 Task: Look for space in Svendborg, Denmark from 1st August, 2023 to 5th August, 2023 for 1 adult in price range Rs.6000 to Rs.15000. Place can be entire place with 1  bedroom having 1 bed and 1 bathroom. Property type can be house, flat, guest house. Amenities needed are: wifi. Booking option can be shelf check-in. Required host language is English.
Action: Mouse moved to (773, 108)
Screenshot: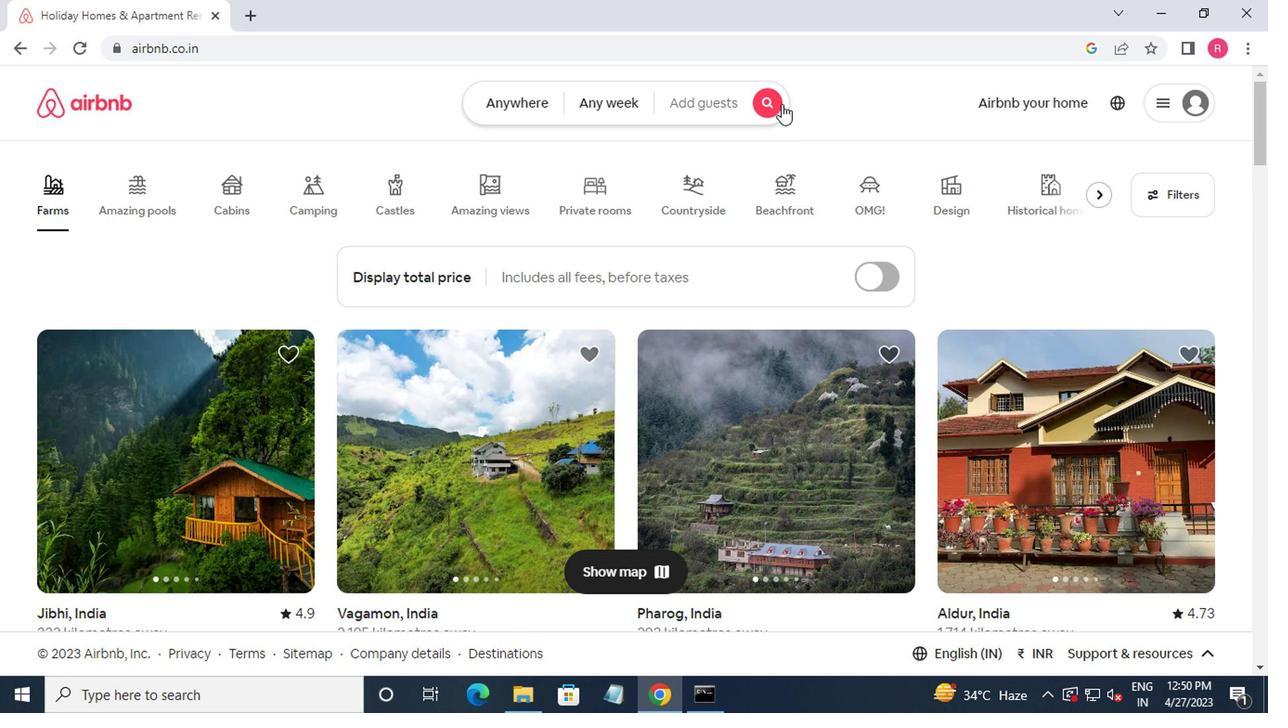 
Action: Mouse pressed left at (773, 108)
Screenshot: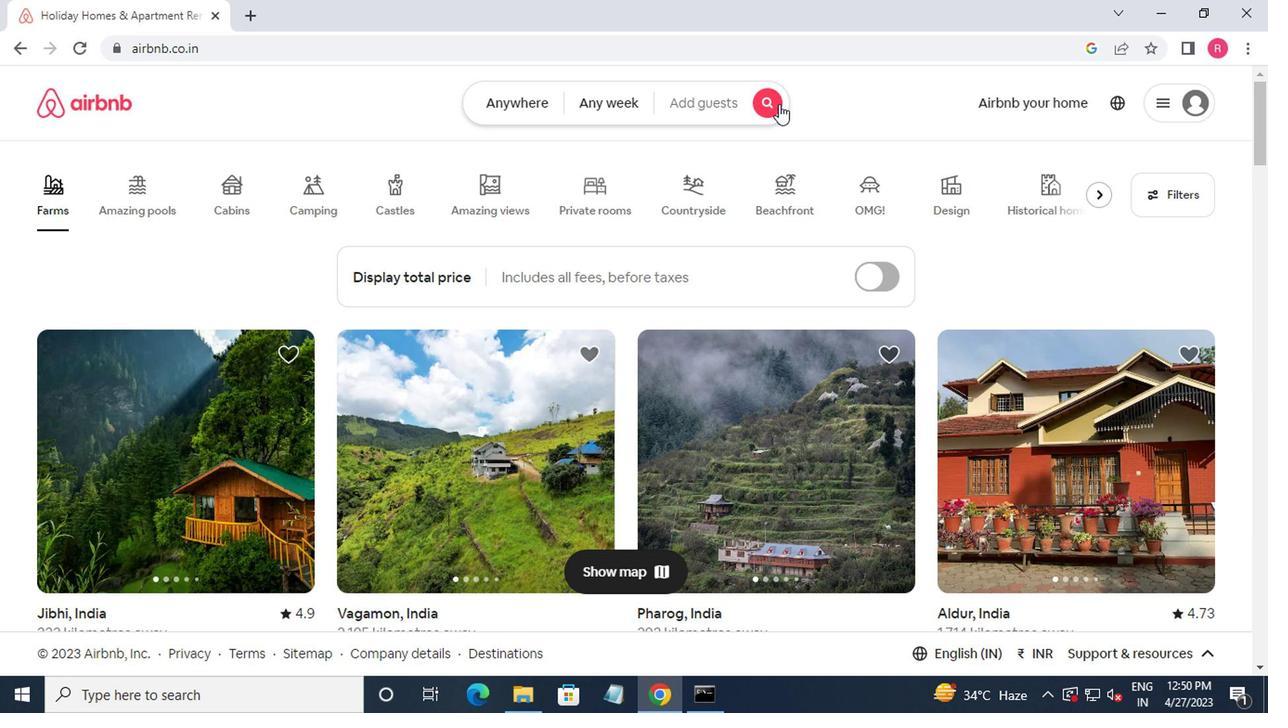 
Action: Mouse moved to (307, 197)
Screenshot: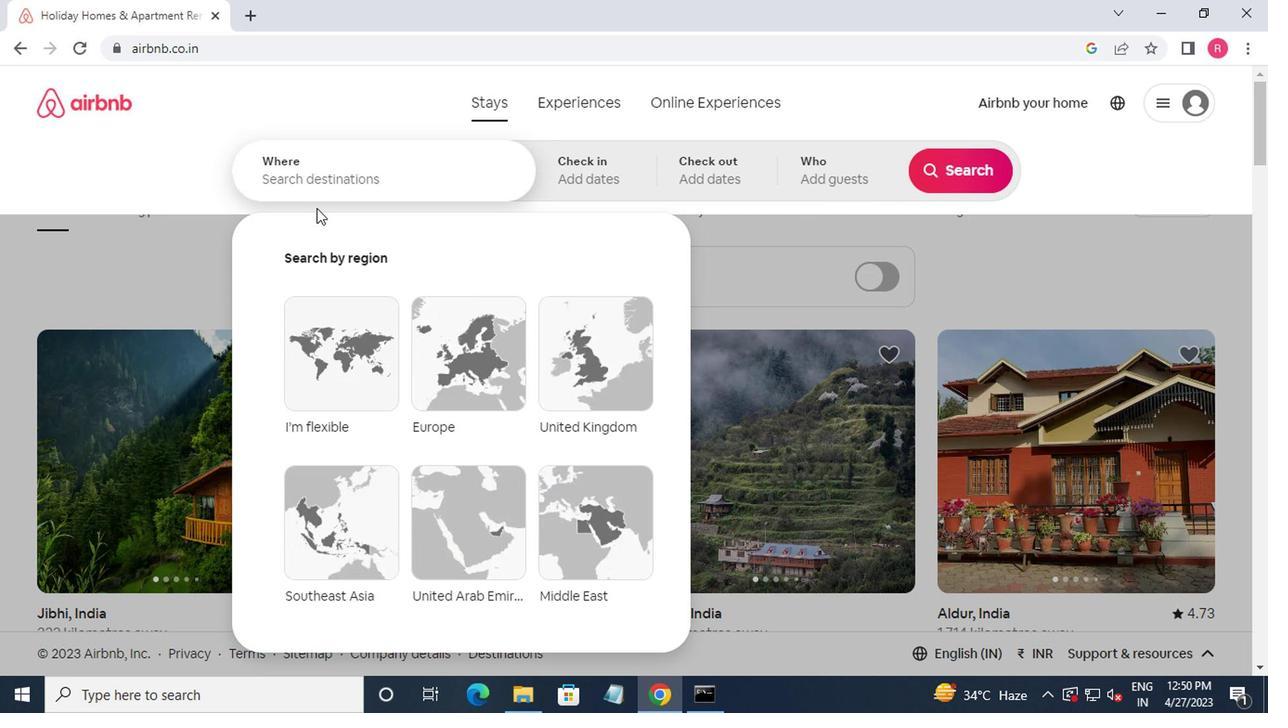 
Action: Mouse pressed left at (307, 197)
Screenshot: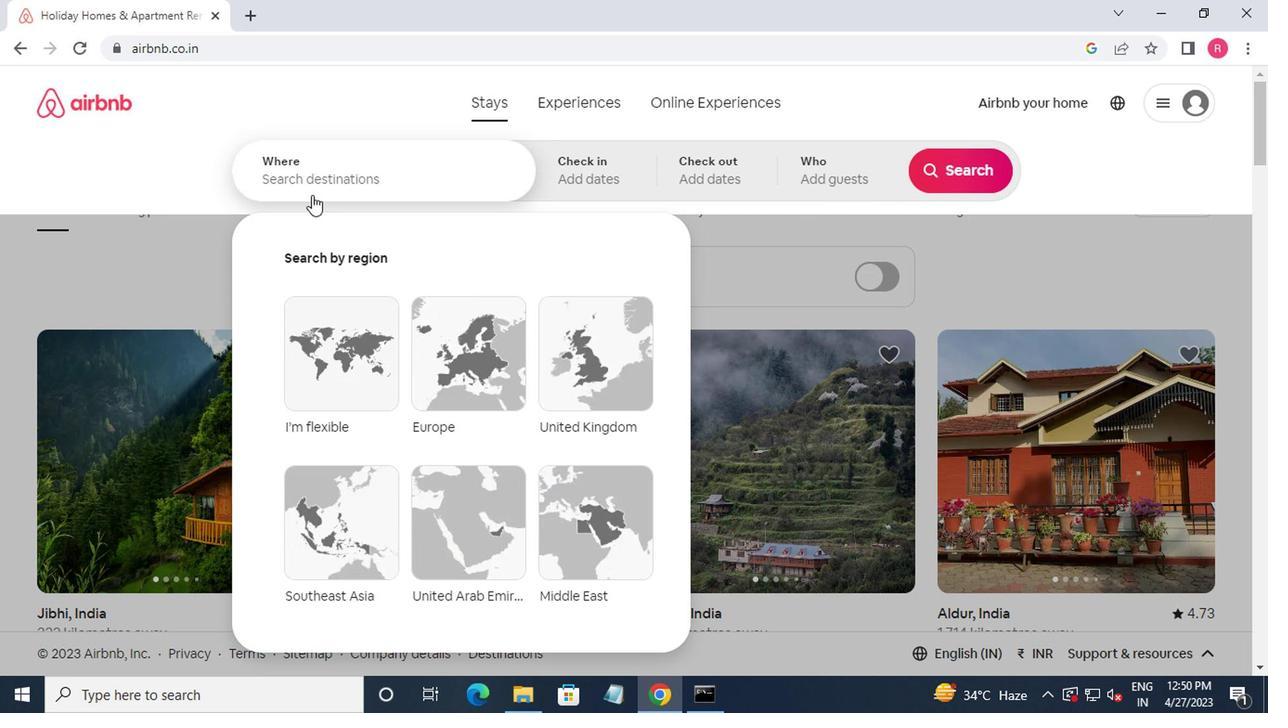 
Action: Mouse moved to (467, 292)
Screenshot: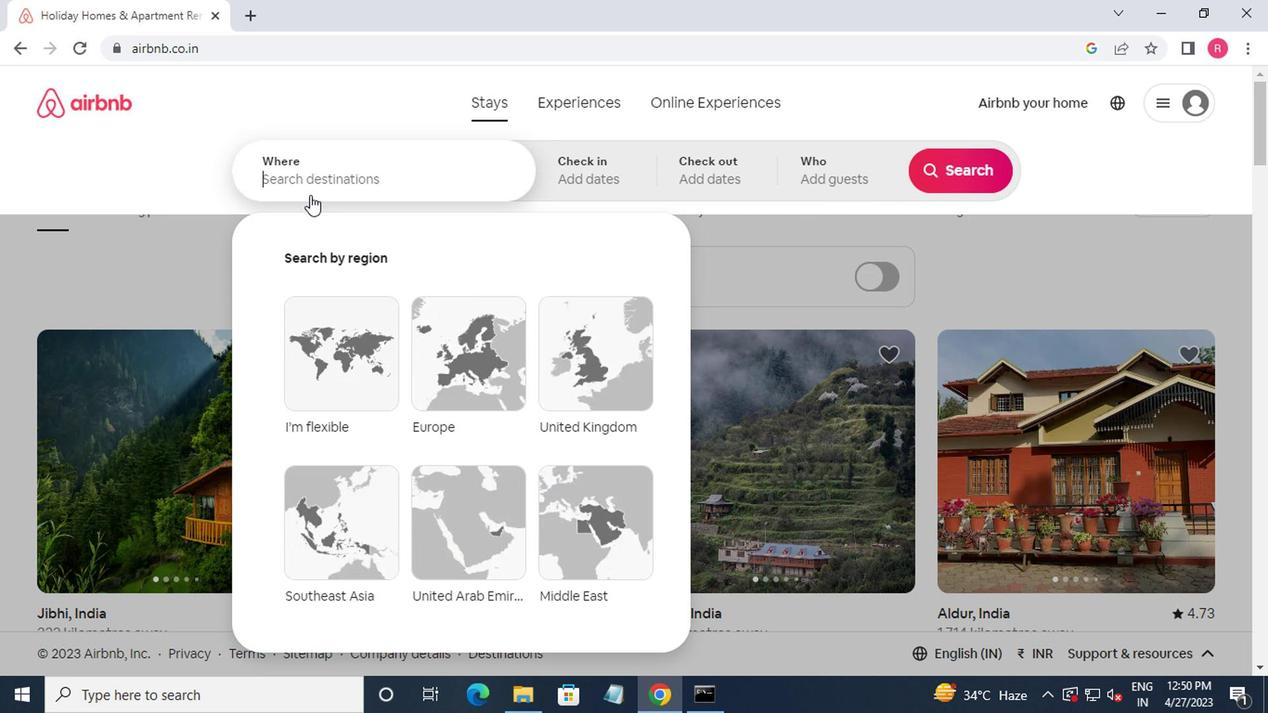 
Action: Key pressed sa<Key.backspace>vendborg,de<Key.enter>
Screenshot: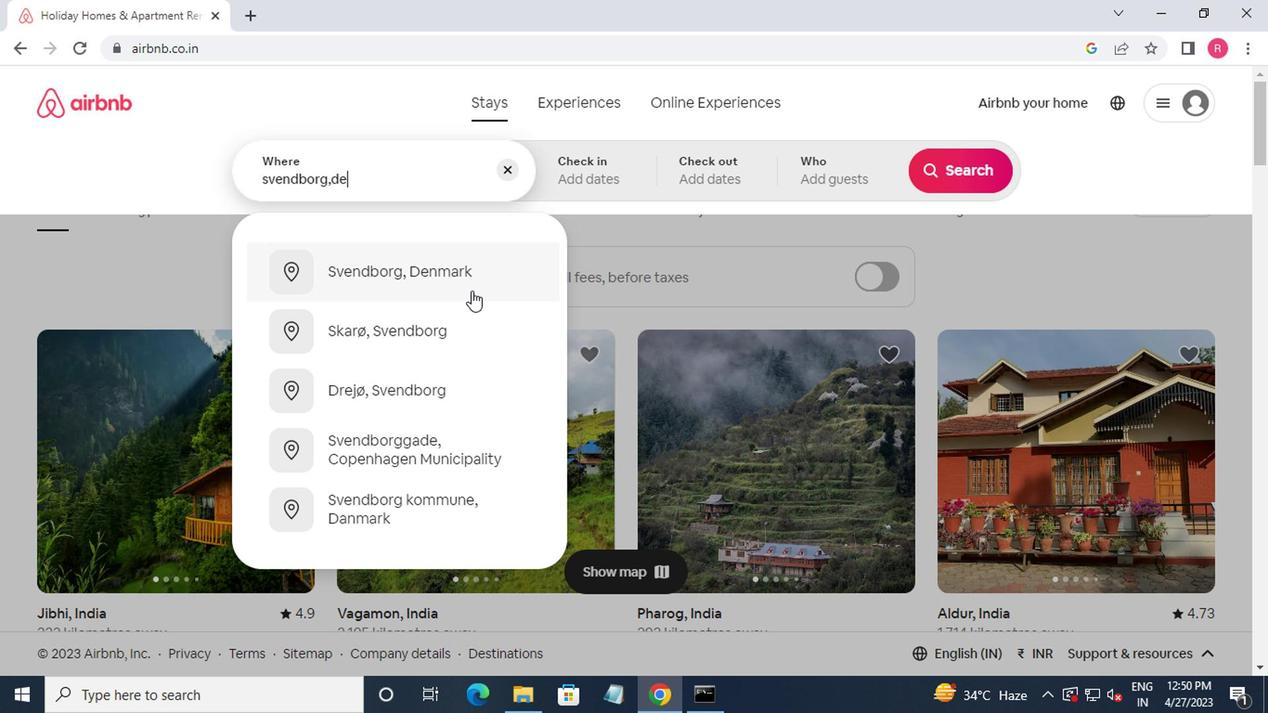 
Action: Mouse moved to (940, 315)
Screenshot: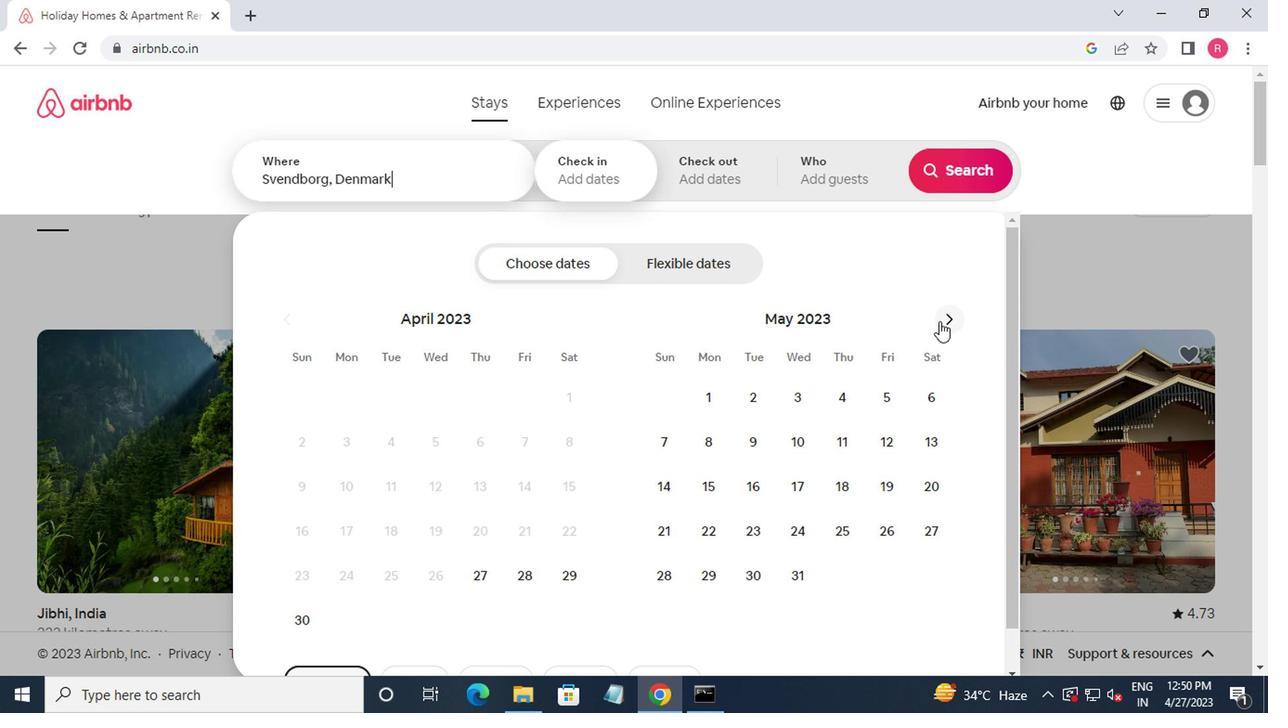 
Action: Mouse pressed left at (940, 315)
Screenshot: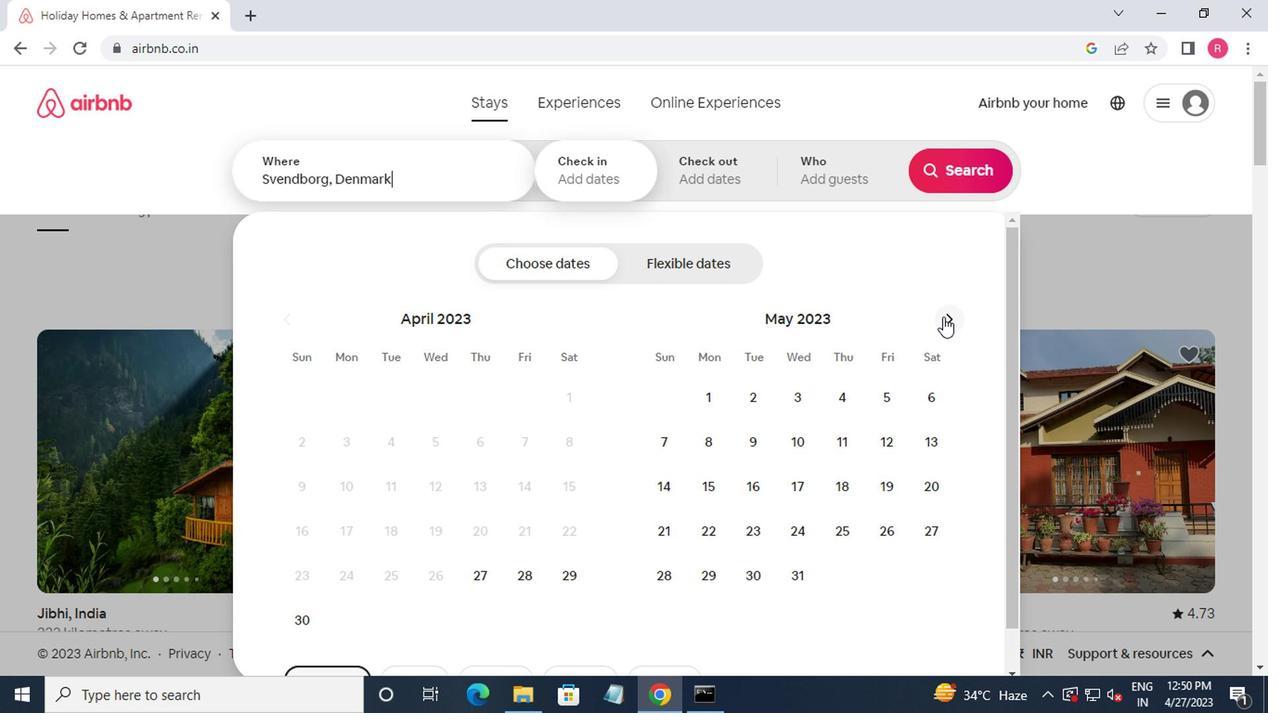 
Action: Mouse pressed left at (940, 315)
Screenshot: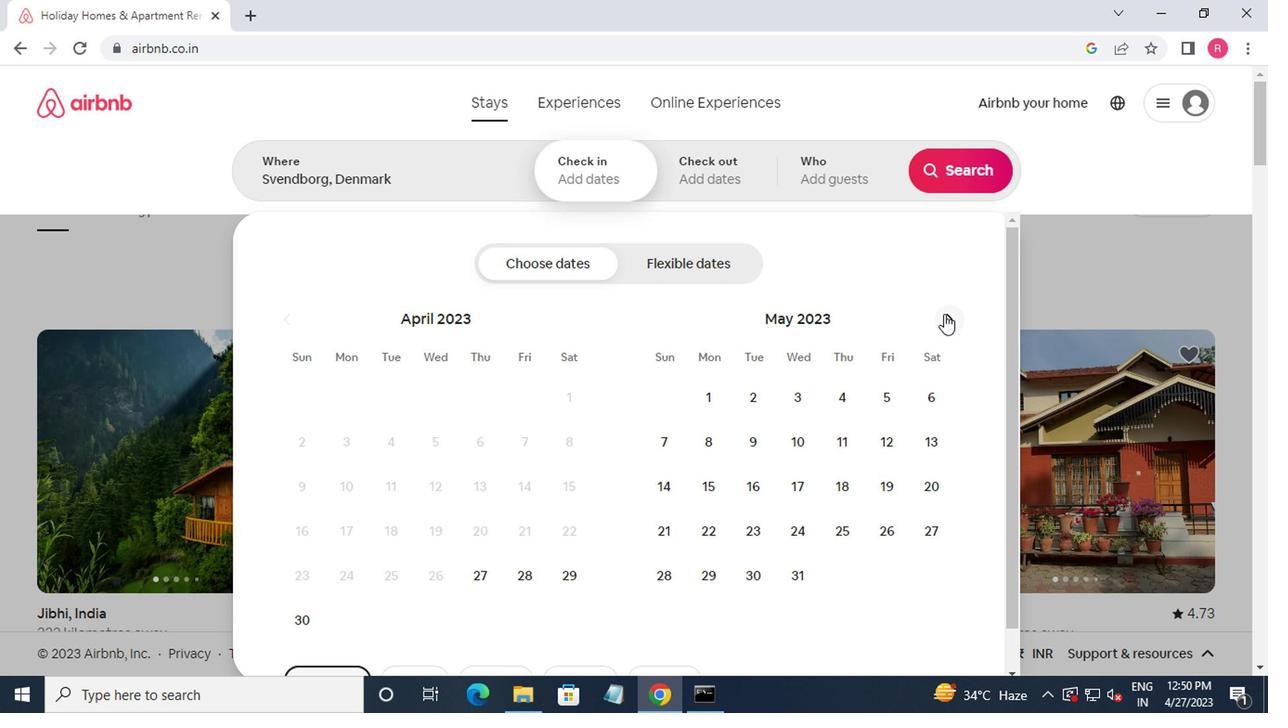 
Action: Mouse pressed left at (940, 315)
Screenshot: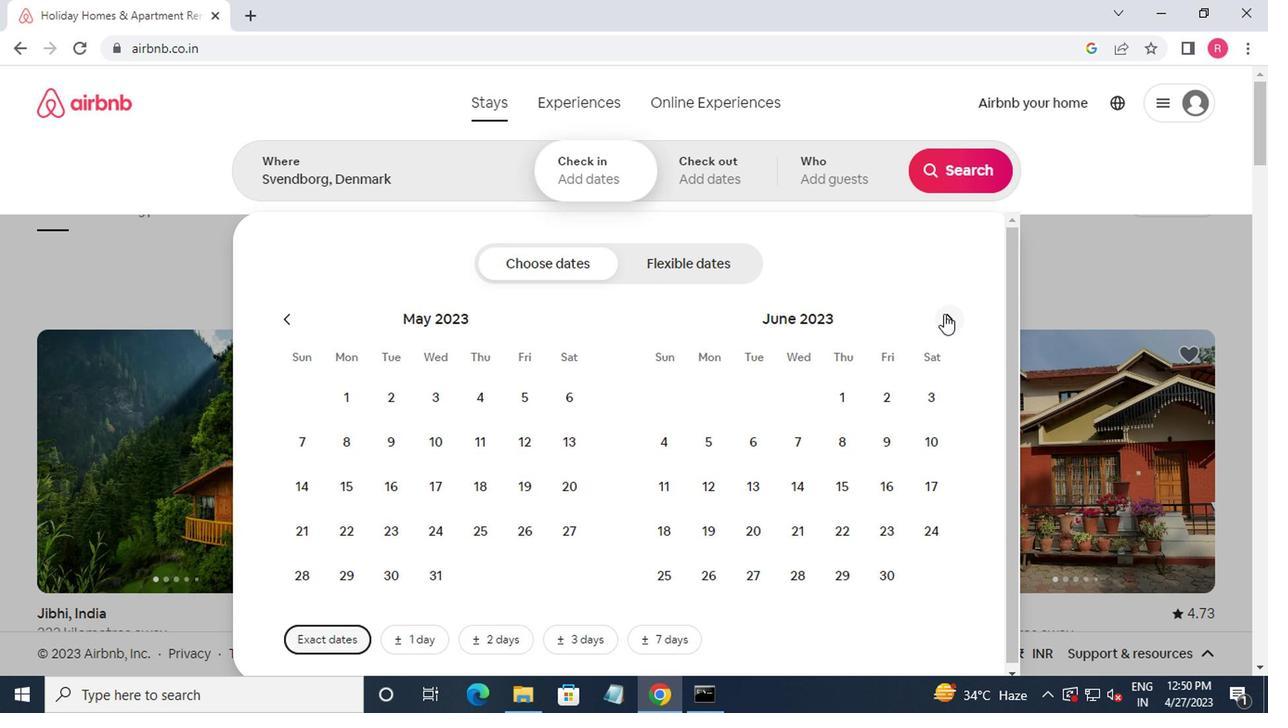 
Action: Mouse pressed left at (940, 315)
Screenshot: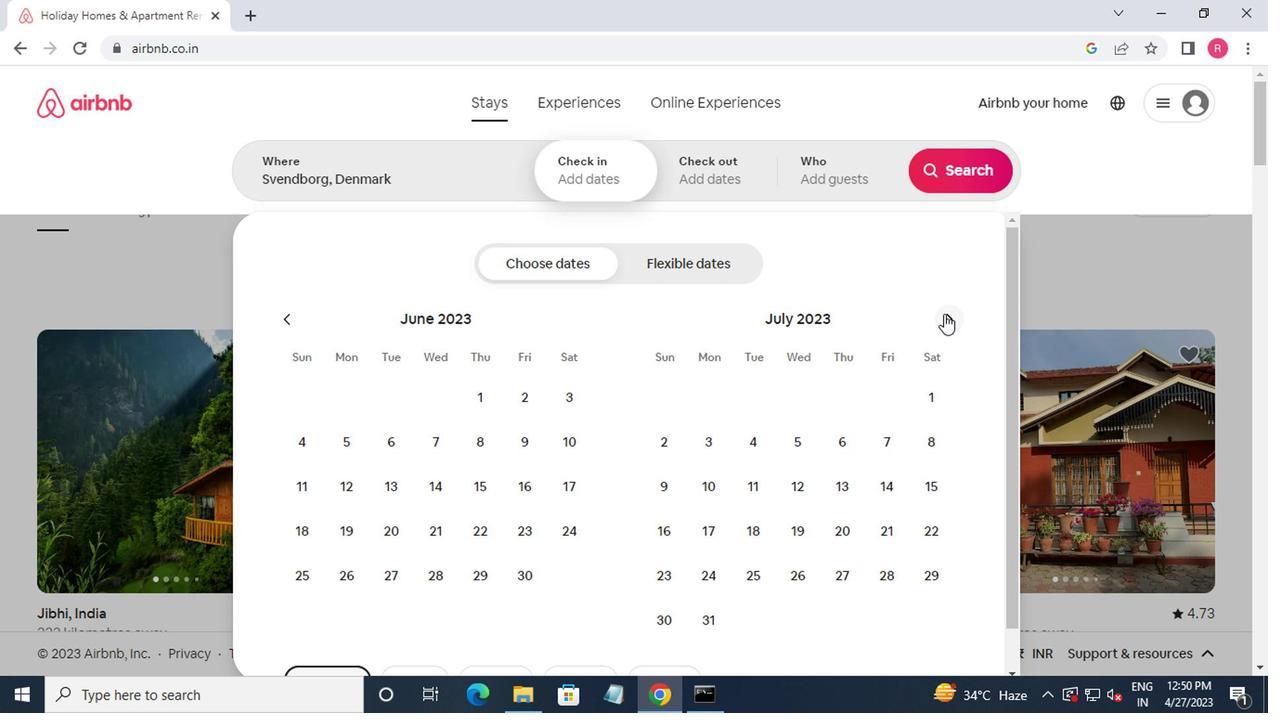 
Action: Mouse moved to (753, 407)
Screenshot: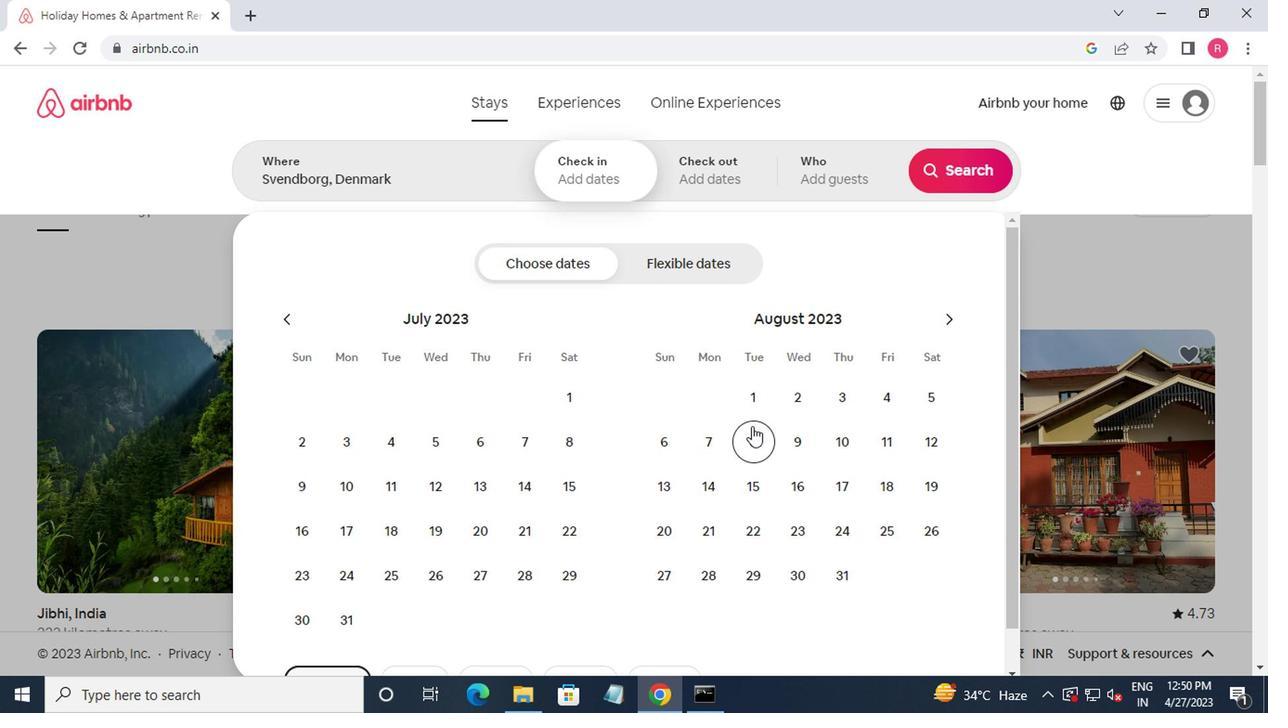 
Action: Mouse pressed left at (753, 407)
Screenshot: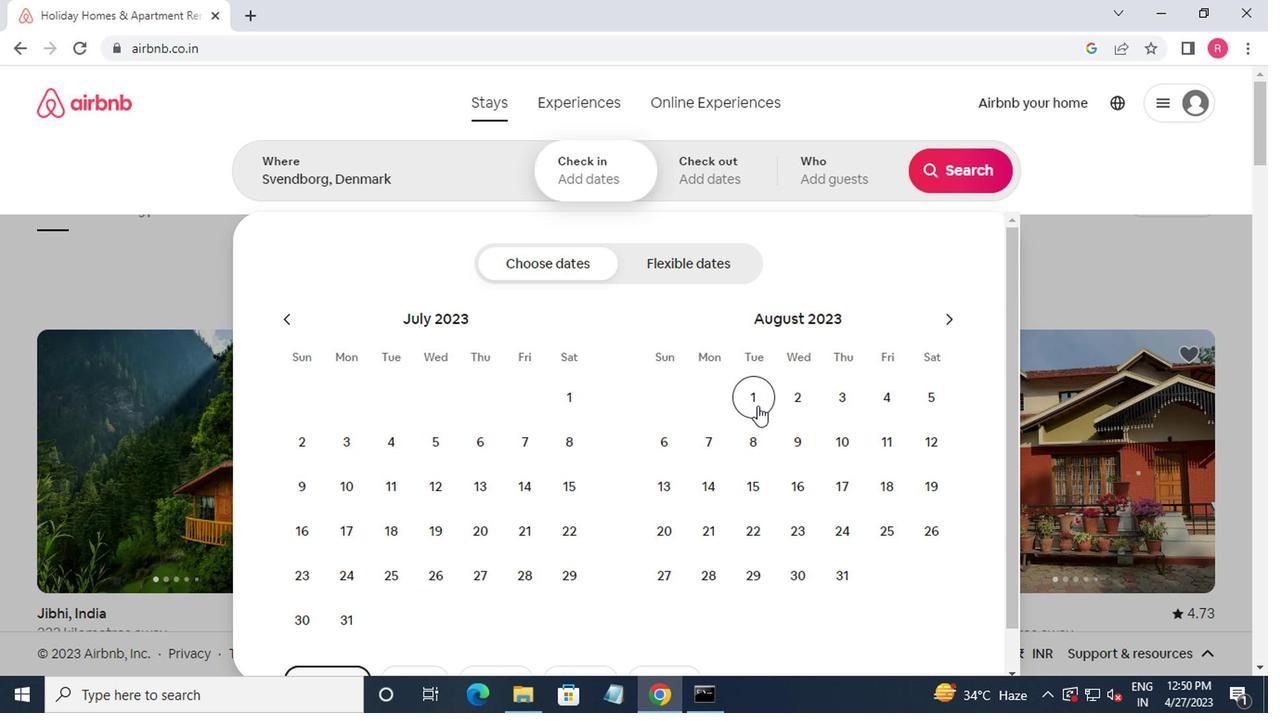 
Action: Mouse moved to (913, 395)
Screenshot: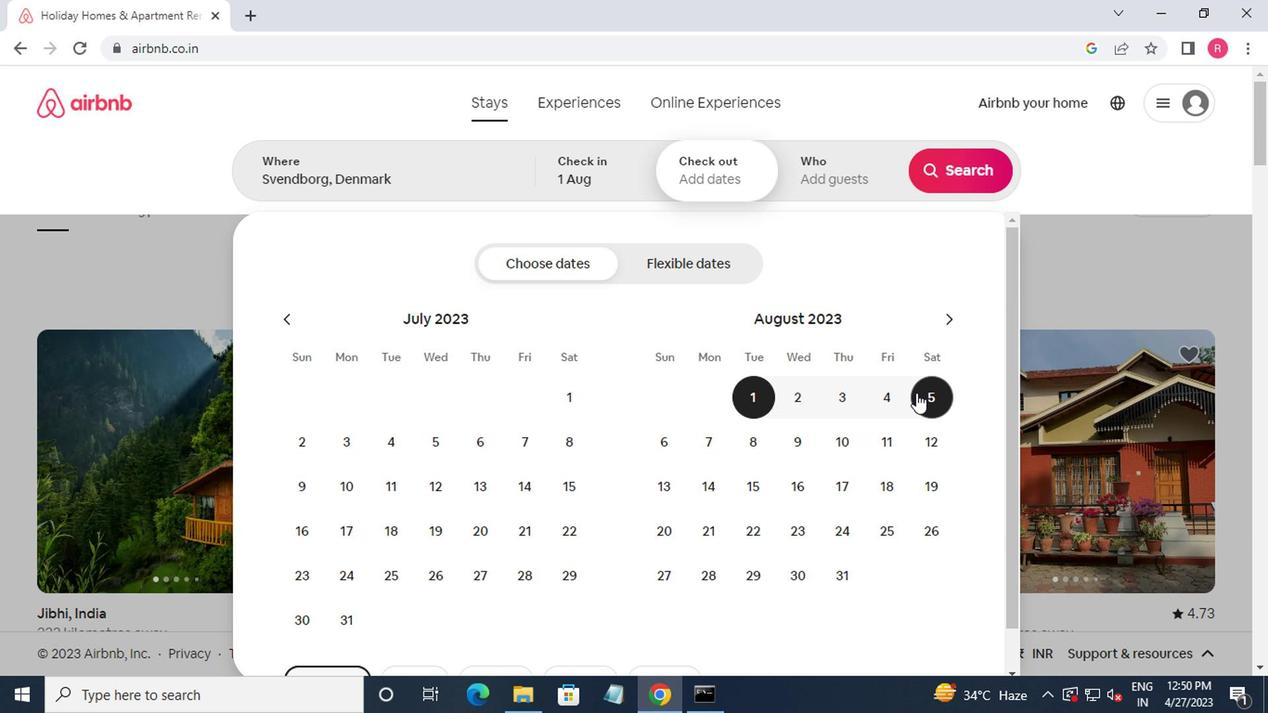 
Action: Mouse pressed left at (913, 395)
Screenshot: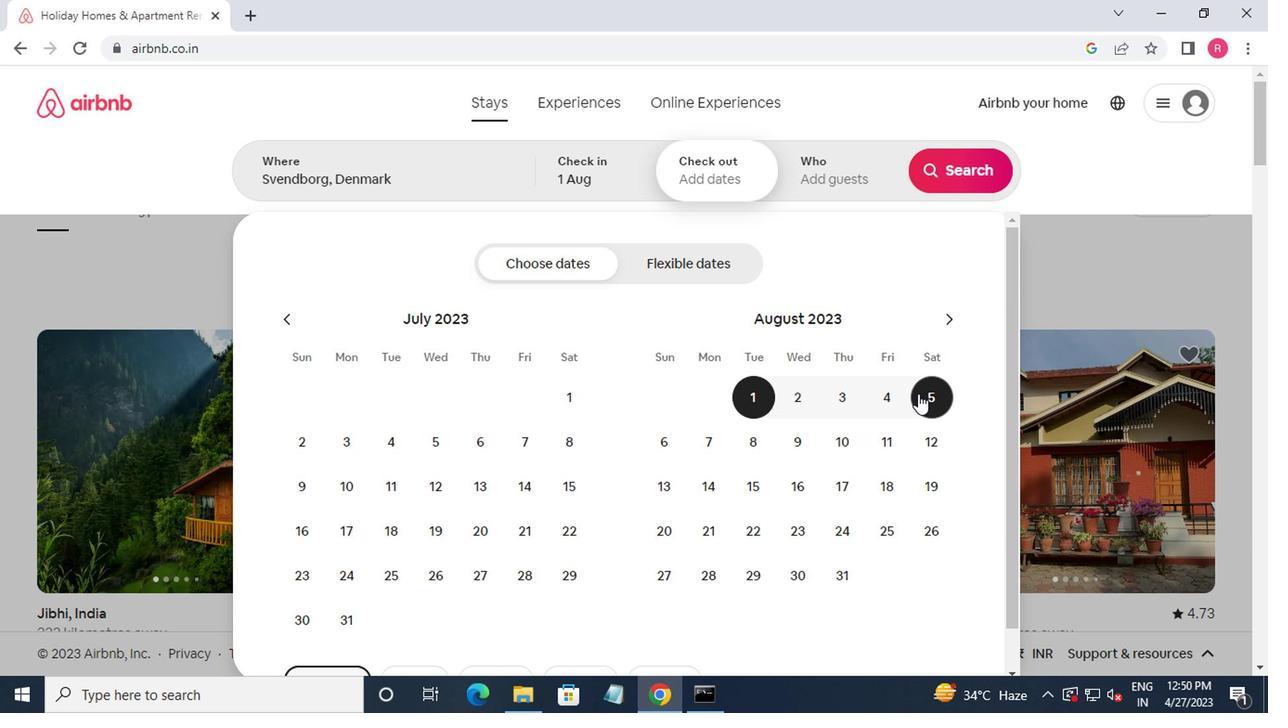 
Action: Mouse moved to (806, 180)
Screenshot: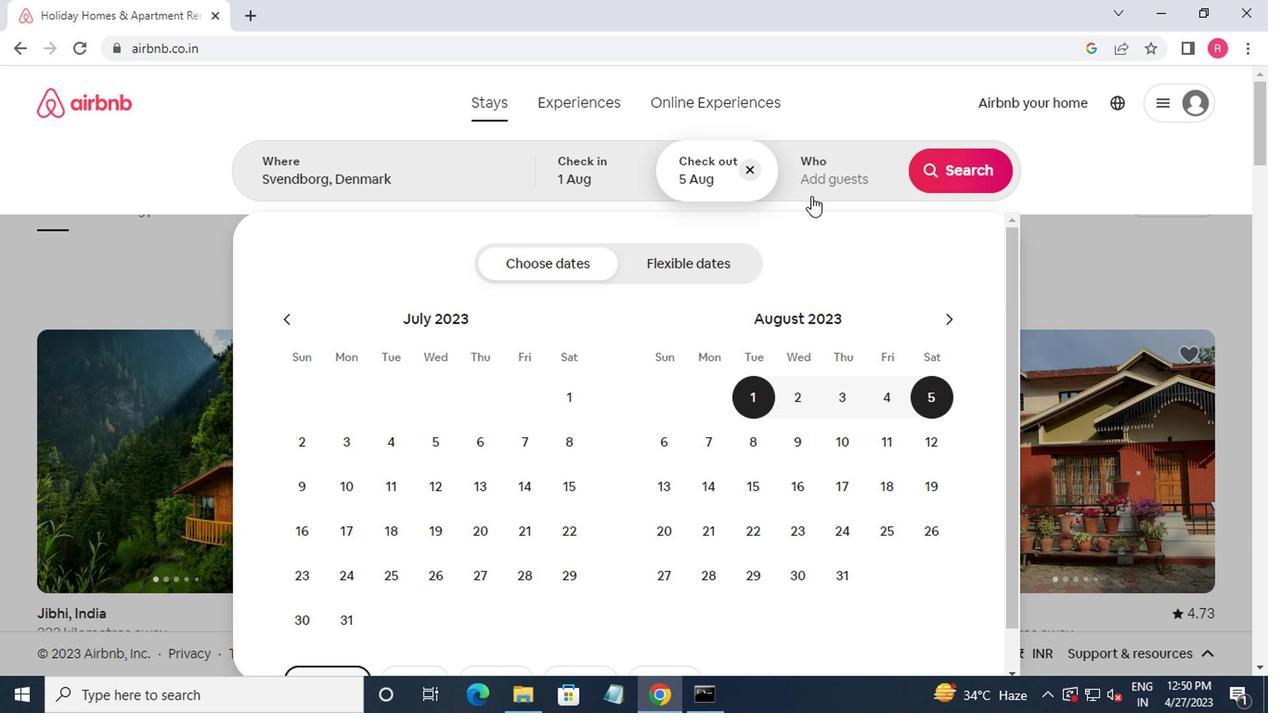 
Action: Mouse pressed left at (806, 180)
Screenshot: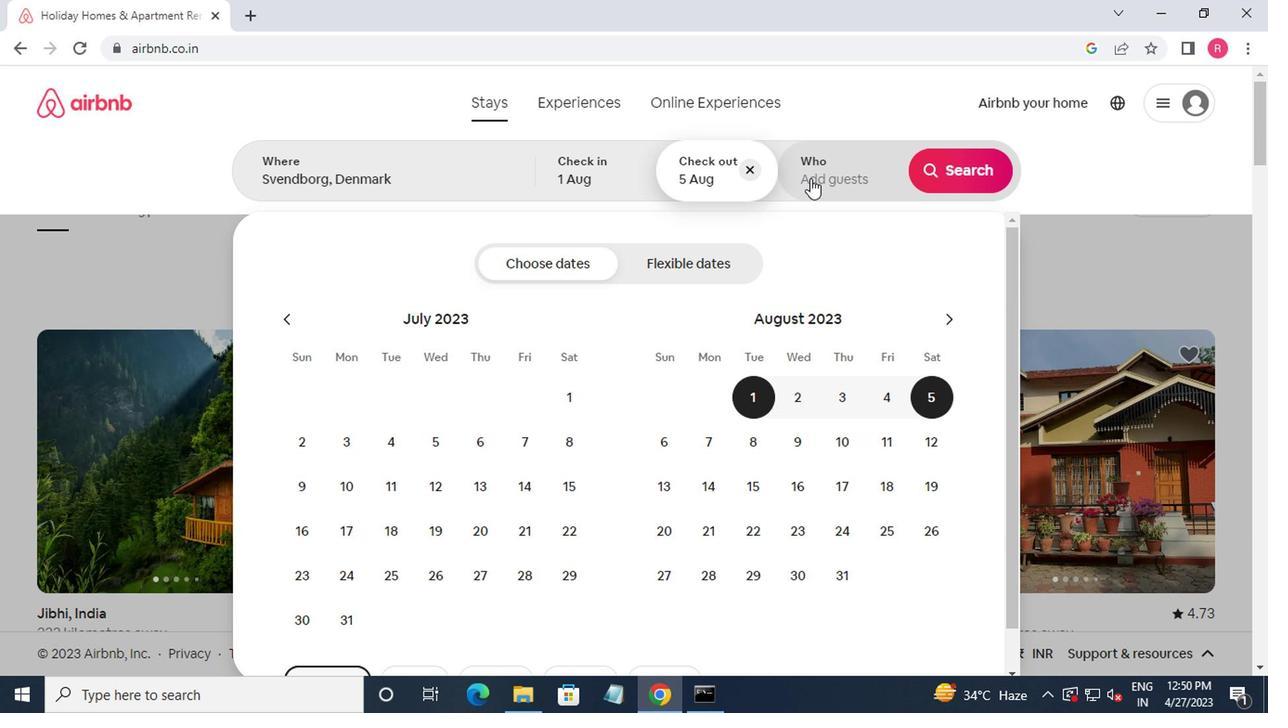 
Action: Mouse moved to (952, 266)
Screenshot: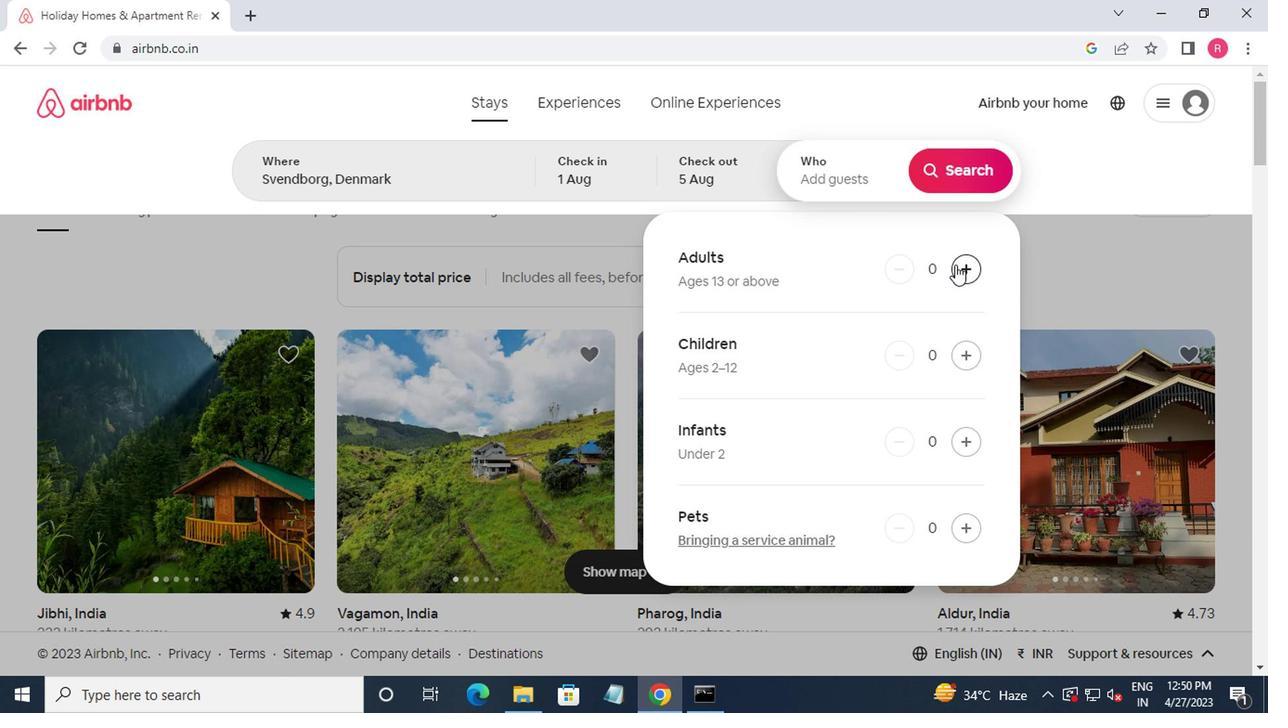 
Action: Mouse pressed left at (952, 266)
Screenshot: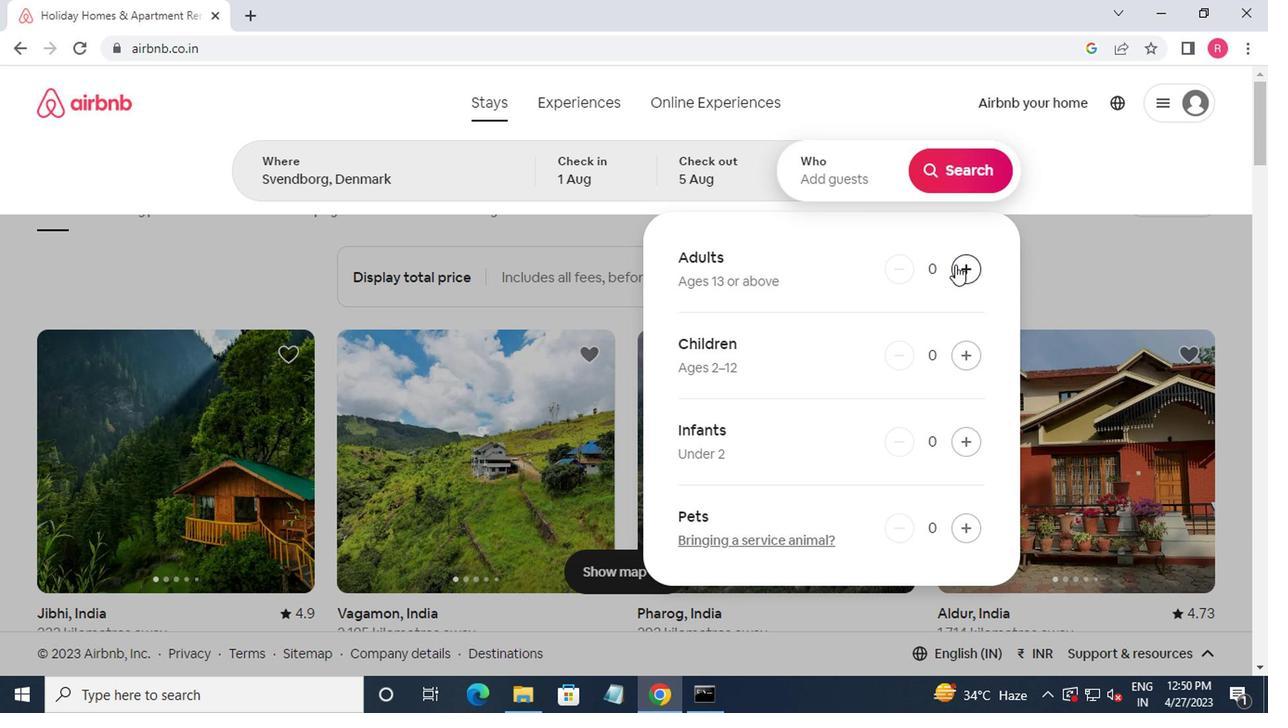 
Action: Mouse moved to (961, 167)
Screenshot: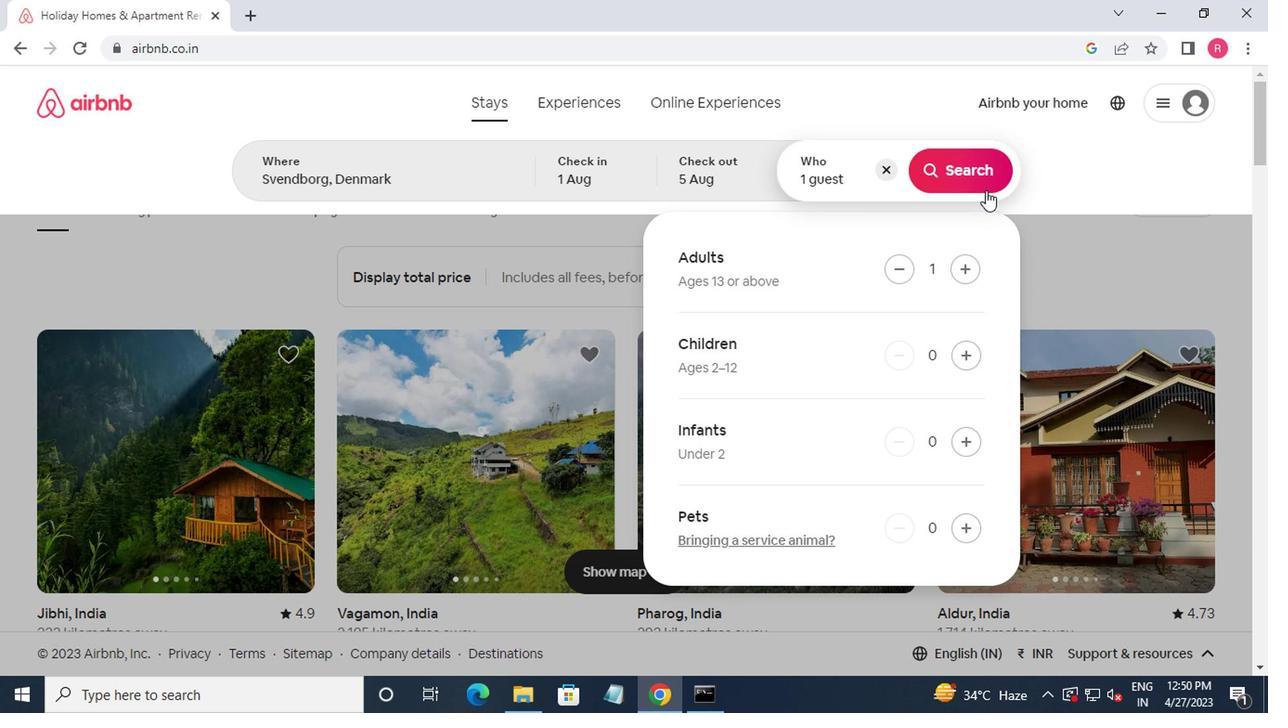 
Action: Mouse pressed left at (961, 167)
Screenshot: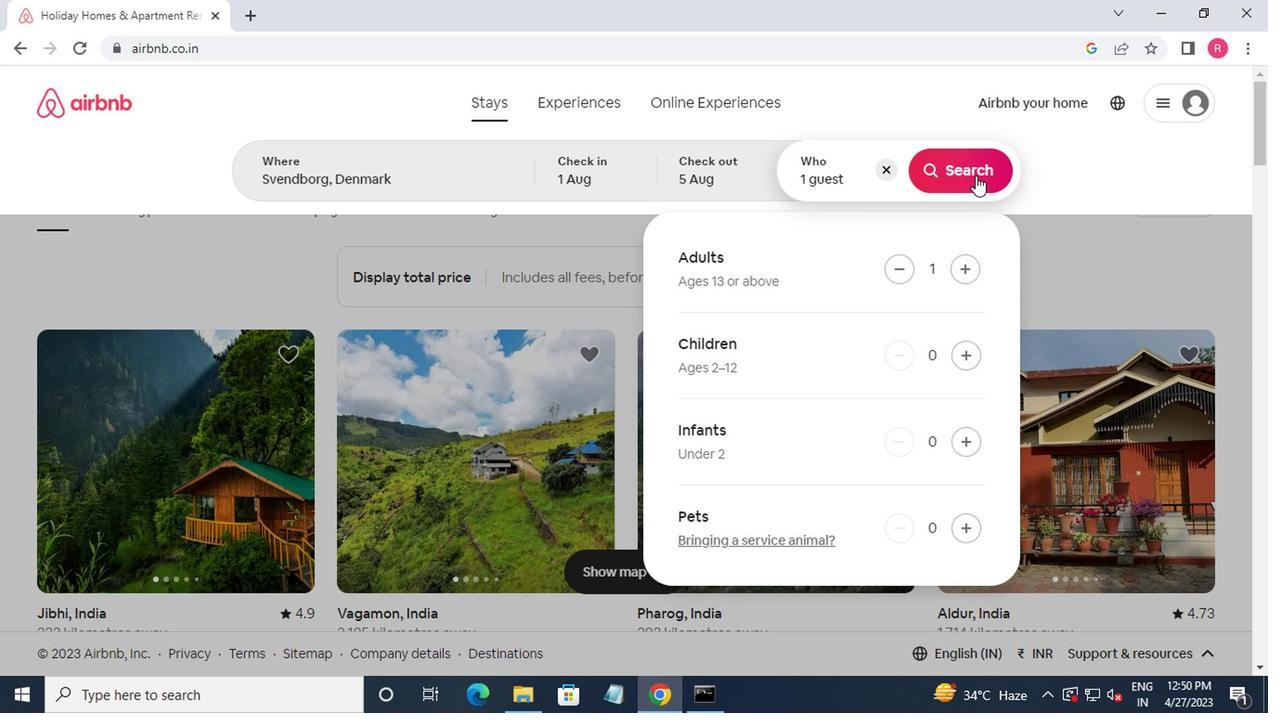 
Action: Mouse moved to (1189, 178)
Screenshot: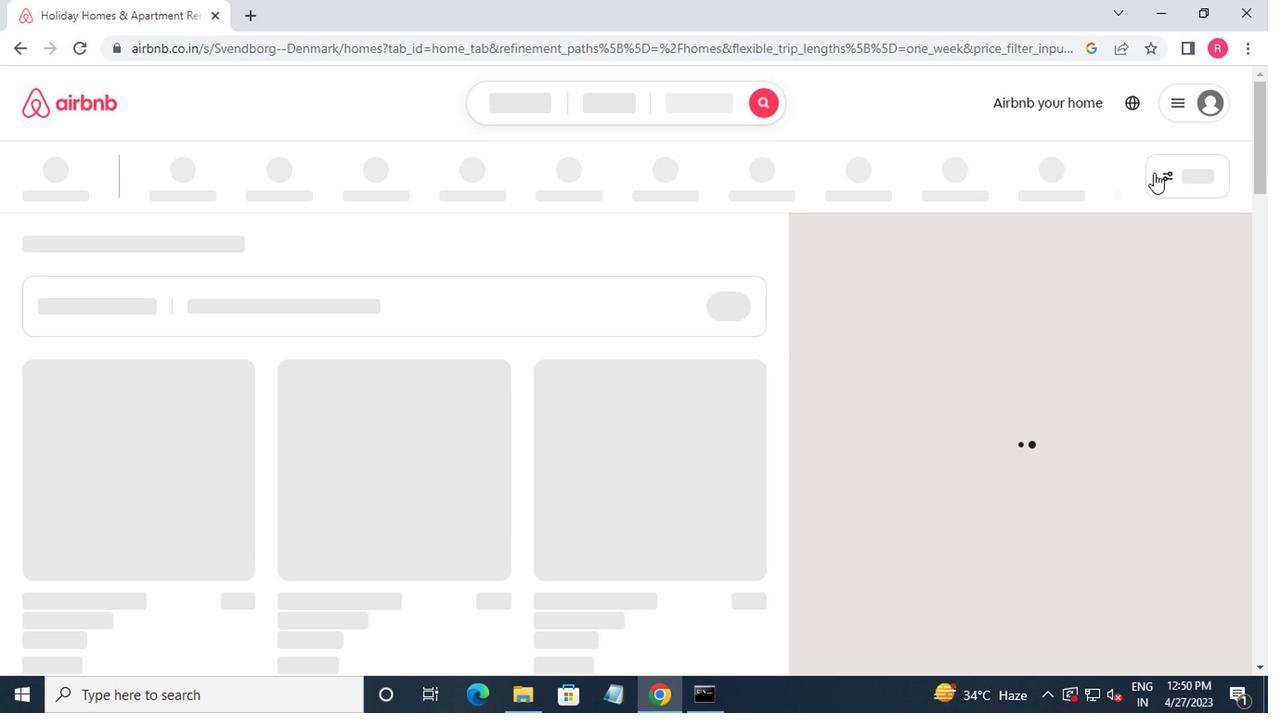 
Action: Mouse pressed left at (1189, 178)
Screenshot: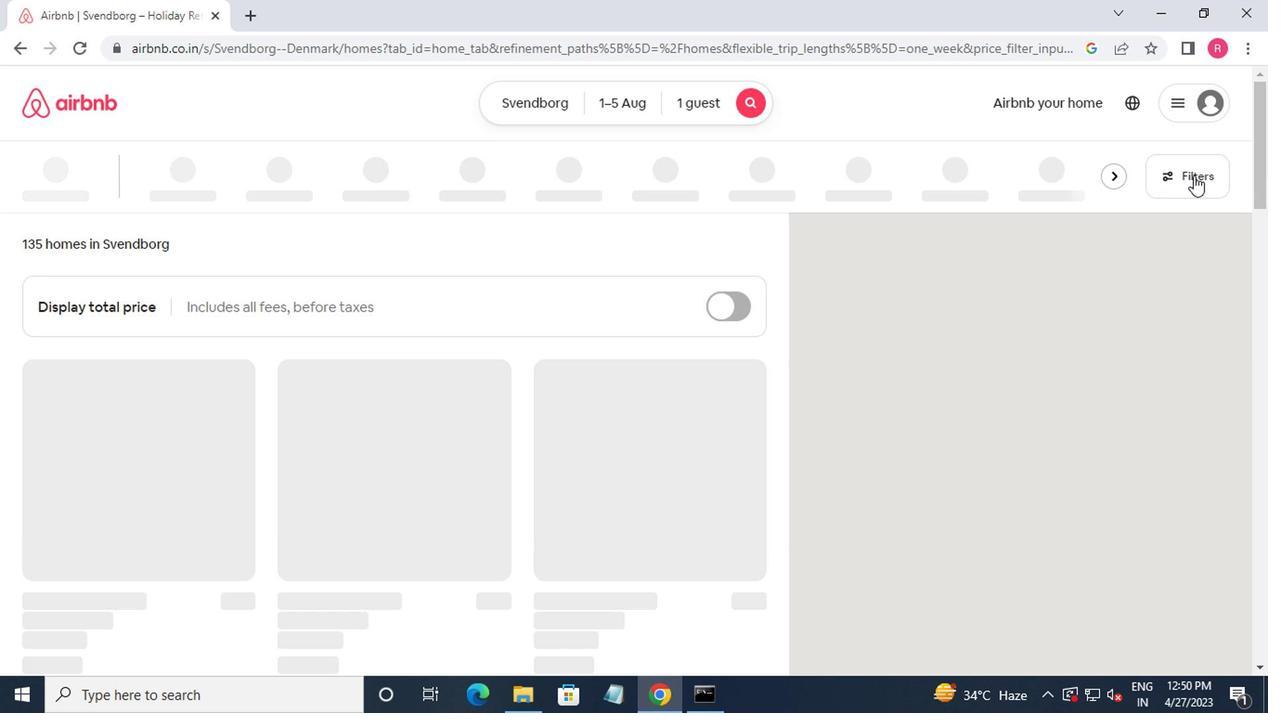 
Action: Mouse moved to (518, 405)
Screenshot: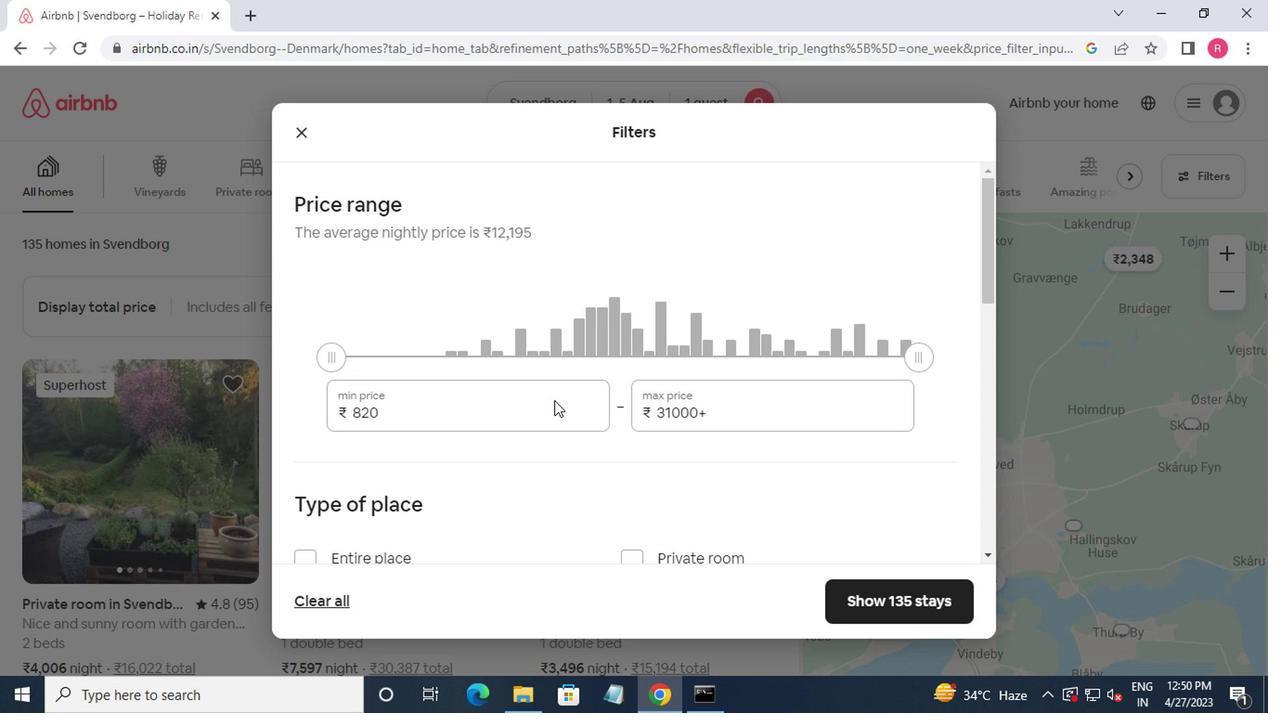 
Action: Mouse pressed left at (518, 405)
Screenshot: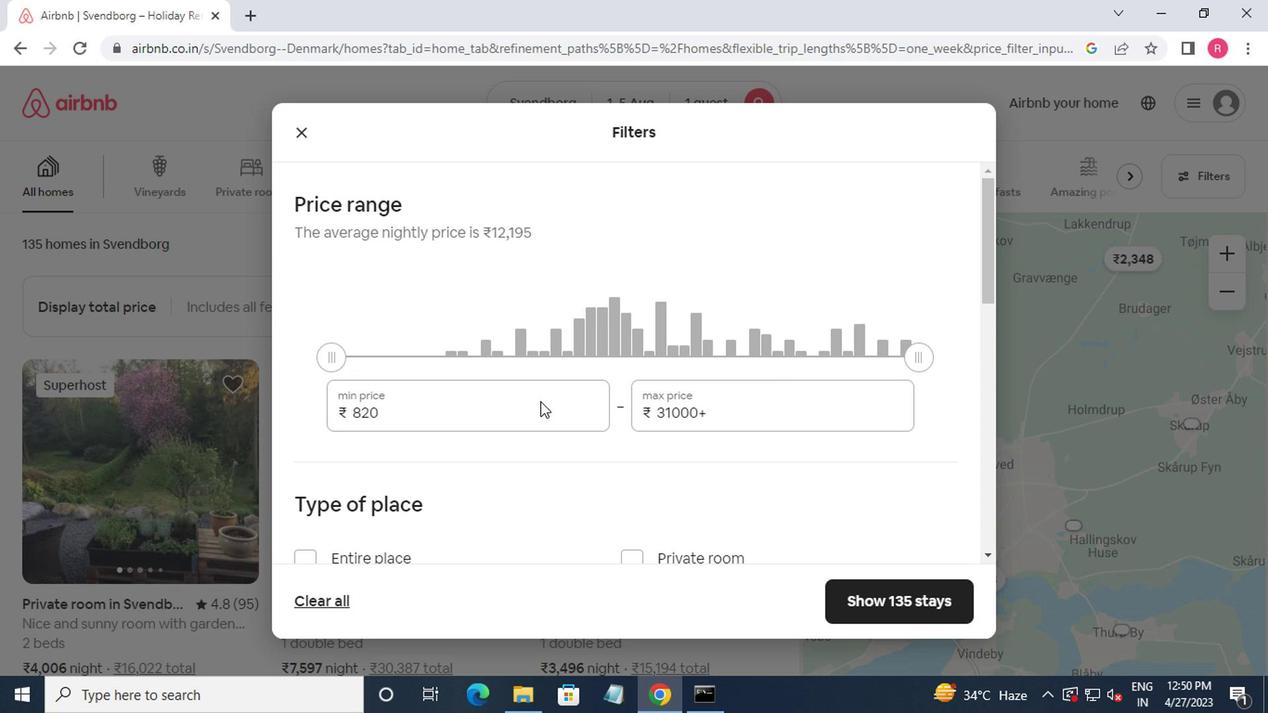 
Action: Mouse moved to (580, 379)
Screenshot: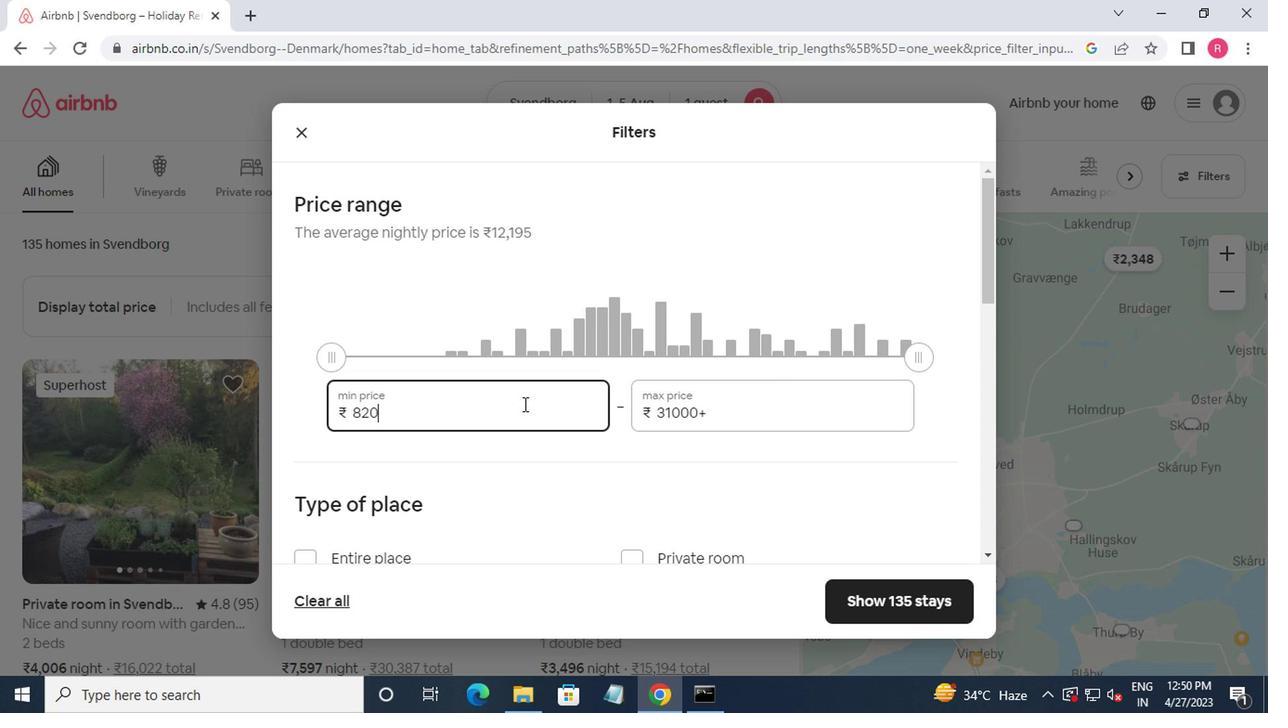 
Action: Key pressed <Key.backspace><Key.backspace><Key.backspace><Key.backspace>6000<Key.tab>1<Key.backspace><Key.backspace><Key.backspace><Key.backspace><Key.backspace><Key.backspace><Key.backspace><Key.backspace><Key.backspace><Key.backspace><Key.backspace>15000
Screenshot: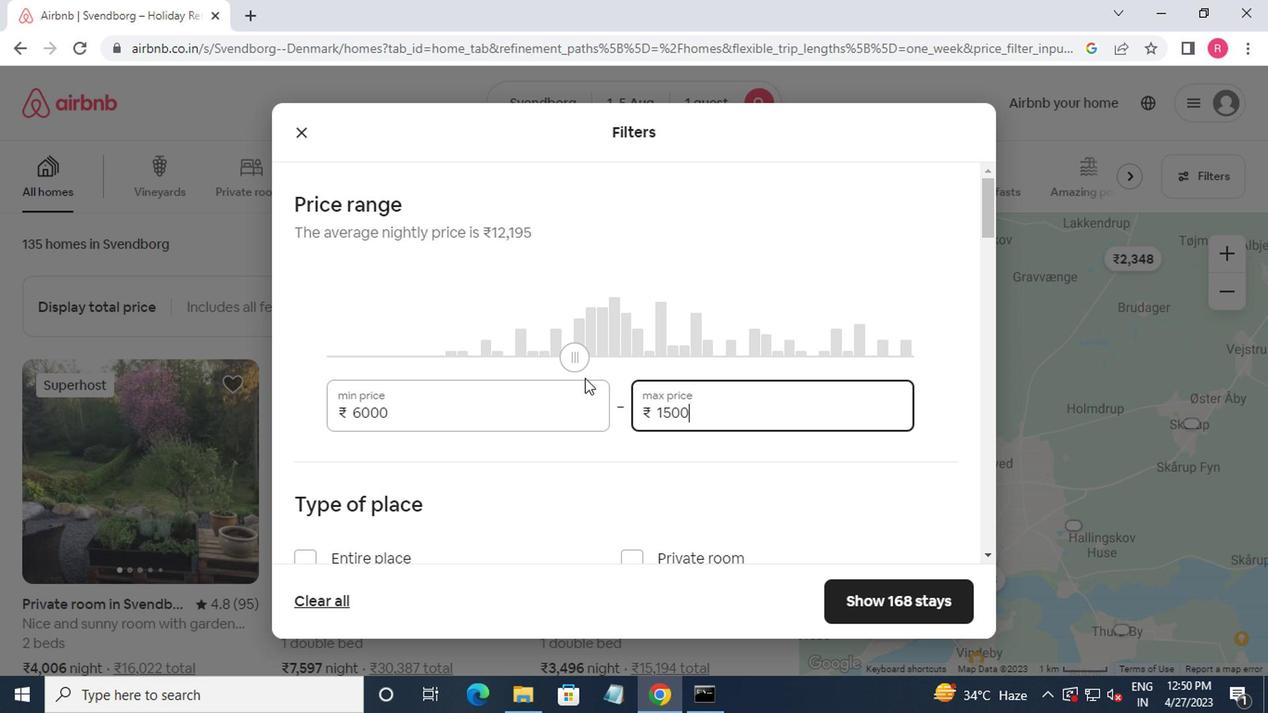 
Action: Mouse moved to (565, 469)
Screenshot: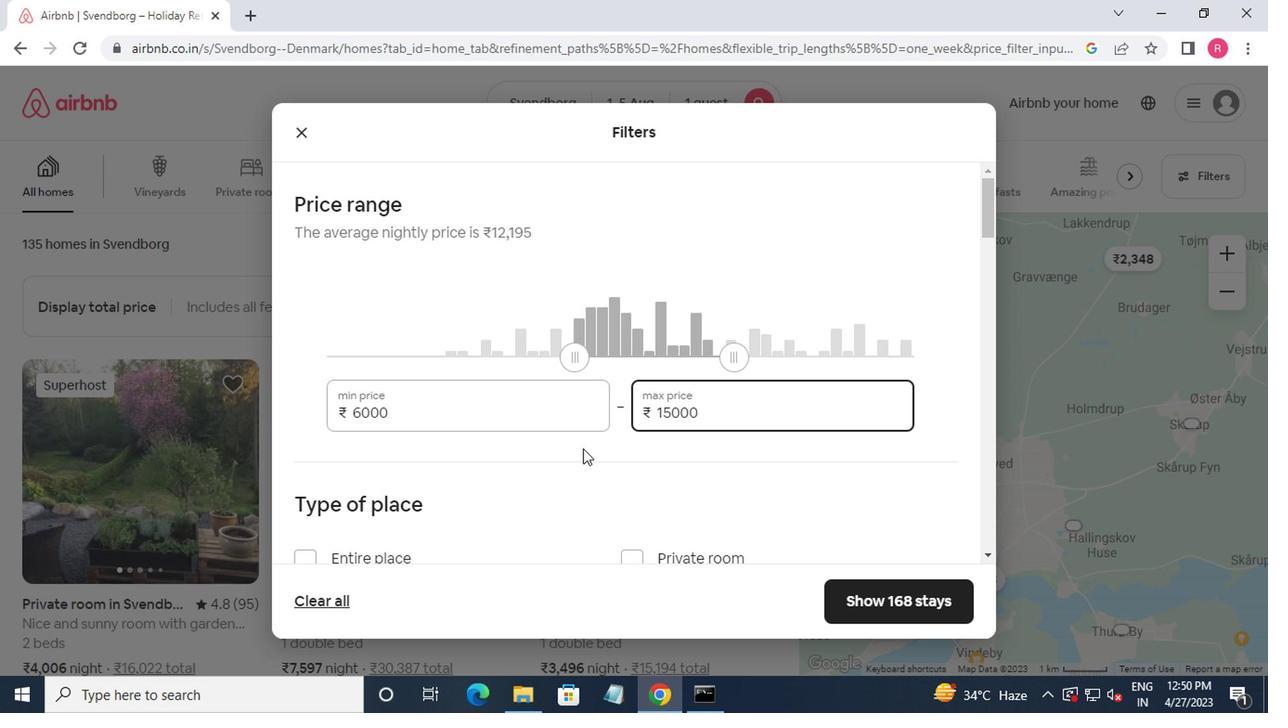 
Action: Mouse scrolled (565, 468) with delta (0, 0)
Screenshot: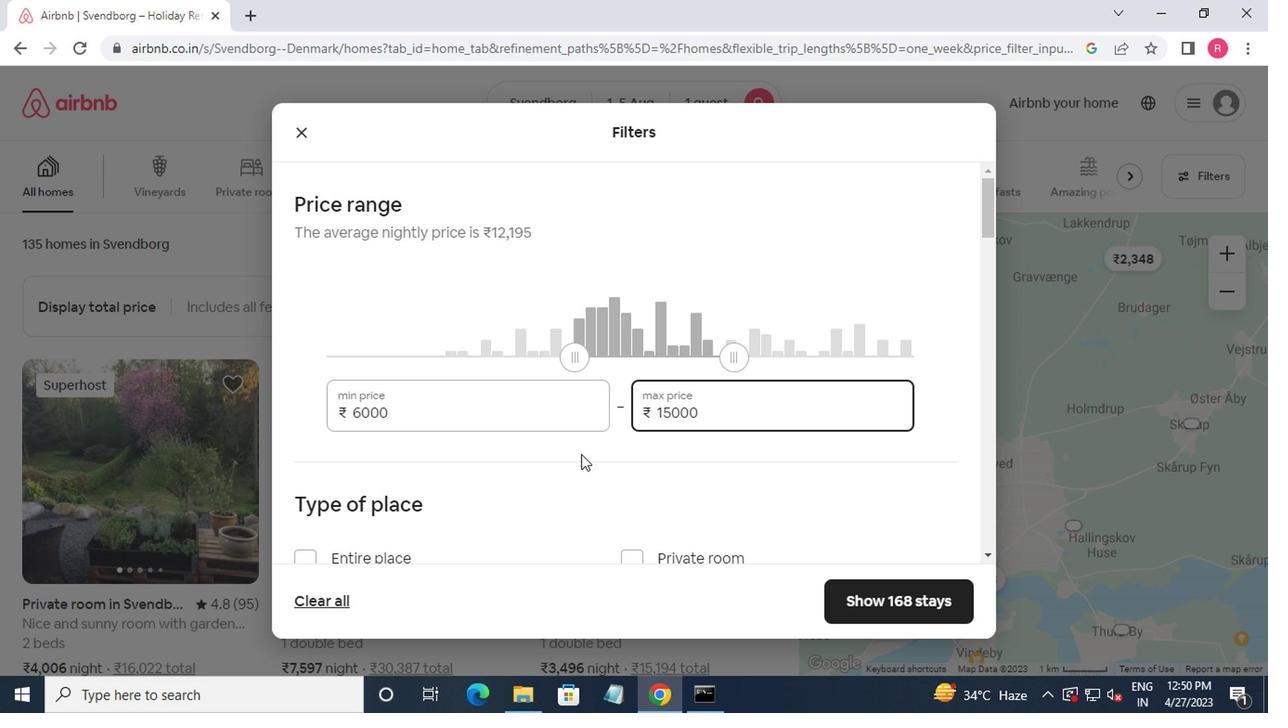 
Action: Mouse moved to (547, 475)
Screenshot: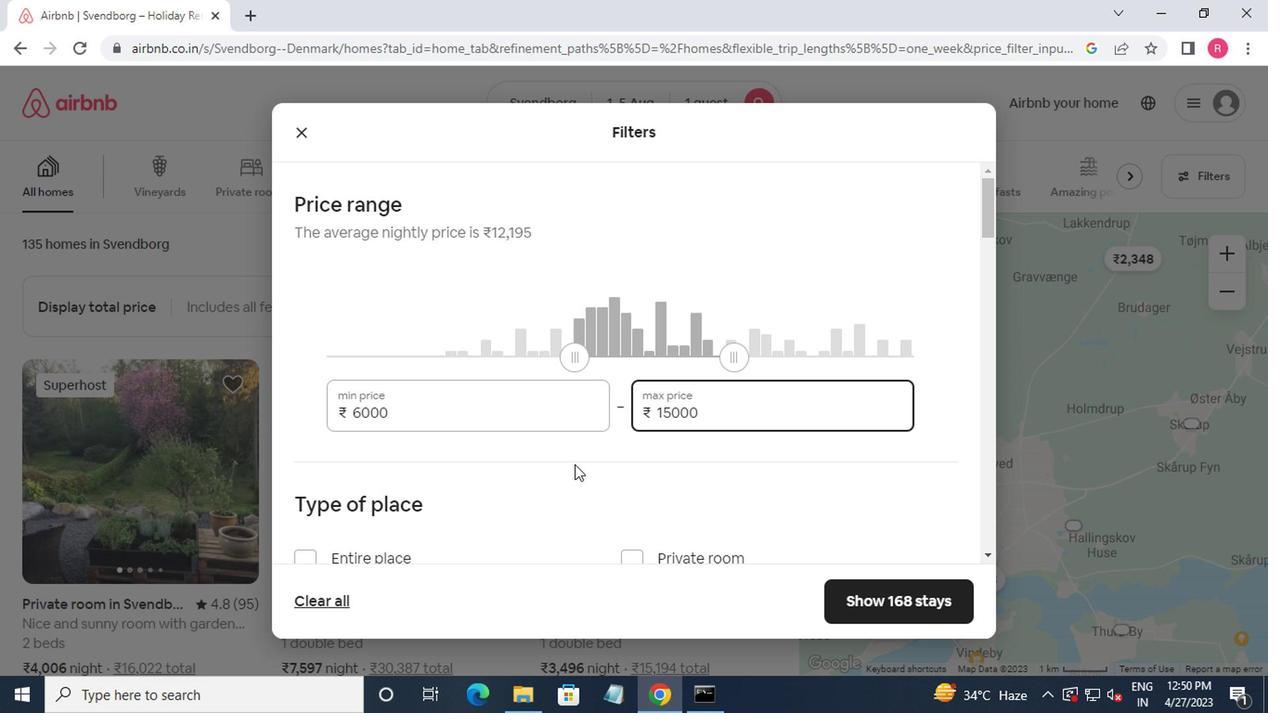 
Action: Mouse scrolled (547, 473) with delta (0, -1)
Screenshot: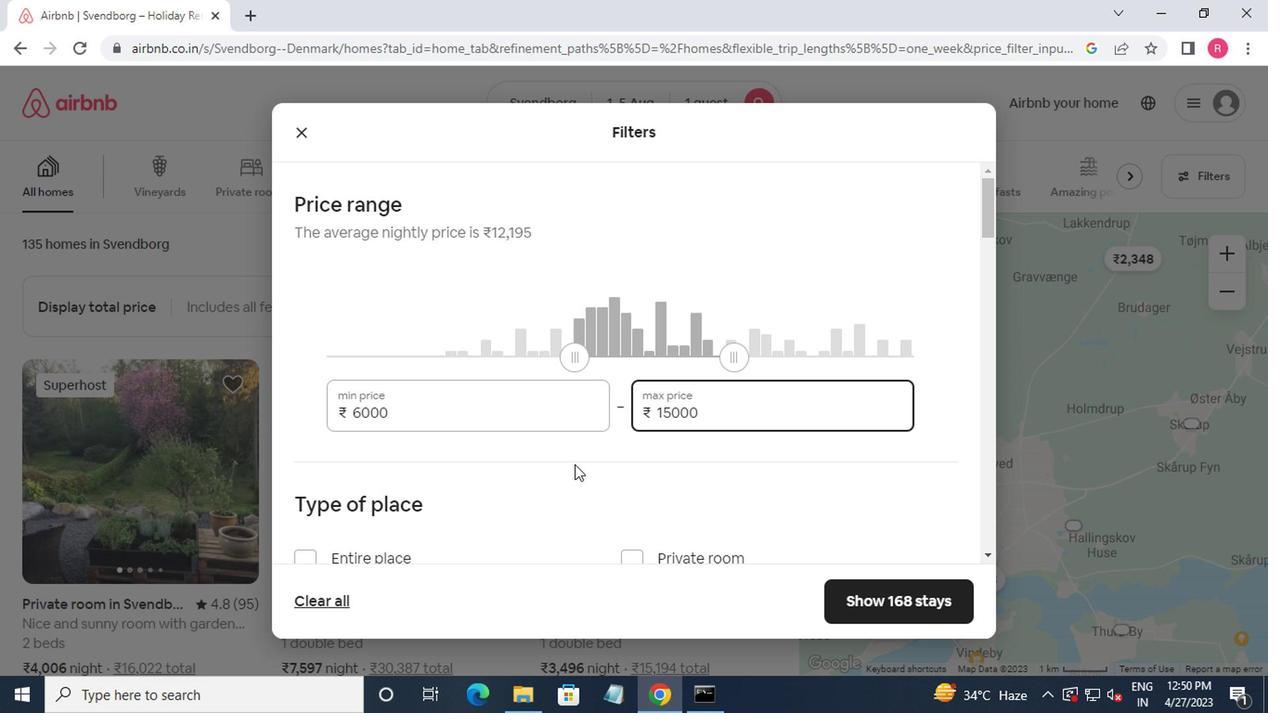 
Action: Mouse moved to (540, 477)
Screenshot: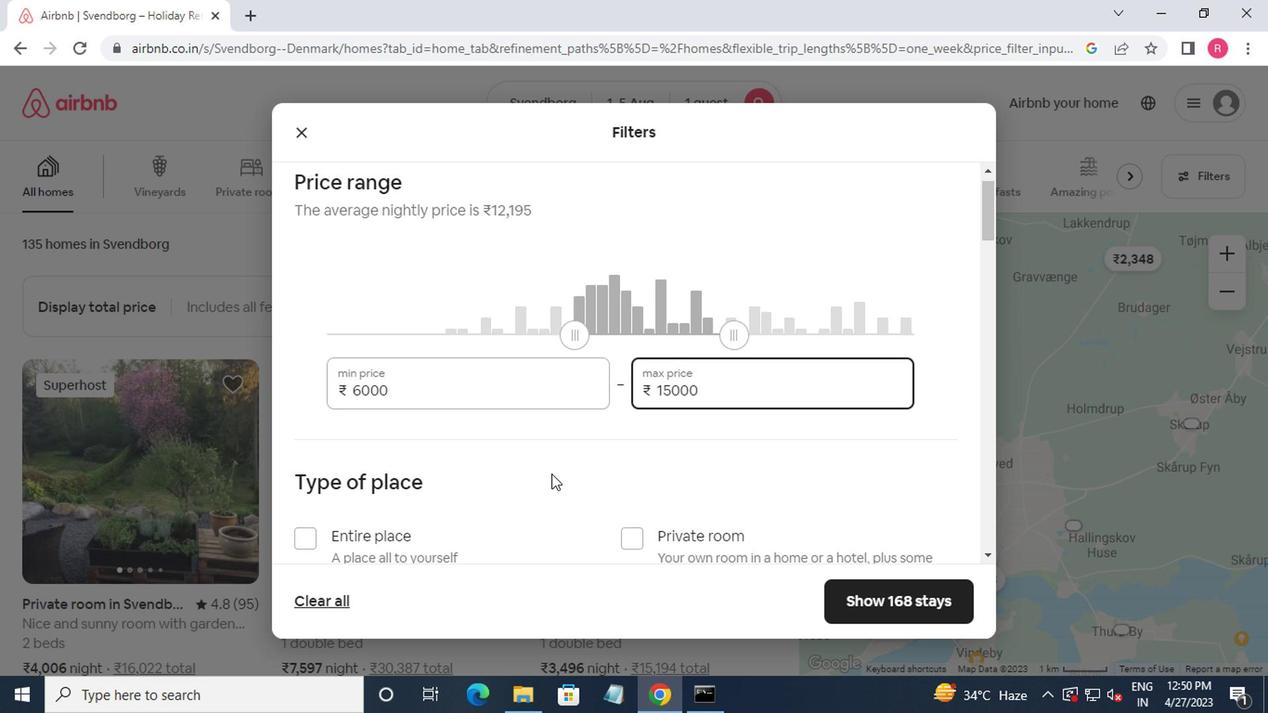
Action: Mouse scrolled (540, 476) with delta (0, -1)
Screenshot: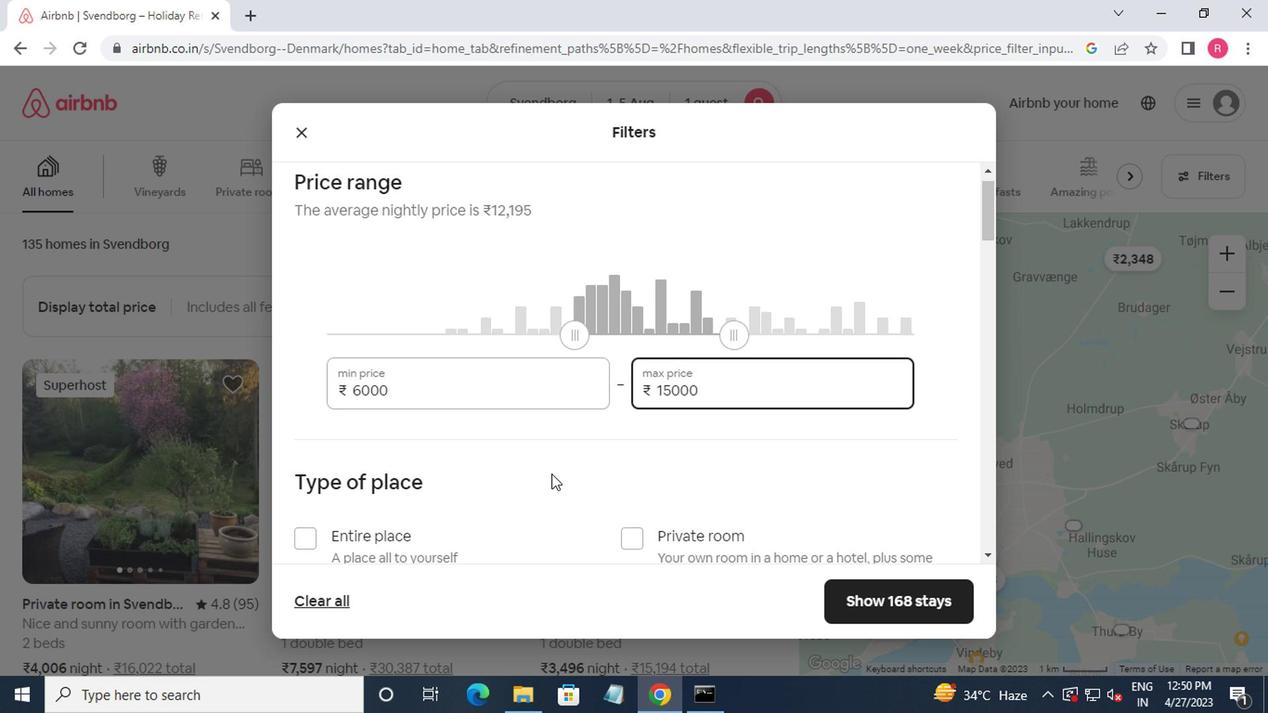 
Action: Mouse moved to (297, 277)
Screenshot: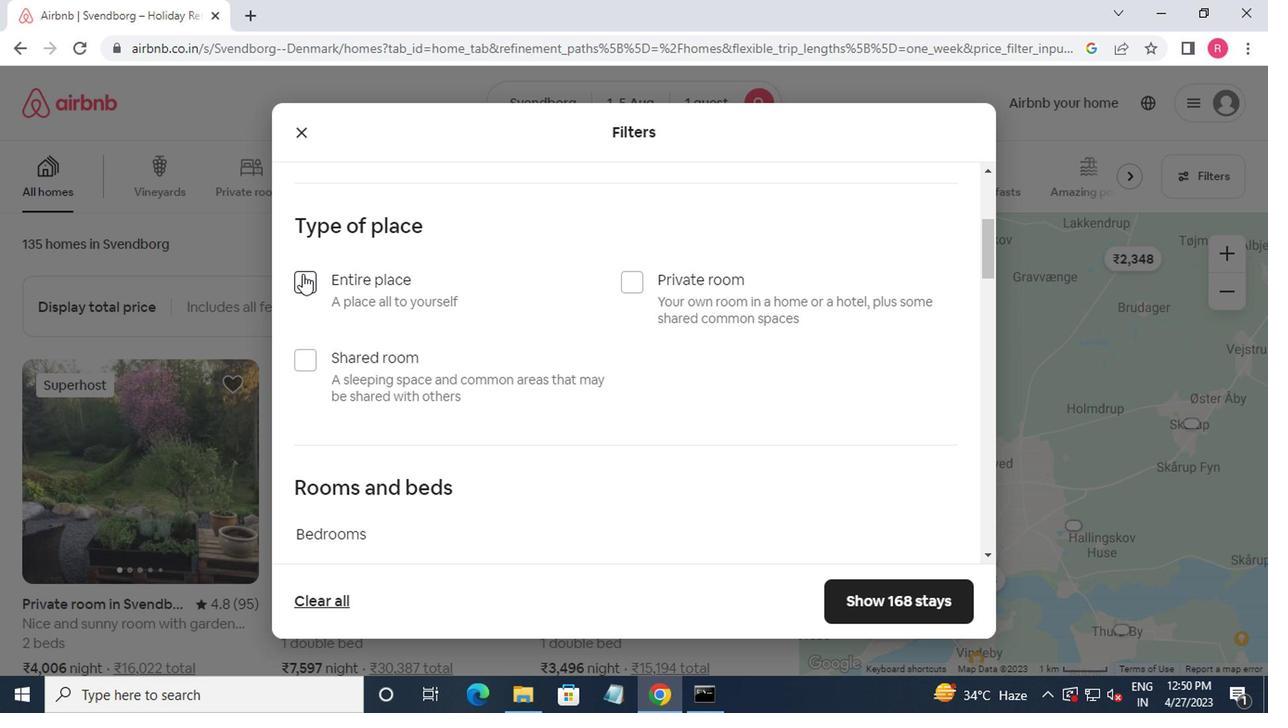 
Action: Mouse pressed left at (297, 277)
Screenshot: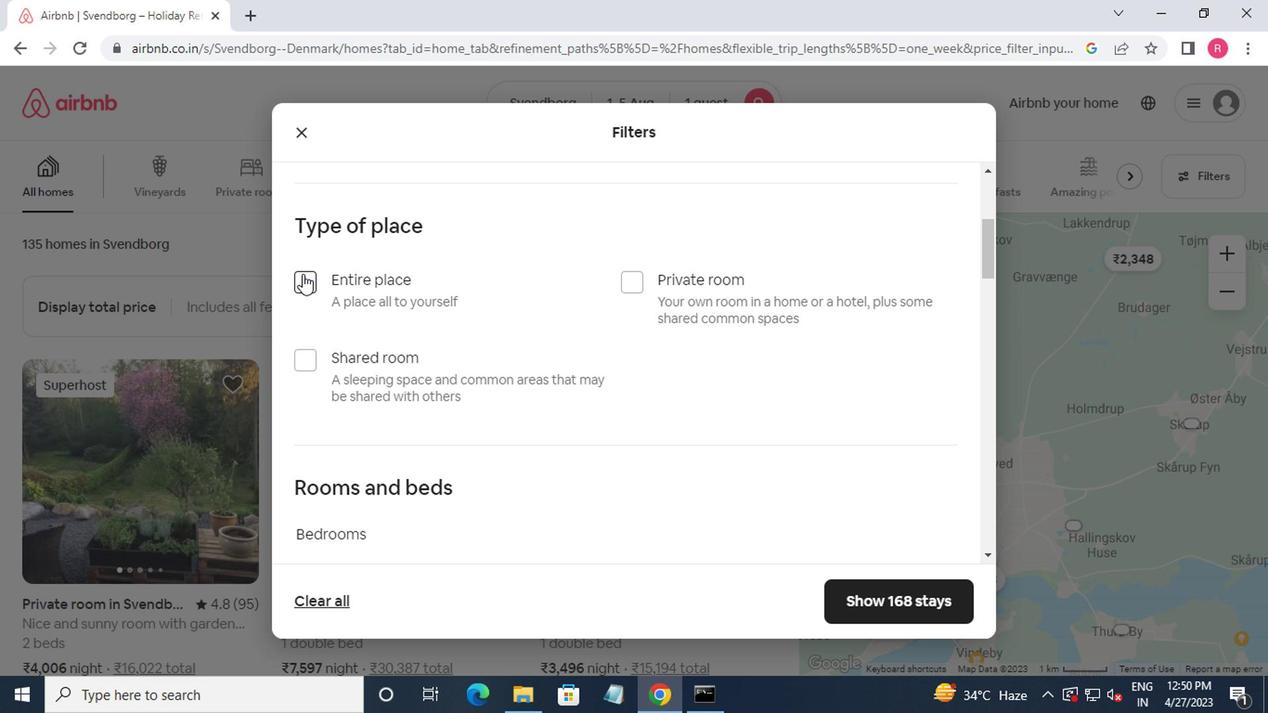 
Action: Mouse moved to (296, 292)
Screenshot: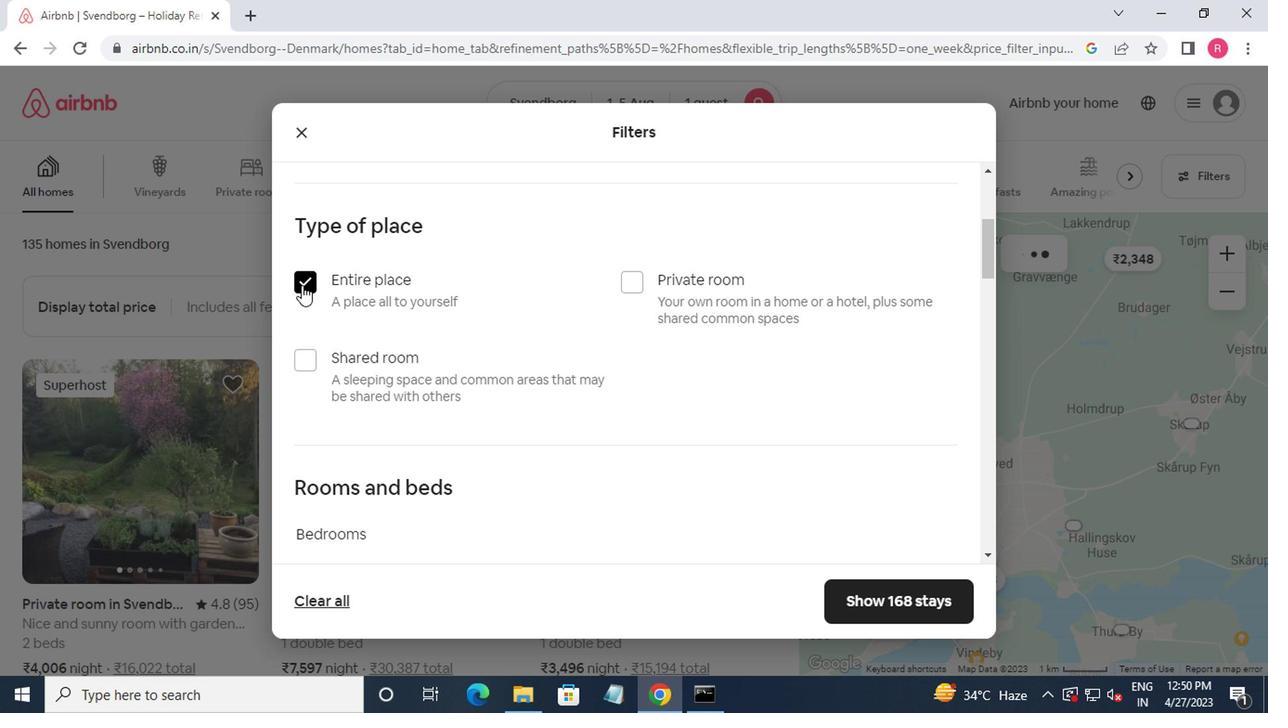 
Action: Mouse scrolled (296, 291) with delta (0, 0)
Screenshot: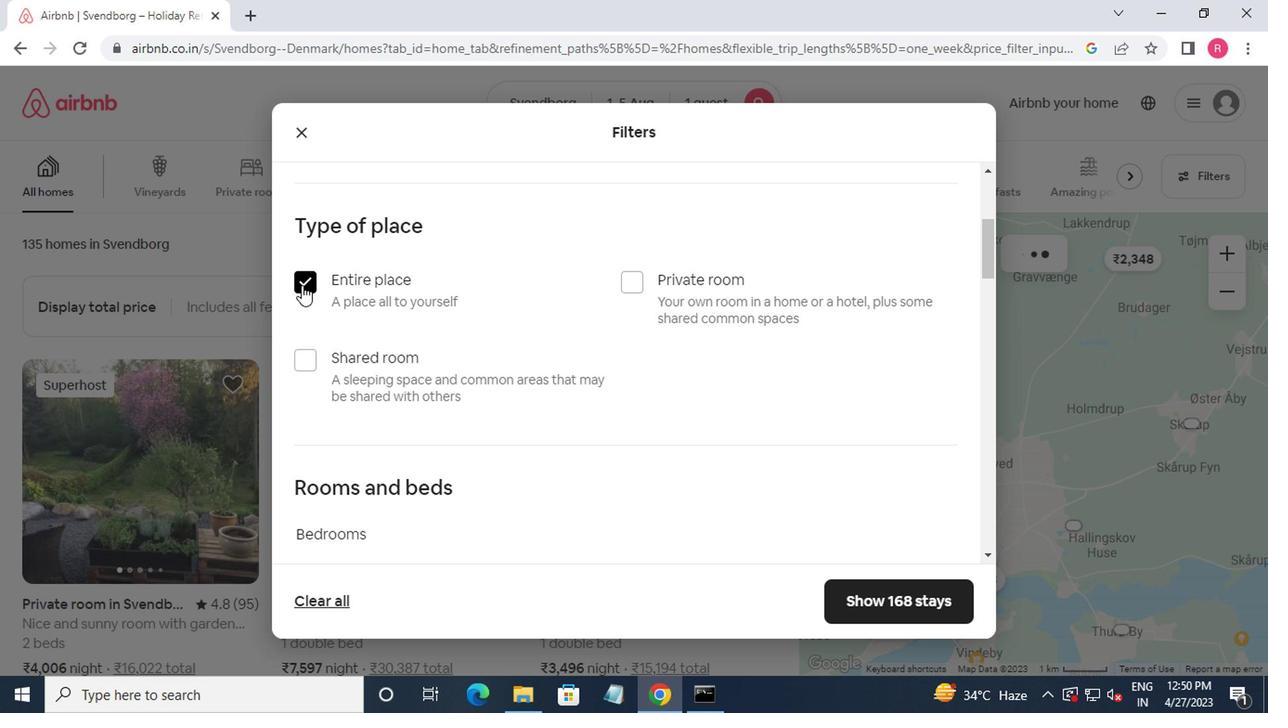
Action: Mouse moved to (298, 294)
Screenshot: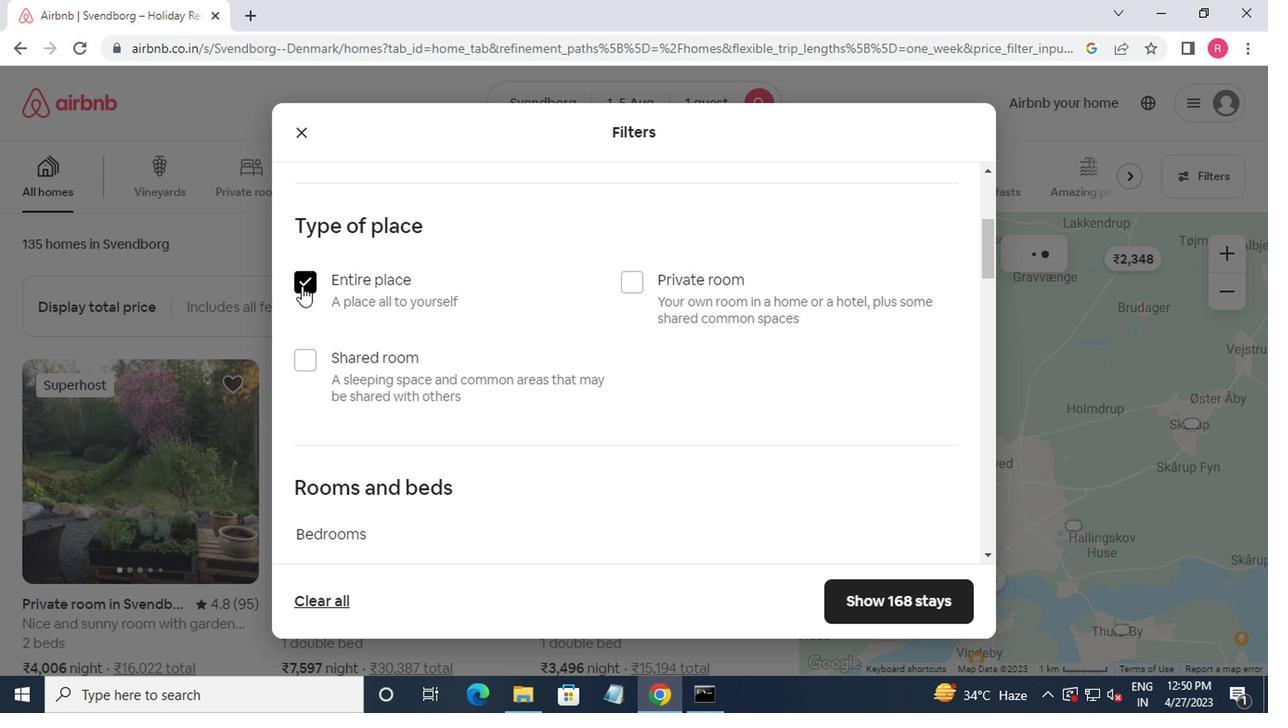 
Action: Mouse scrolled (298, 294) with delta (0, 0)
Screenshot: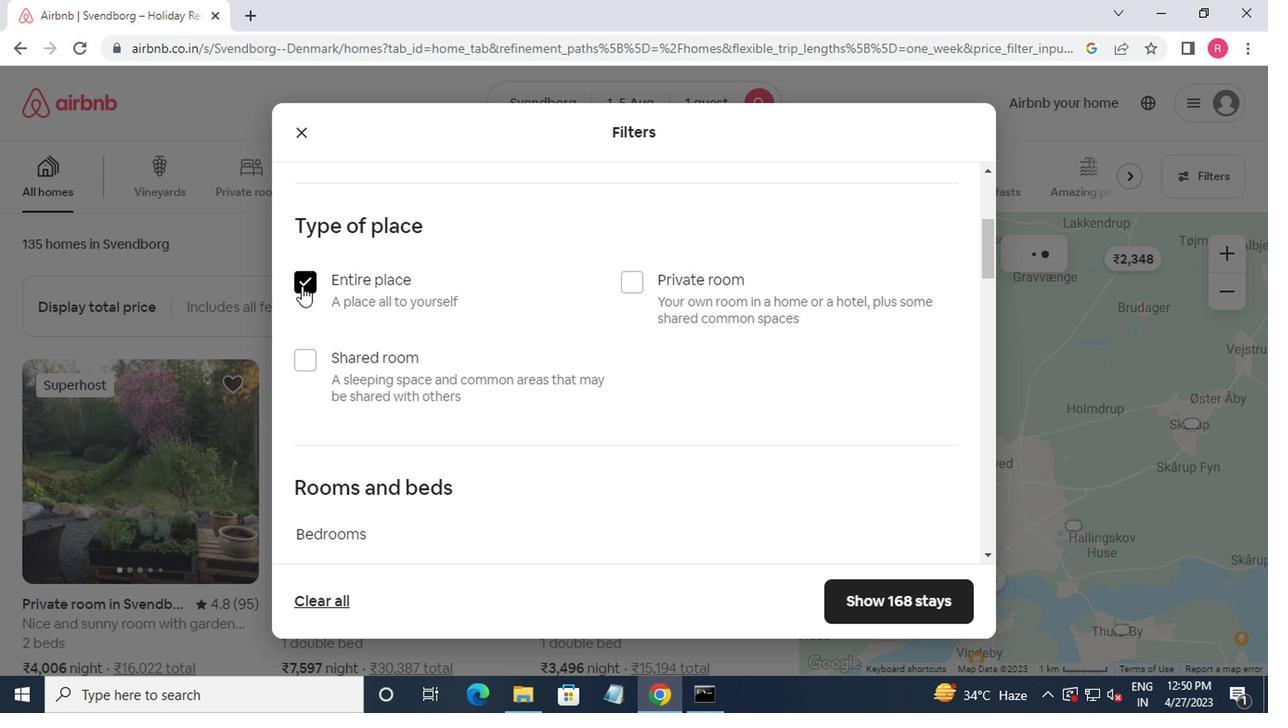 
Action: Mouse moved to (407, 396)
Screenshot: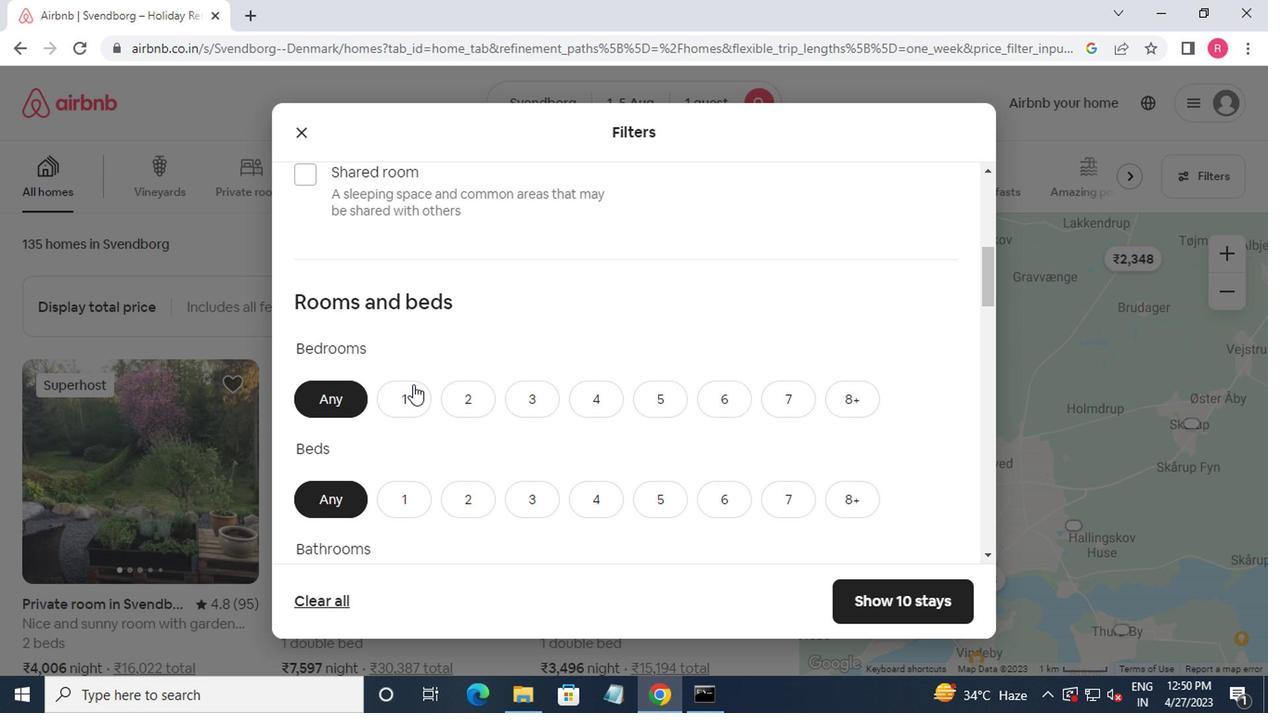 
Action: Mouse pressed left at (407, 396)
Screenshot: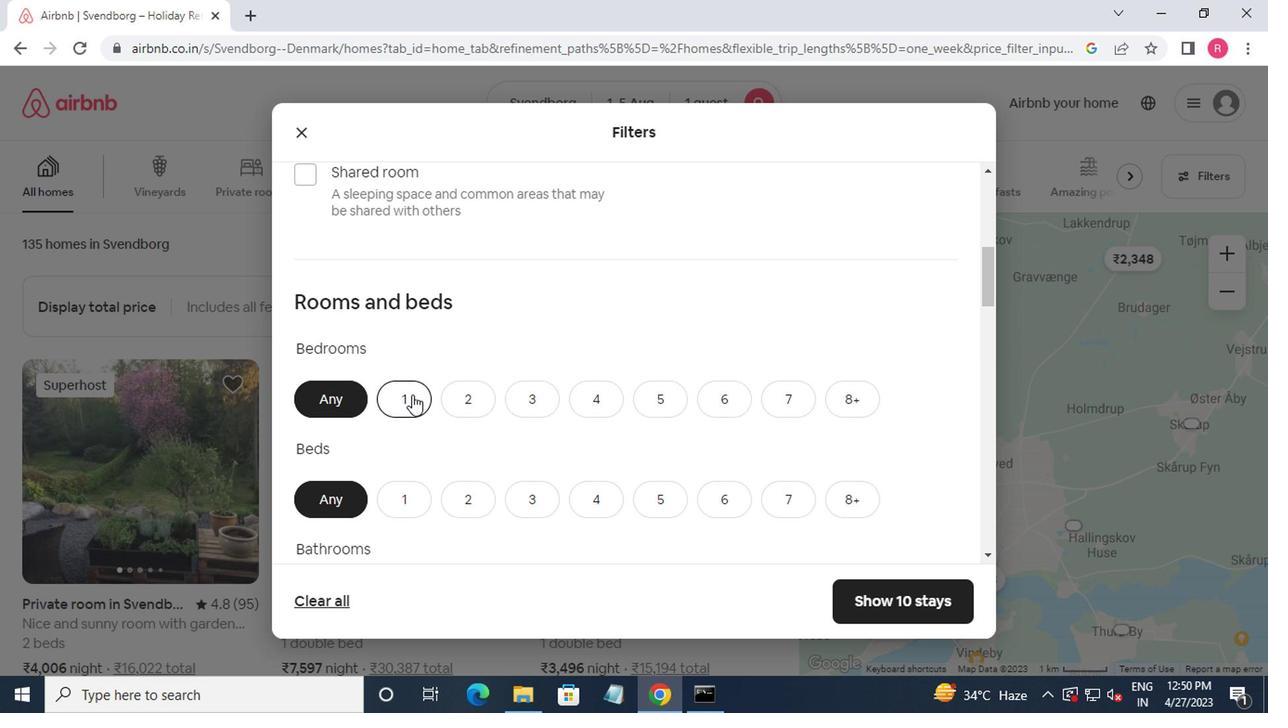 
Action: Mouse moved to (406, 399)
Screenshot: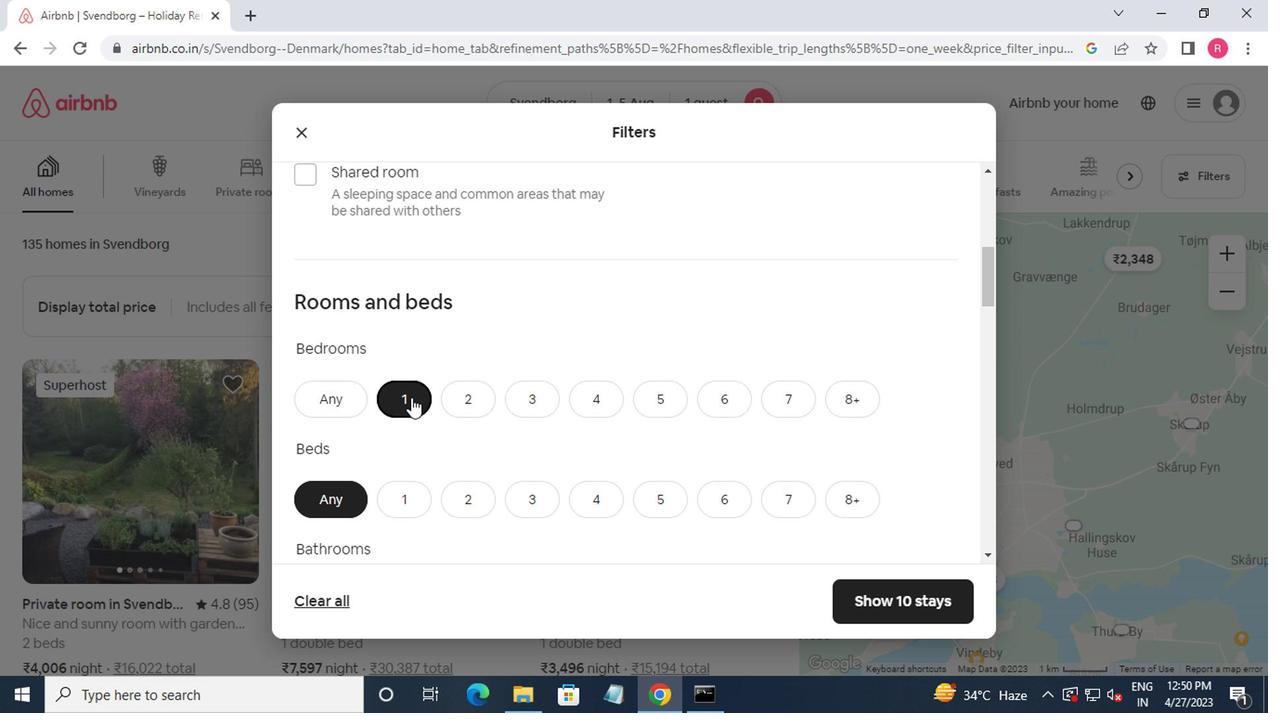 
Action: Mouse scrolled (406, 398) with delta (0, 0)
Screenshot: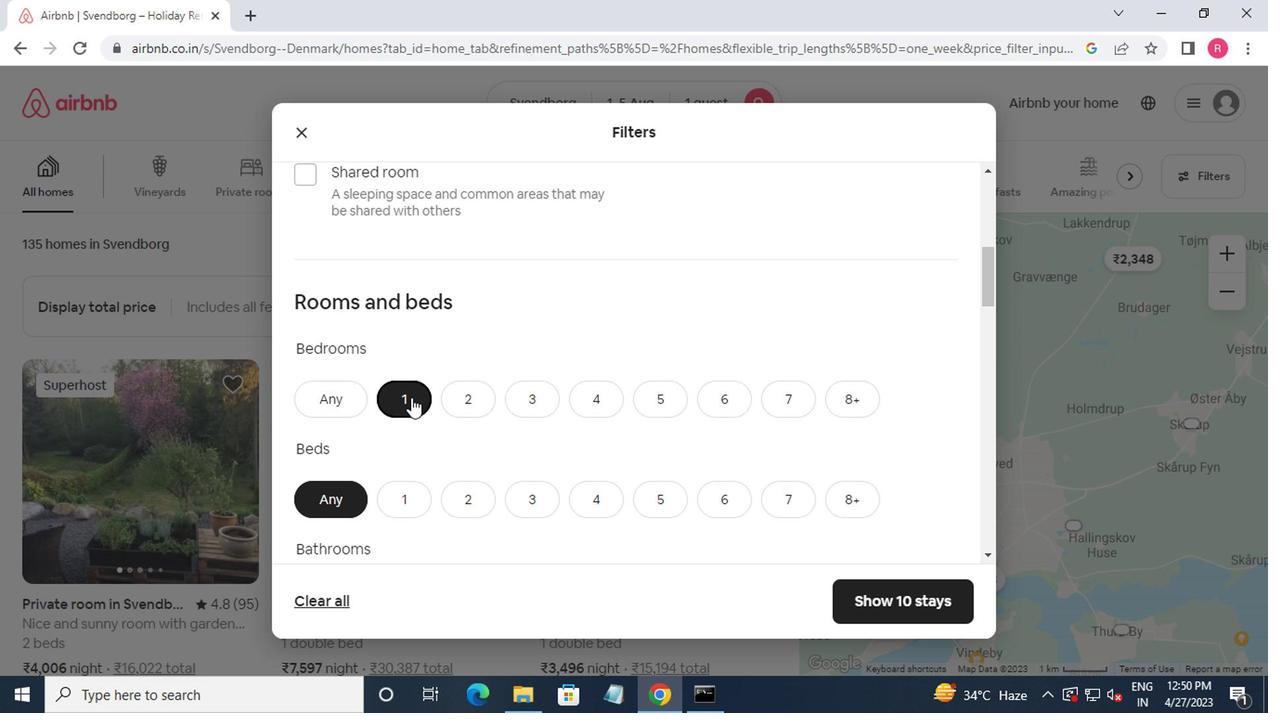 
Action: Mouse moved to (404, 398)
Screenshot: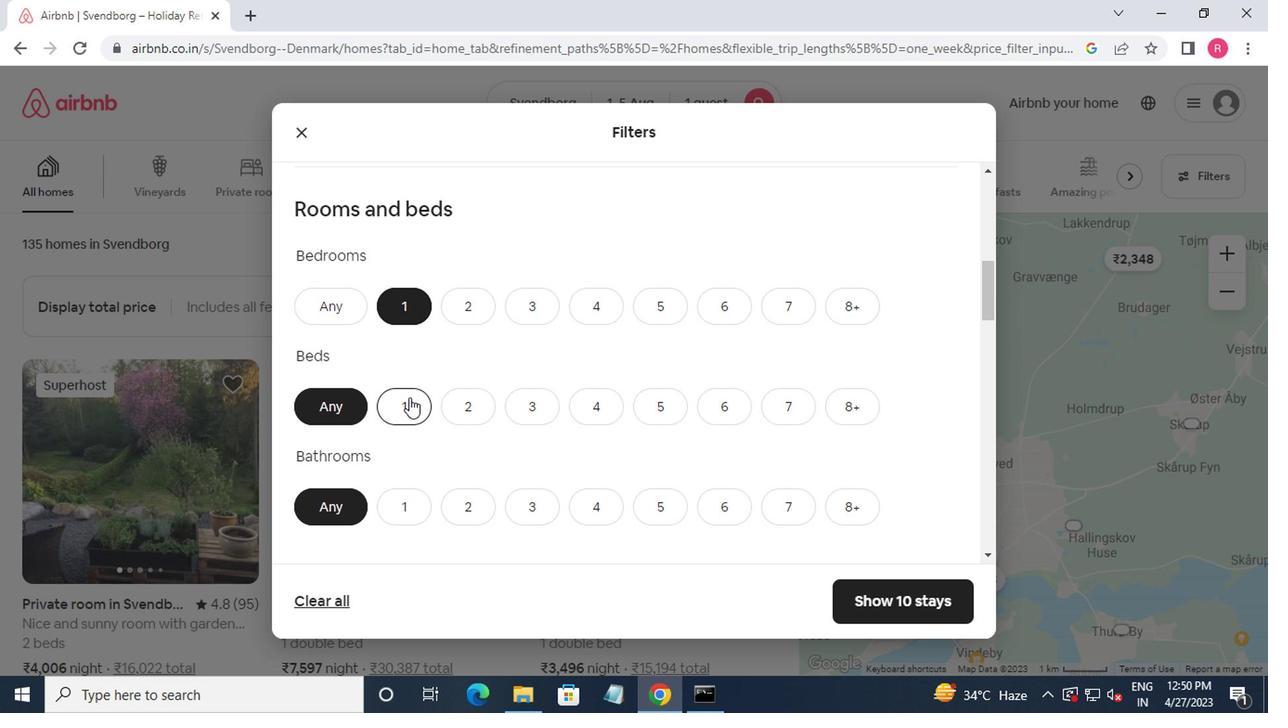 
Action: Mouse pressed left at (404, 398)
Screenshot: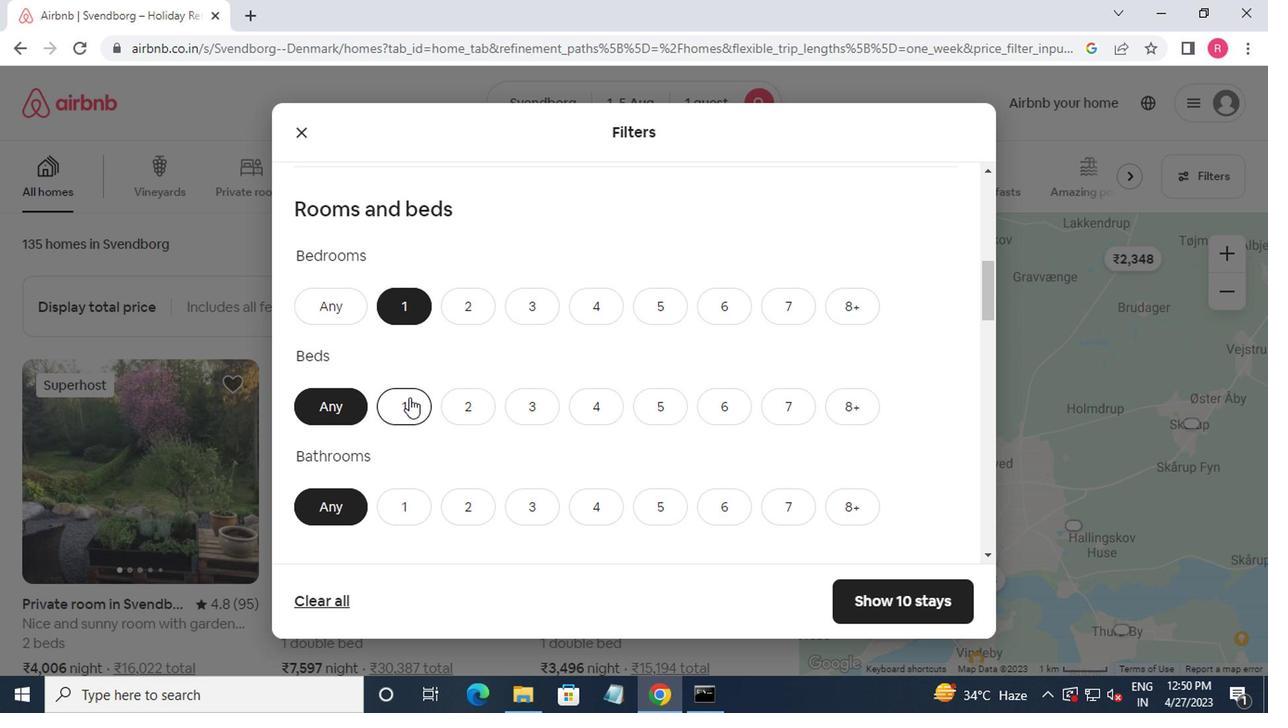 
Action: Mouse moved to (402, 422)
Screenshot: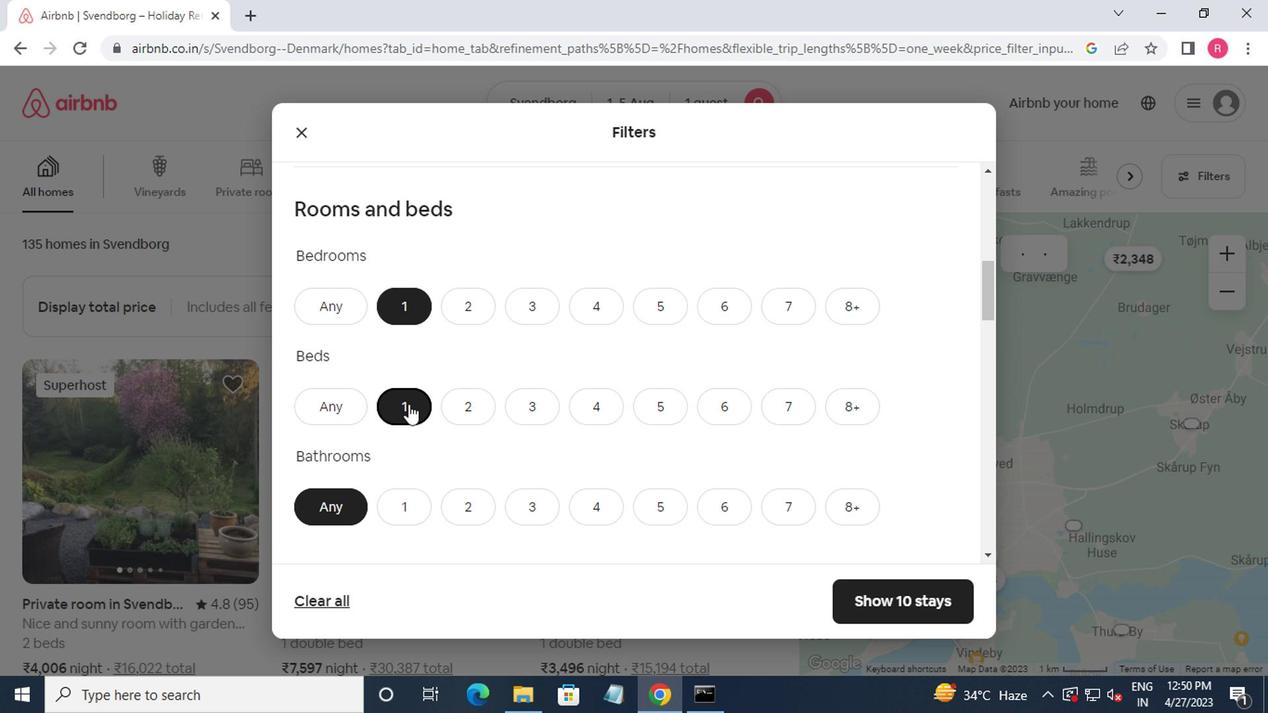 
Action: Mouse scrolled (402, 422) with delta (0, 0)
Screenshot: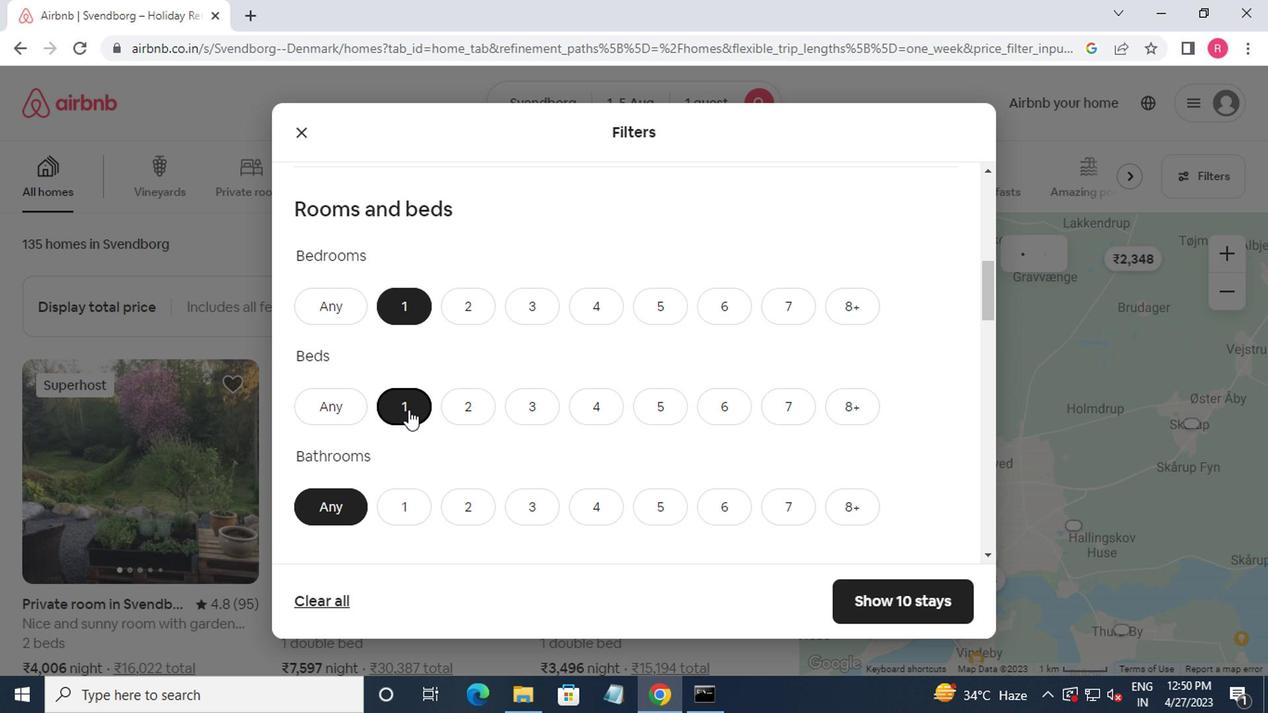 
Action: Mouse moved to (402, 426)
Screenshot: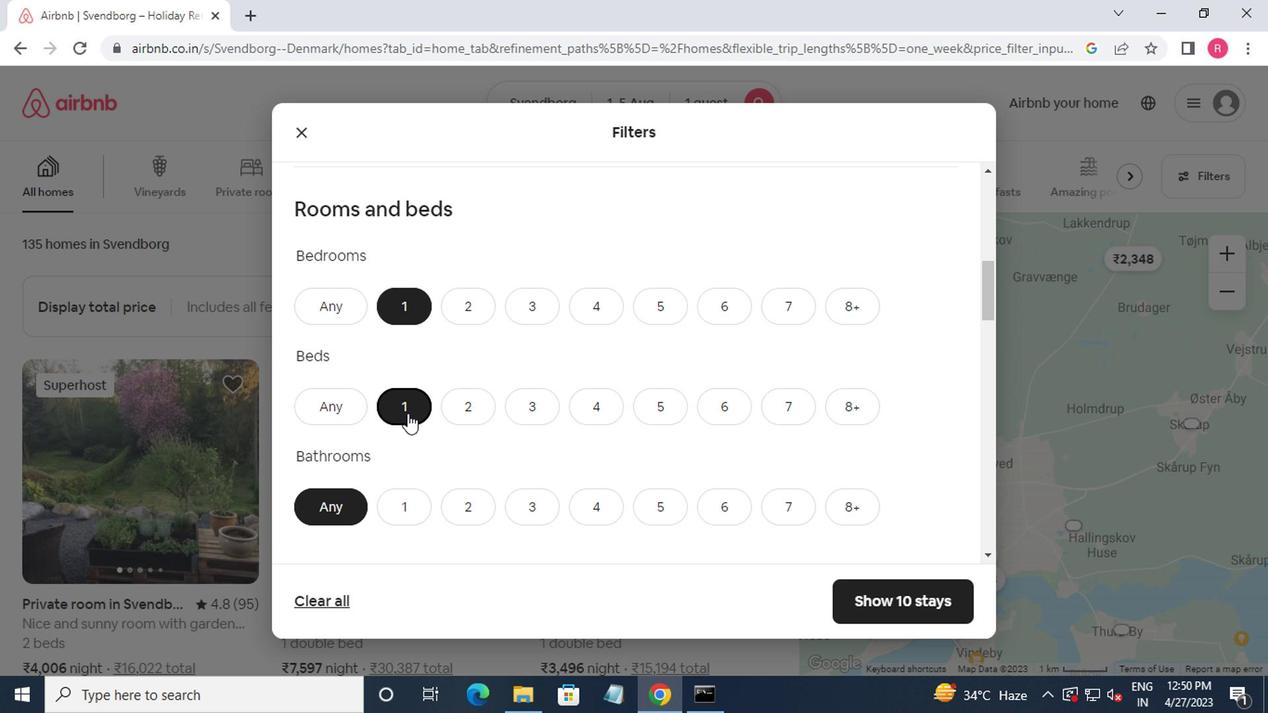 
Action: Mouse scrolled (402, 425) with delta (0, -1)
Screenshot: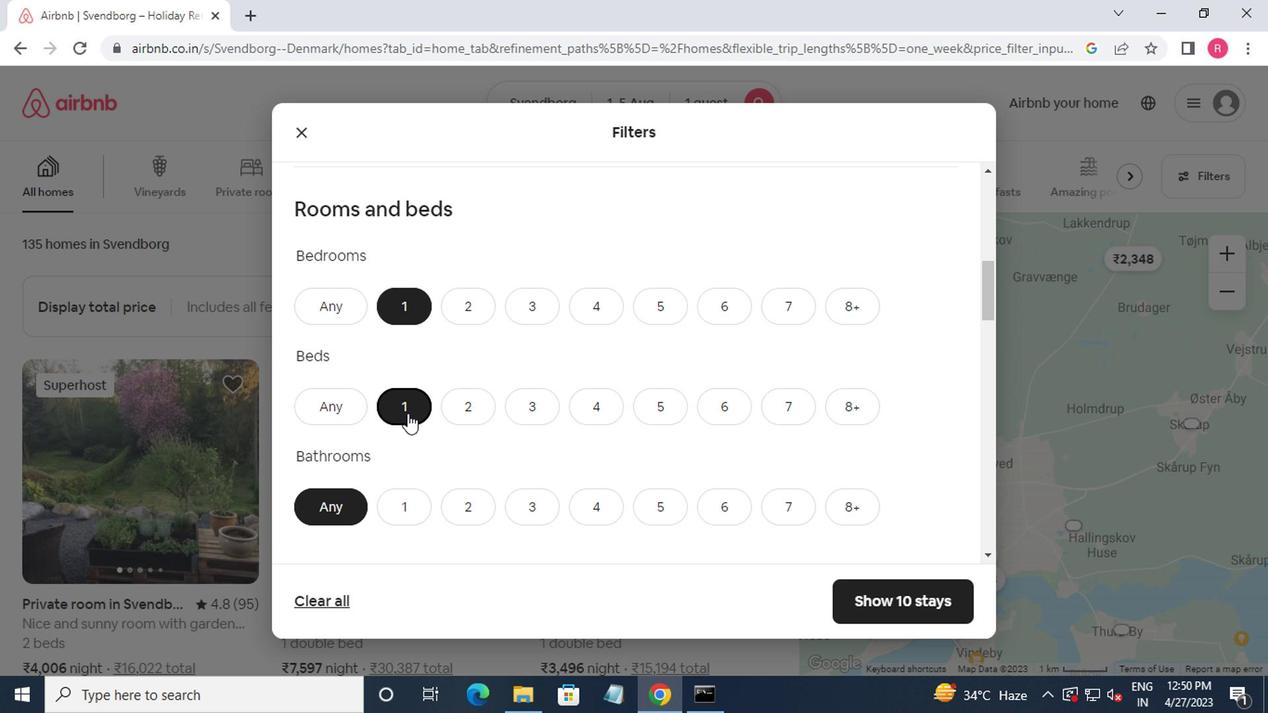 
Action: Mouse moved to (388, 331)
Screenshot: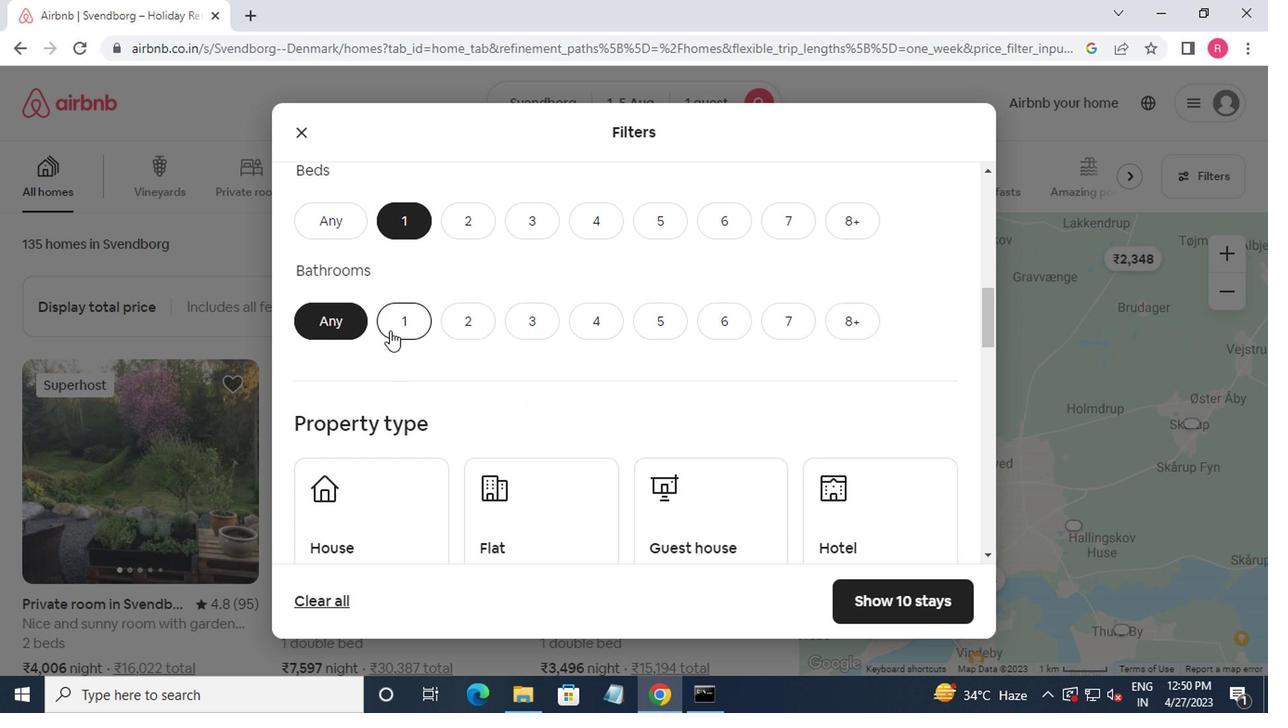 
Action: Mouse pressed left at (388, 331)
Screenshot: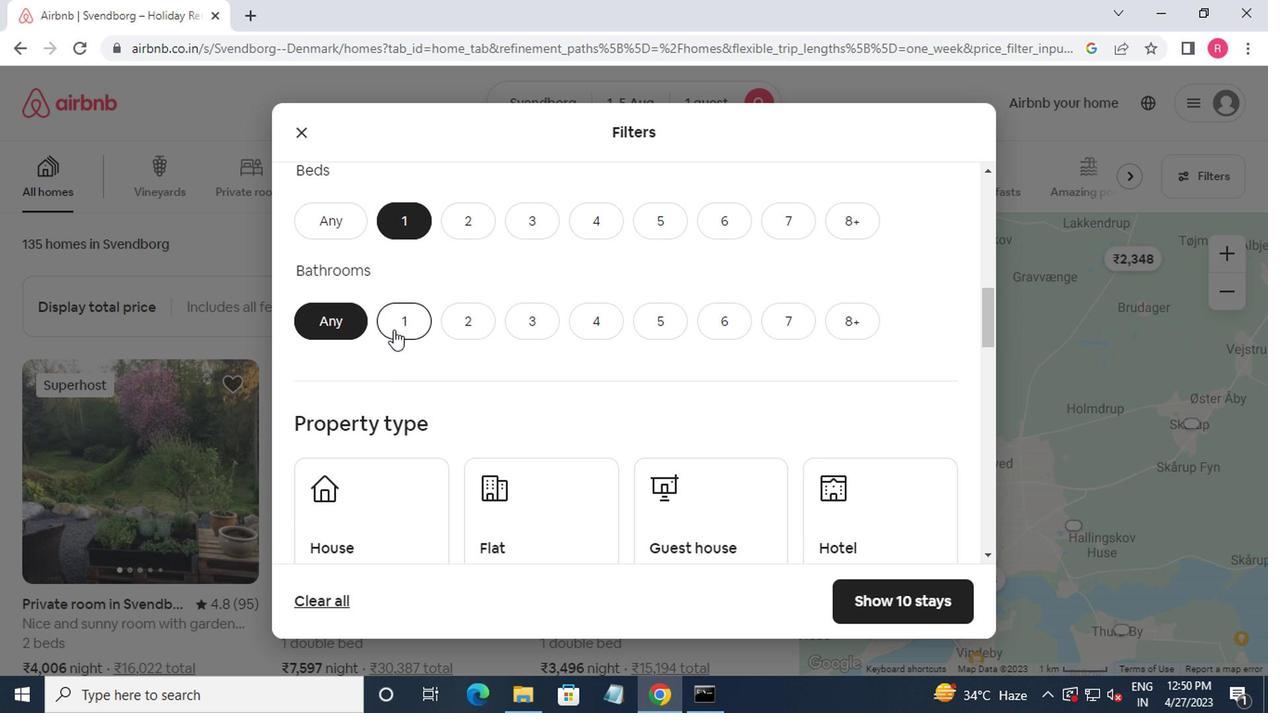 
Action: Mouse moved to (376, 347)
Screenshot: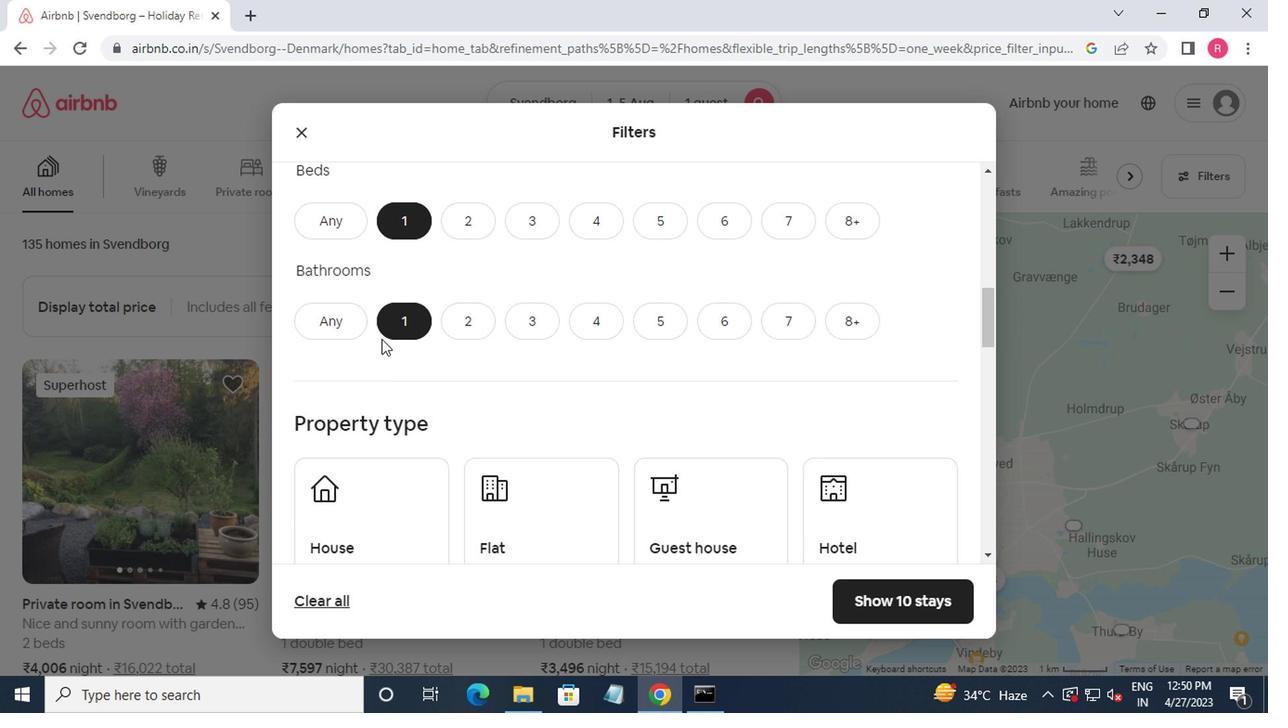 
Action: Mouse scrolled (376, 346) with delta (0, -1)
Screenshot: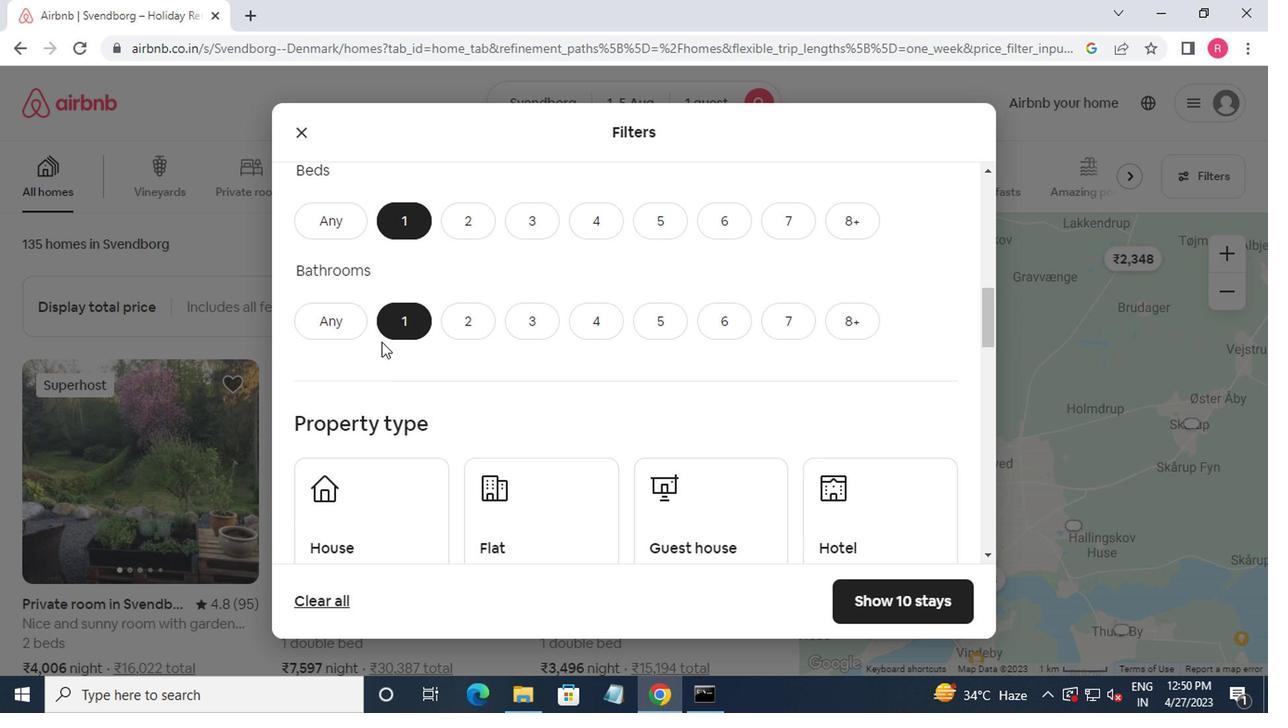 
Action: Mouse moved to (369, 422)
Screenshot: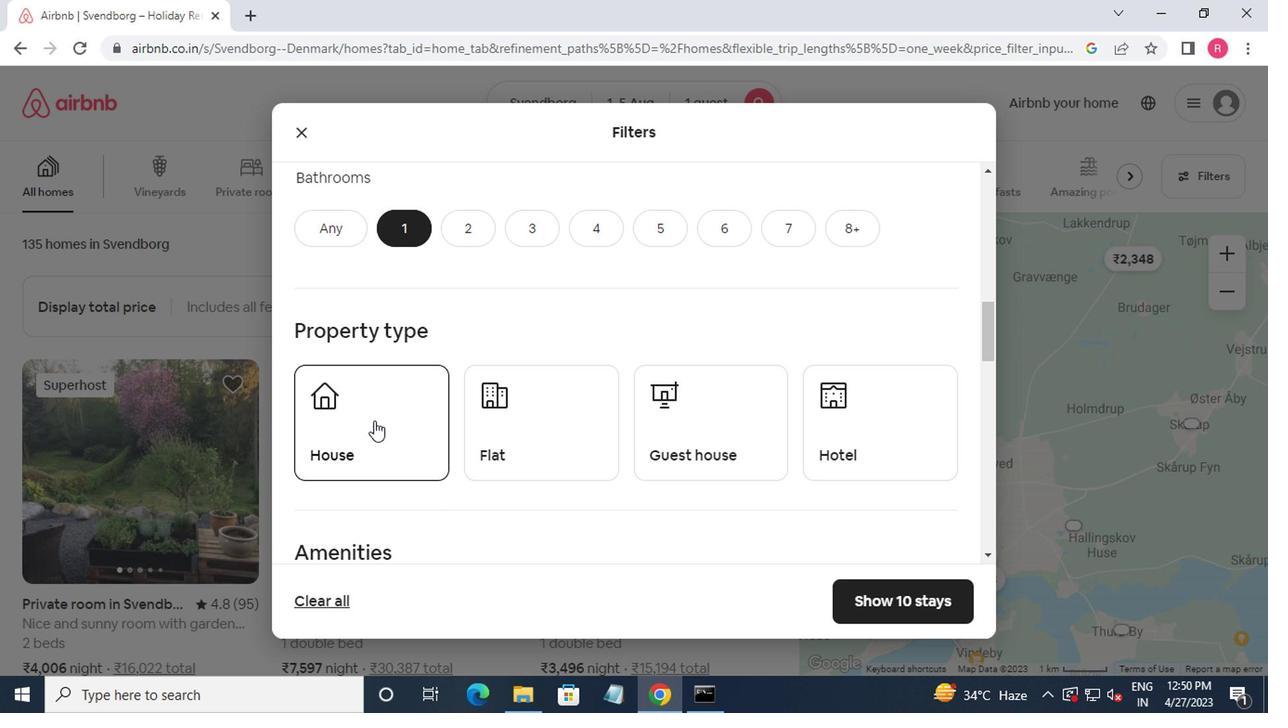 
Action: Mouse pressed left at (369, 422)
Screenshot: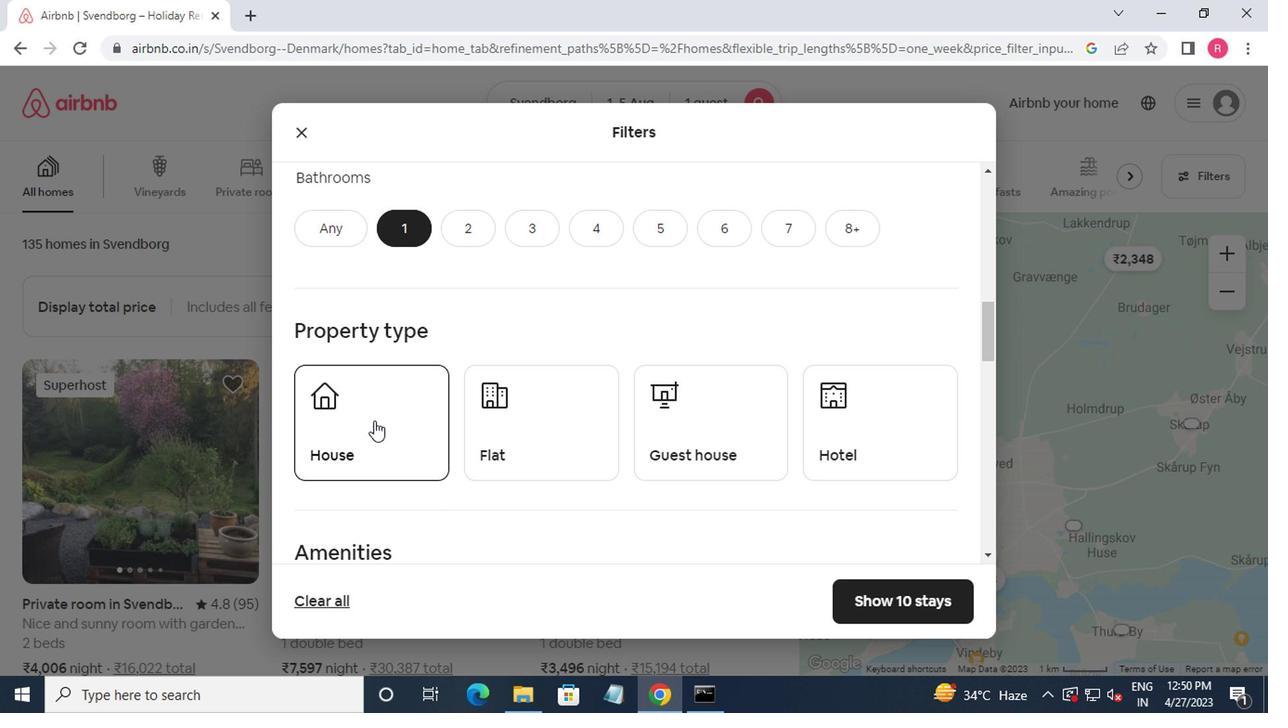
Action: Mouse moved to (502, 418)
Screenshot: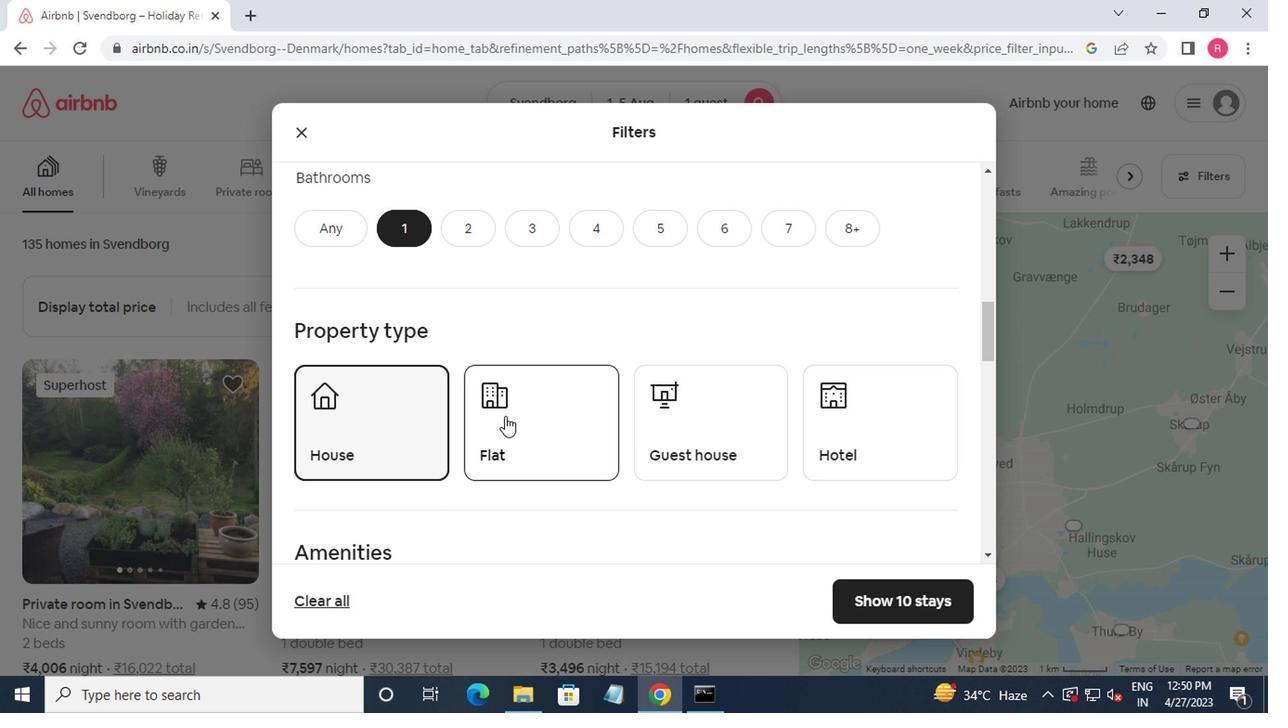 
Action: Mouse pressed left at (502, 418)
Screenshot: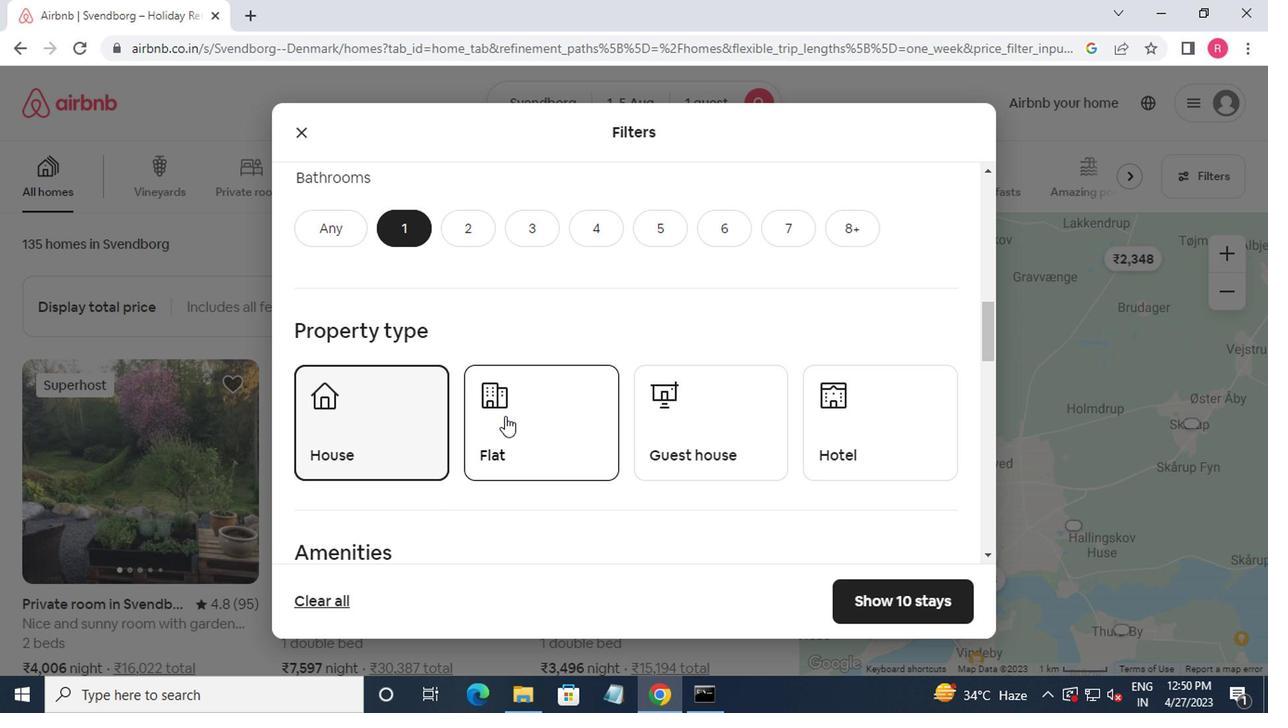 
Action: Mouse moved to (667, 433)
Screenshot: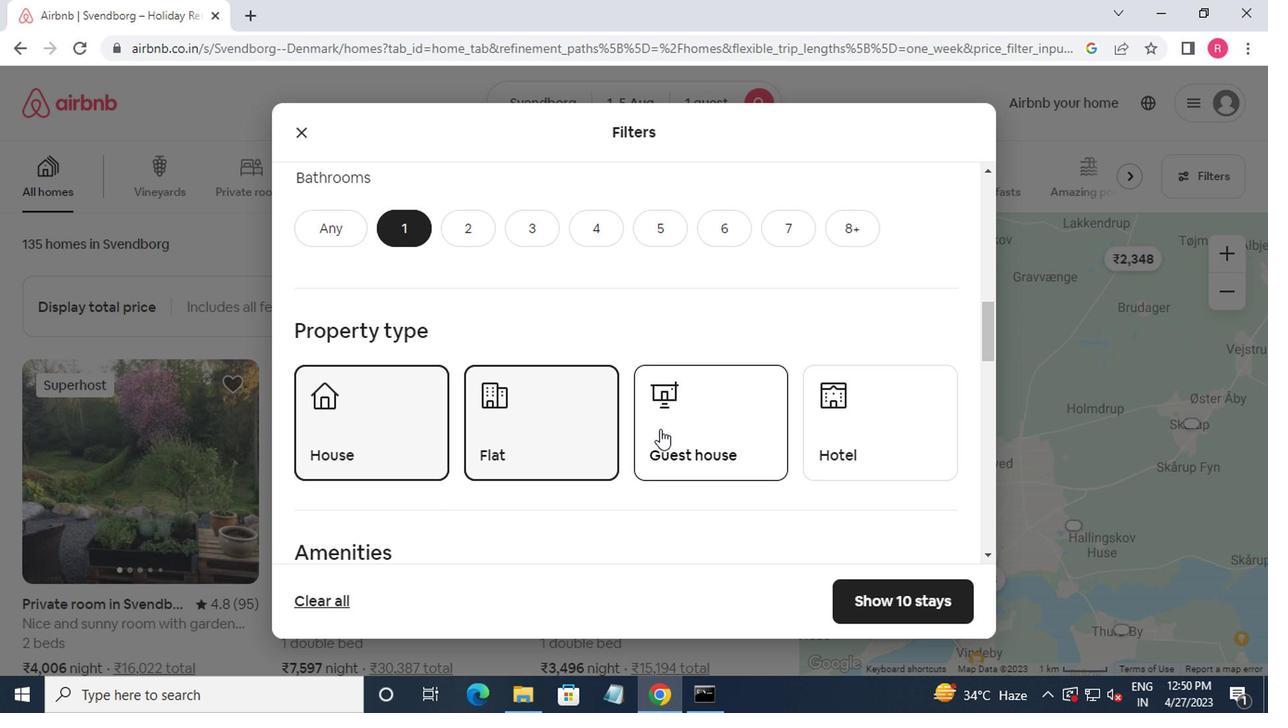 
Action: Mouse pressed left at (667, 433)
Screenshot: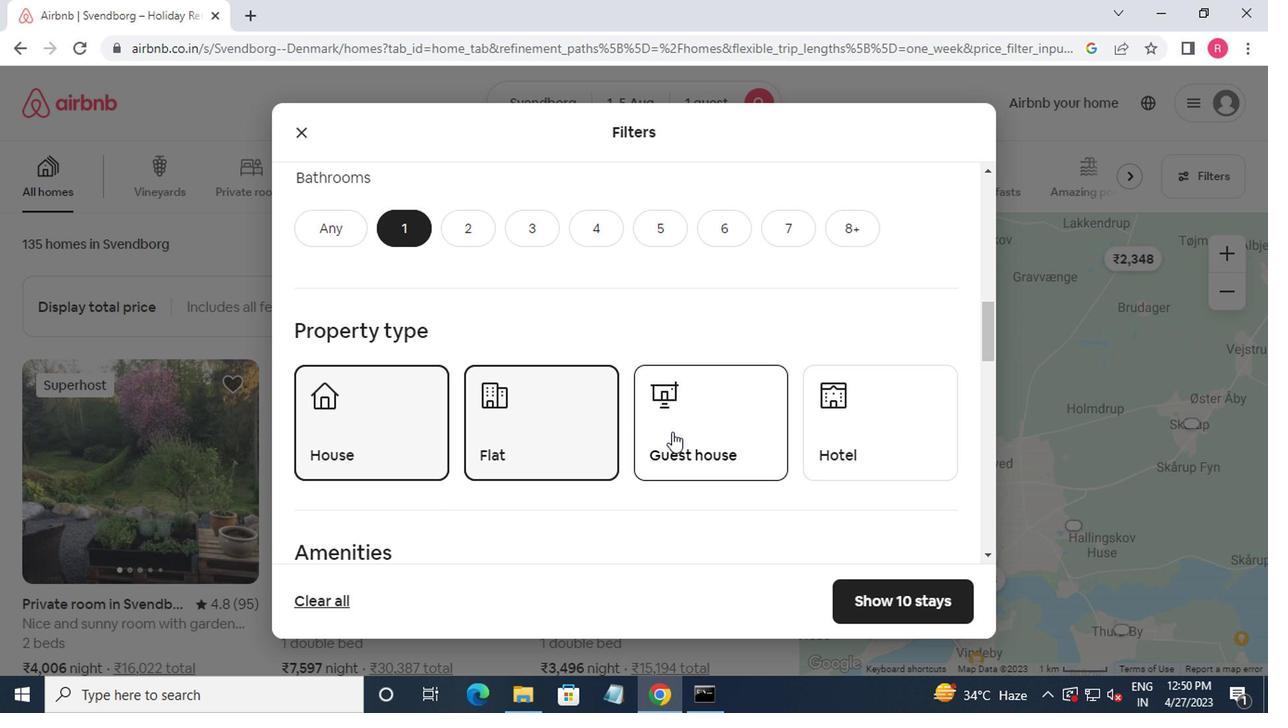 
Action: Mouse moved to (664, 426)
Screenshot: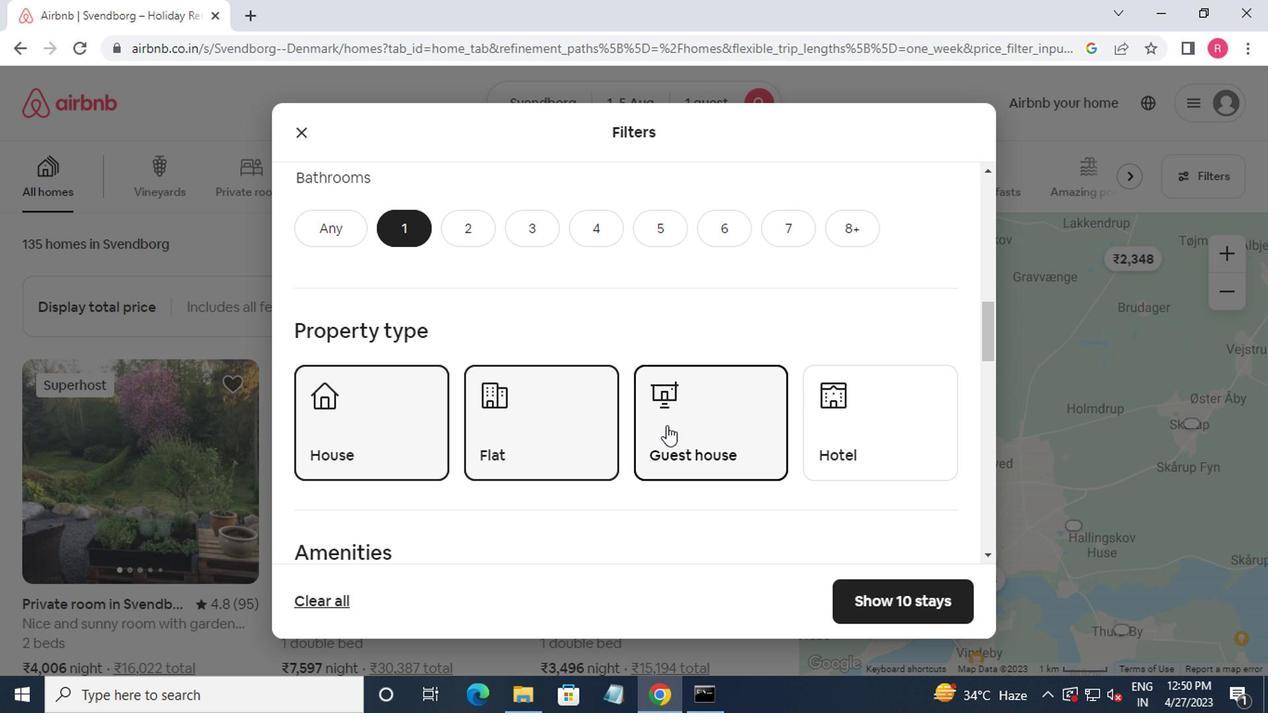 
Action: Mouse scrolled (664, 425) with delta (0, -1)
Screenshot: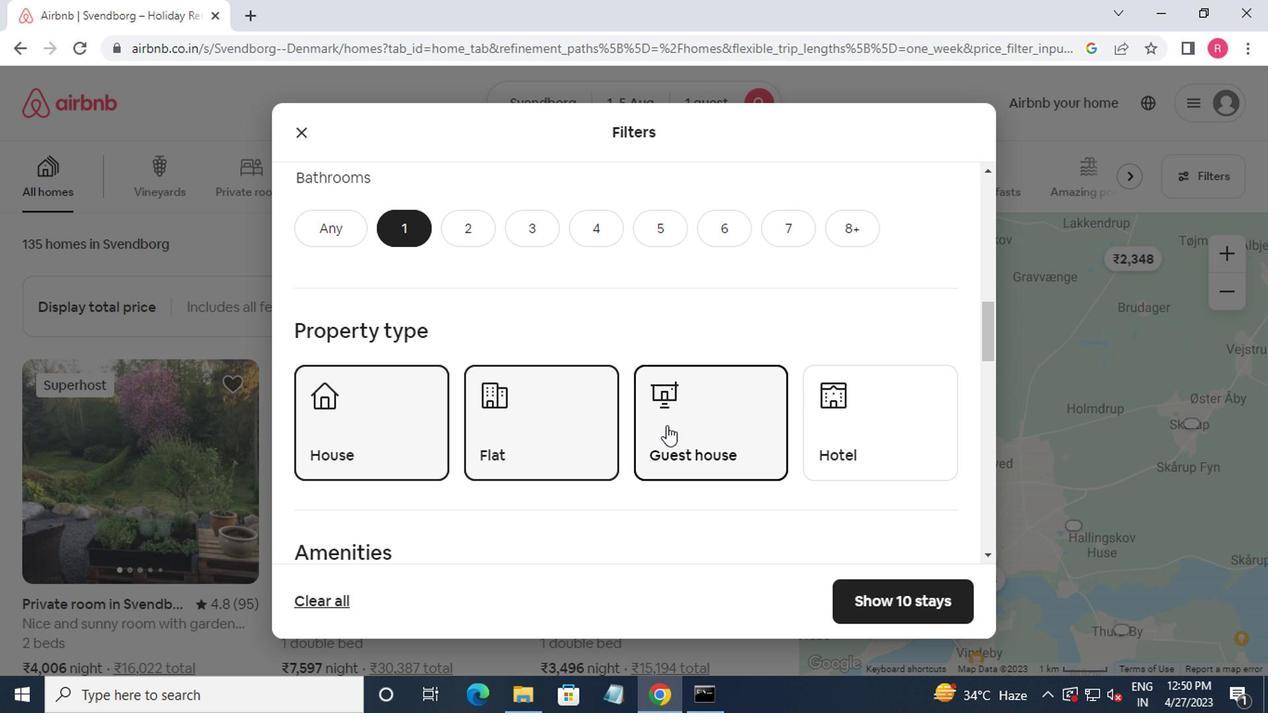 
Action: Mouse moved to (666, 427)
Screenshot: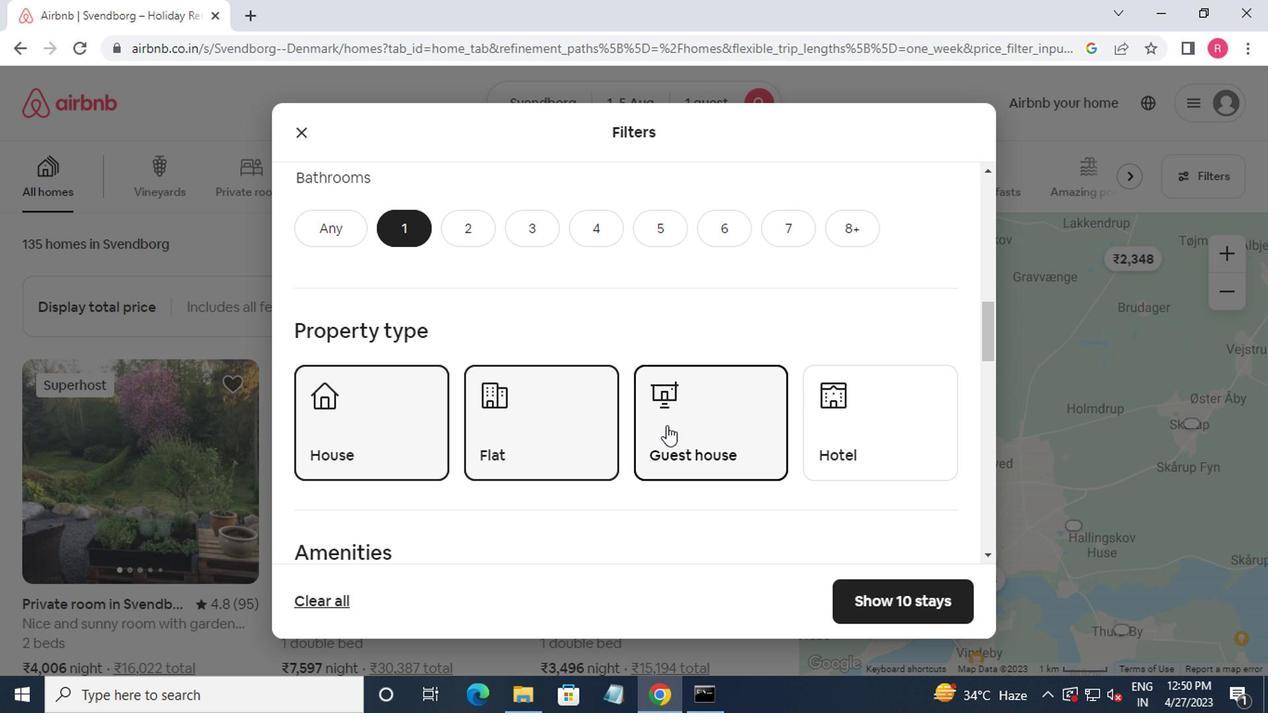 
Action: Mouse scrolled (666, 426) with delta (0, 0)
Screenshot: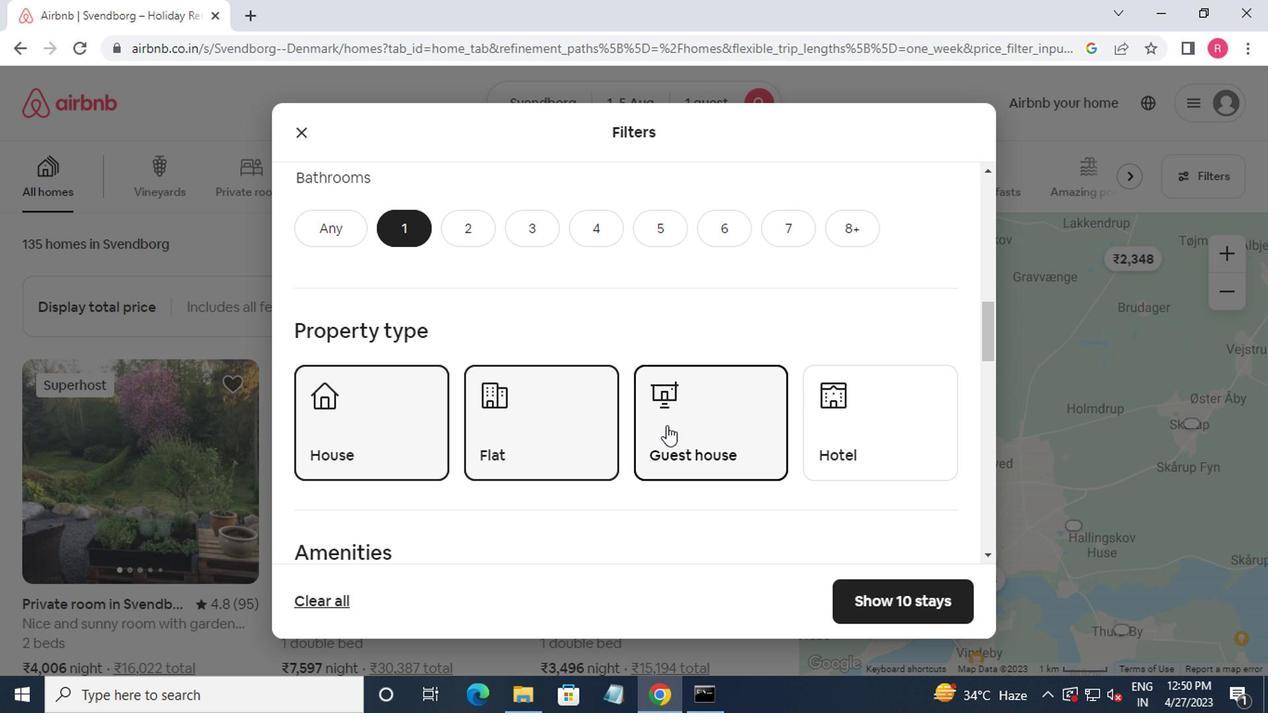 
Action: Mouse moved to (664, 430)
Screenshot: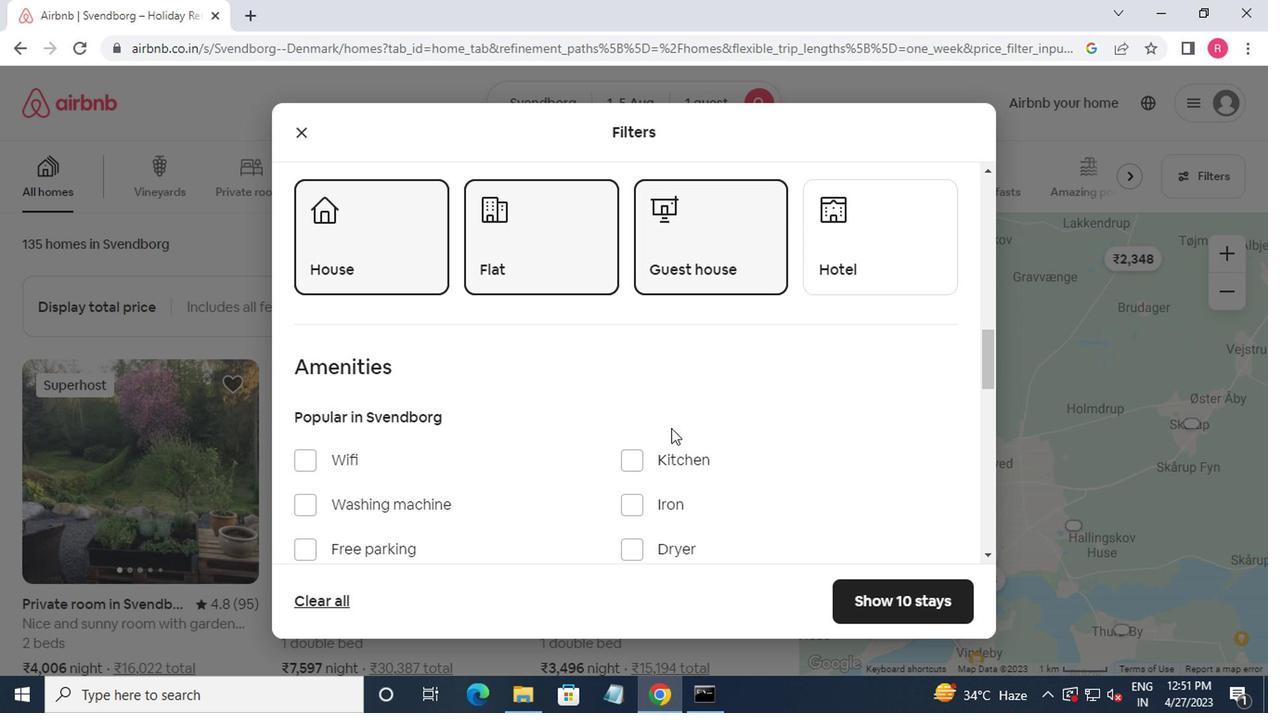 
Action: Mouse scrolled (664, 429) with delta (0, 0)
Screenshot: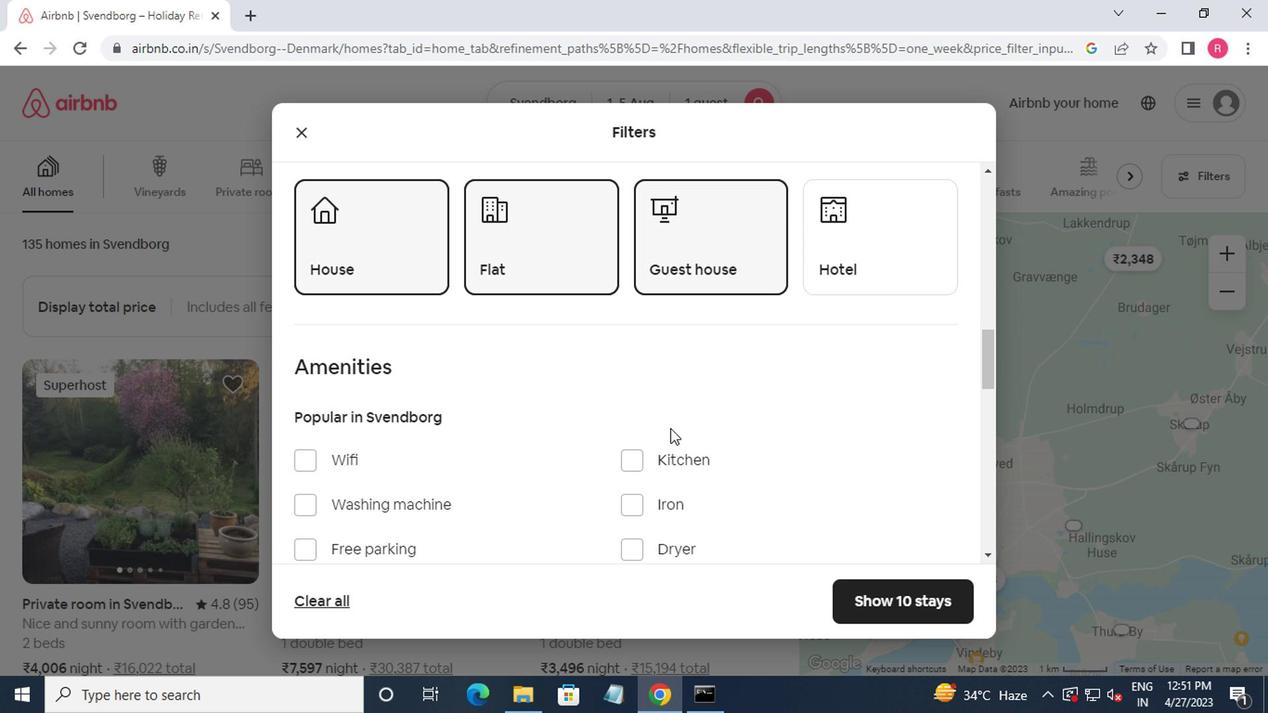 
Action: Mouse moved to (303, 366)
Screenshot: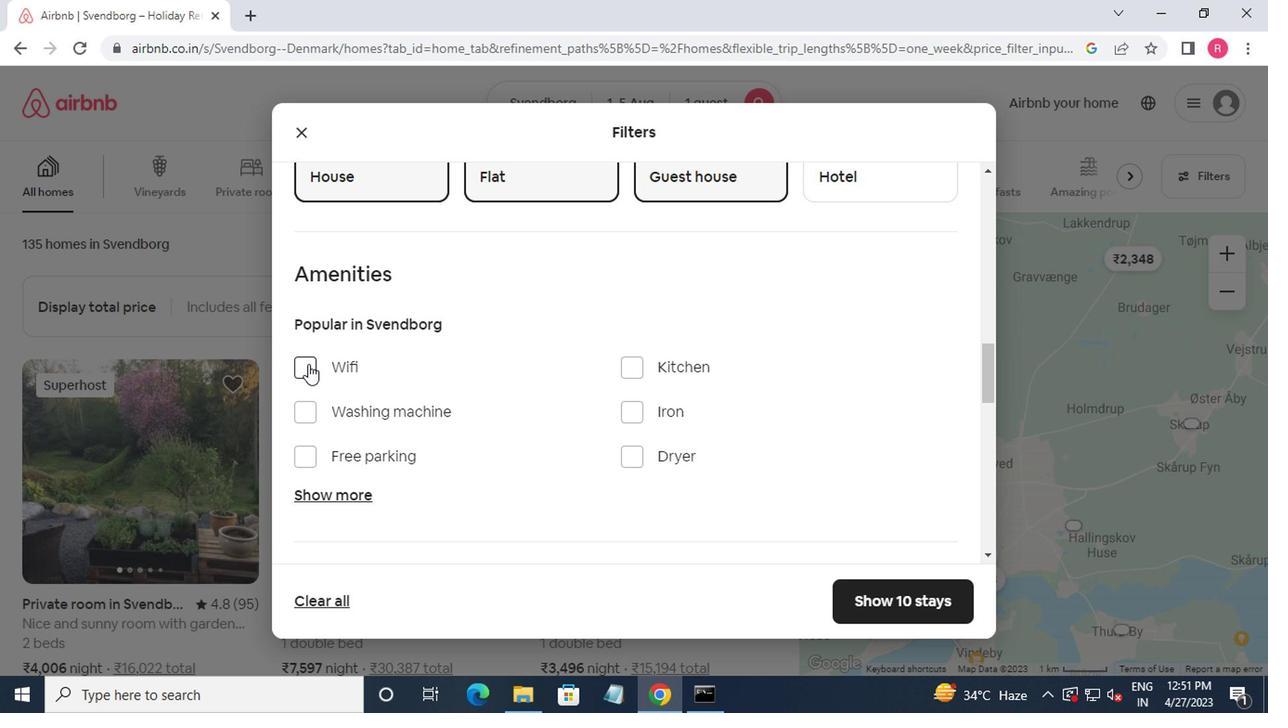 
Action: Mouse pressed left at (303, 366)
Screenshot: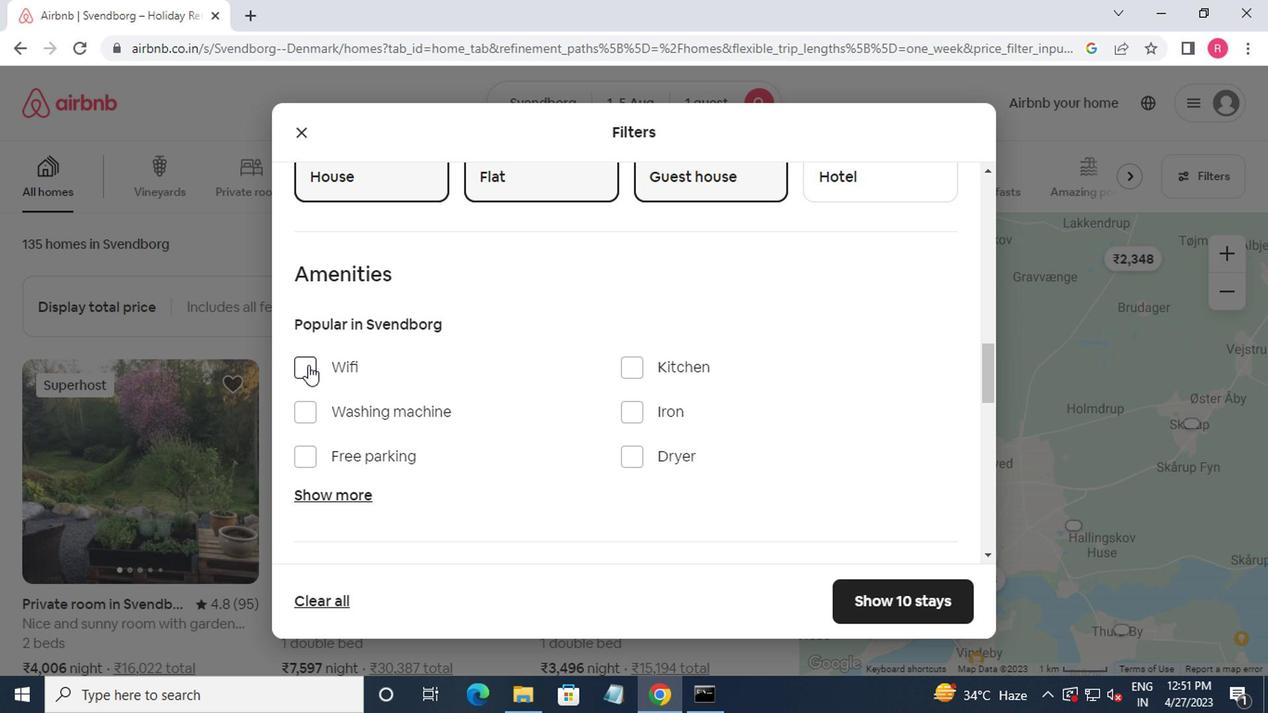 
Action: Mouse moved to (308, 367)
Screenshot: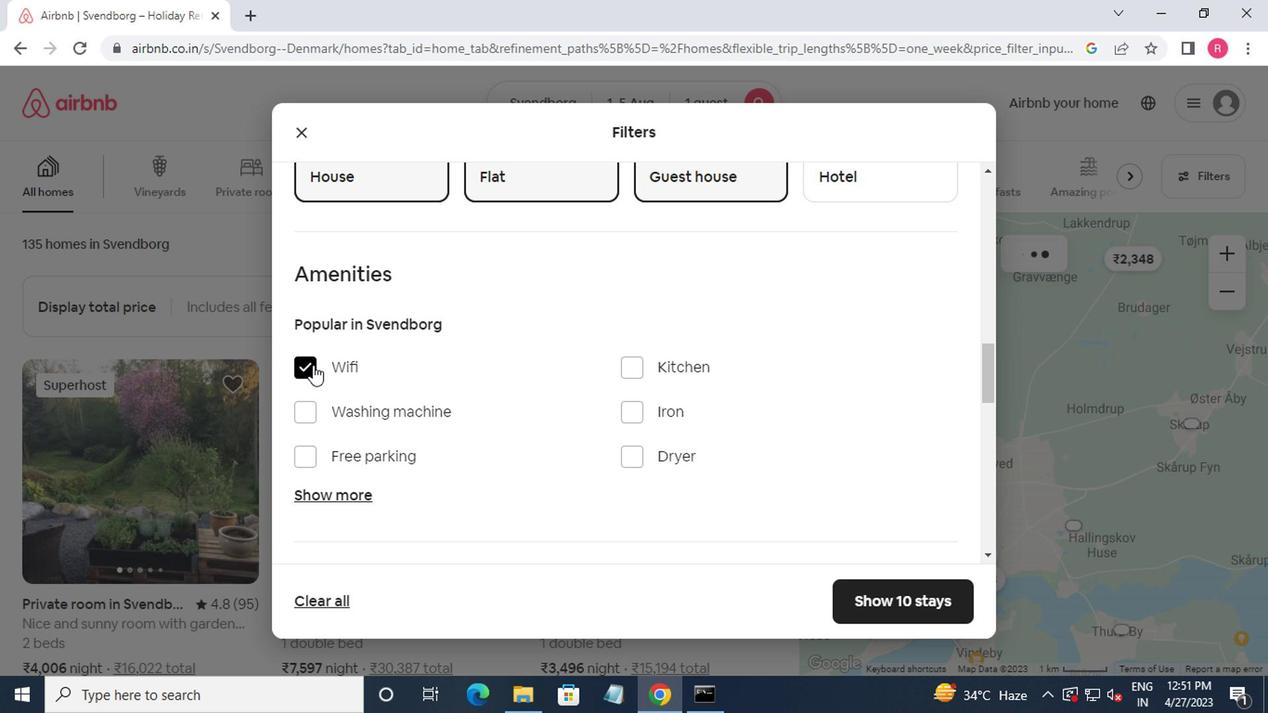 
Action: Mouse scrolled (308, 366) with delta (0, 0)
Screenshot: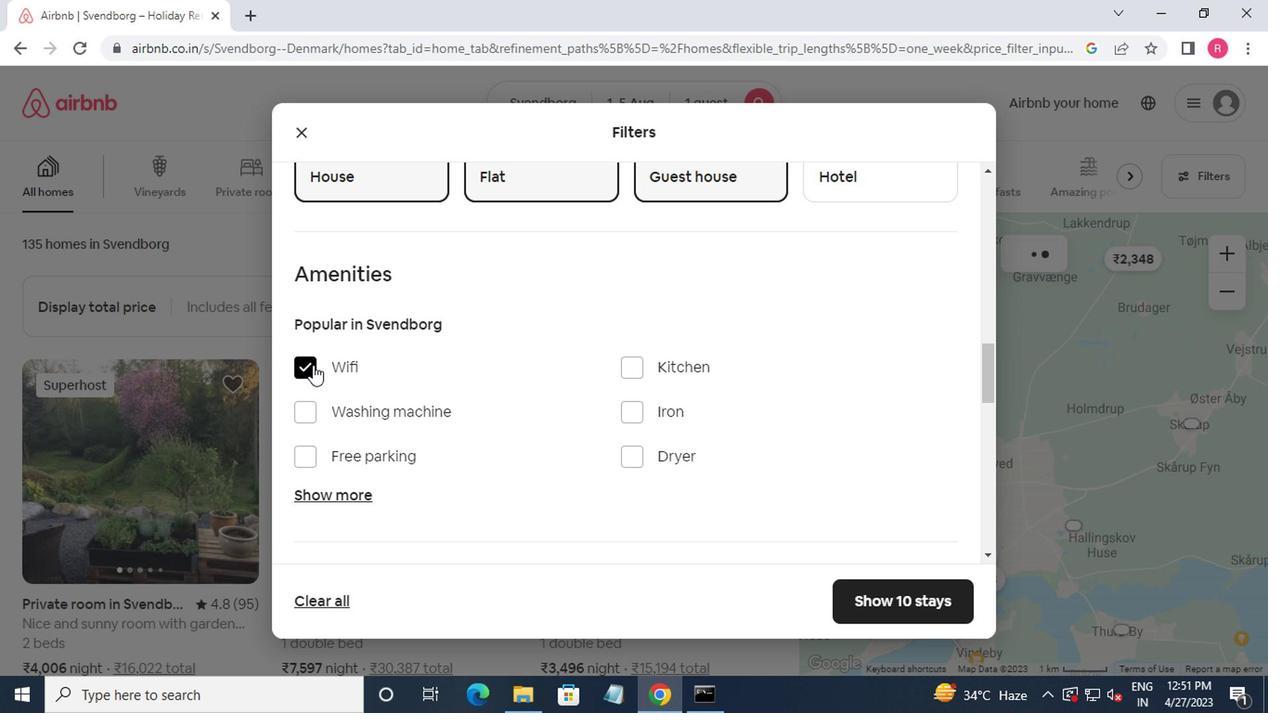 
Action: Mouse moved to (310, 369)
Screenshot: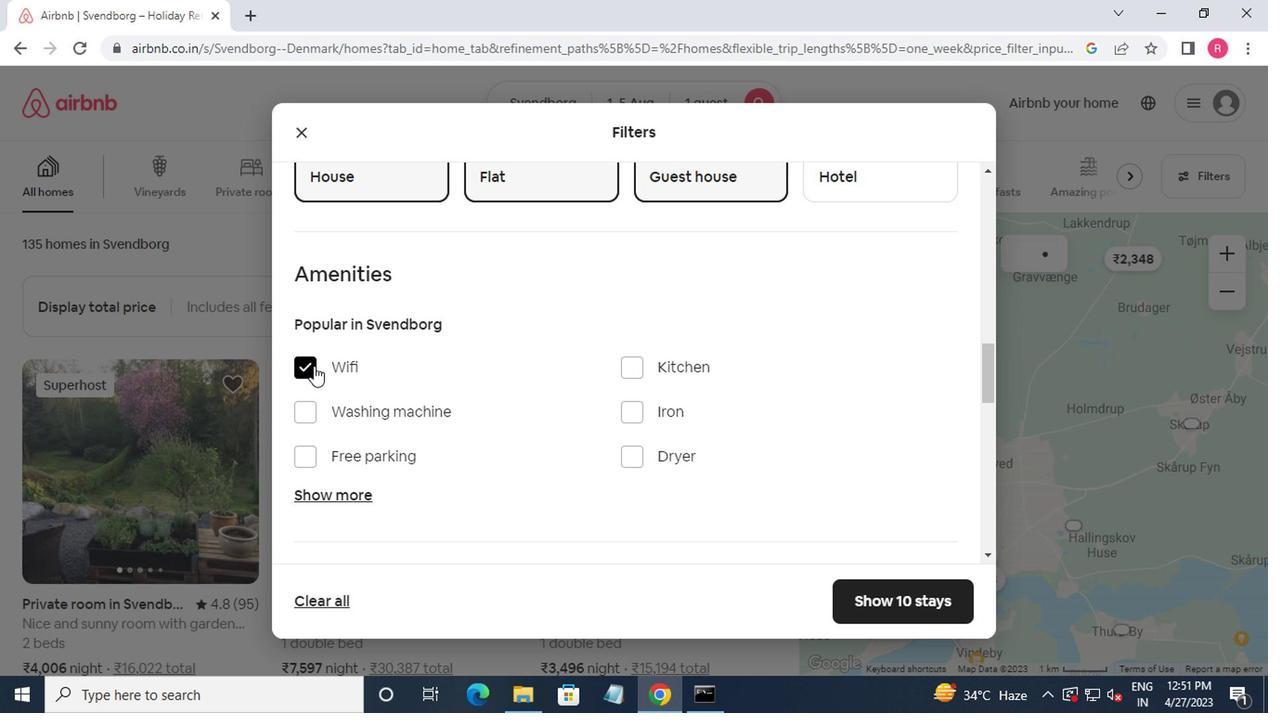 
Action: Mouse scrolled (310, 368) with delta (0, 0)
Screenshot: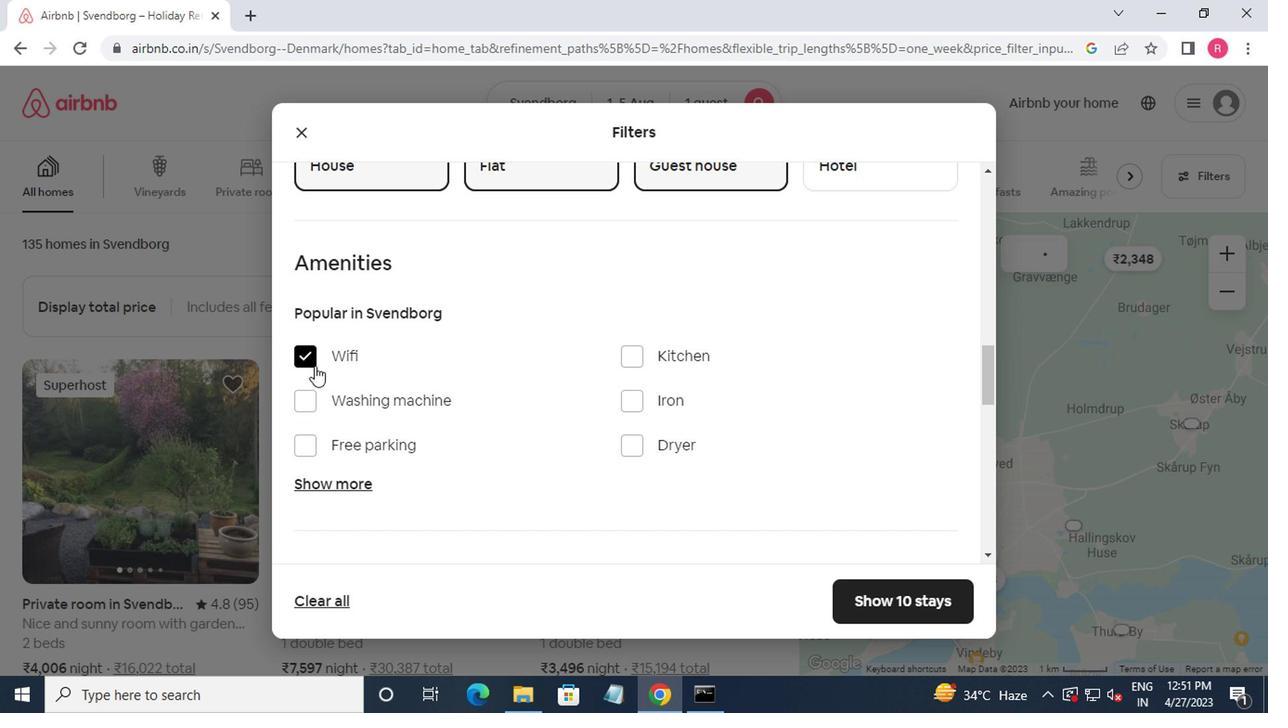 
Action: Mouse moved to (312, 370)
Screenshot: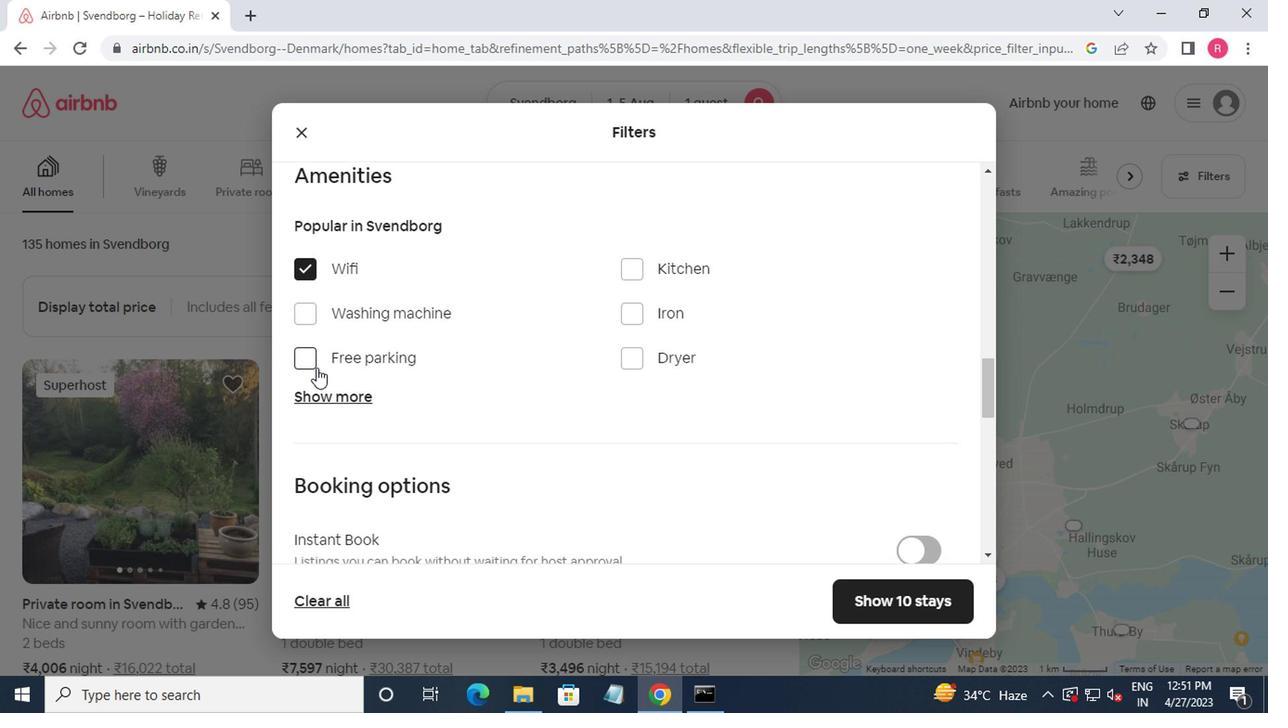 
Action: Mouse scrolled (312, 369) with delta (0, -1)
Screenshot: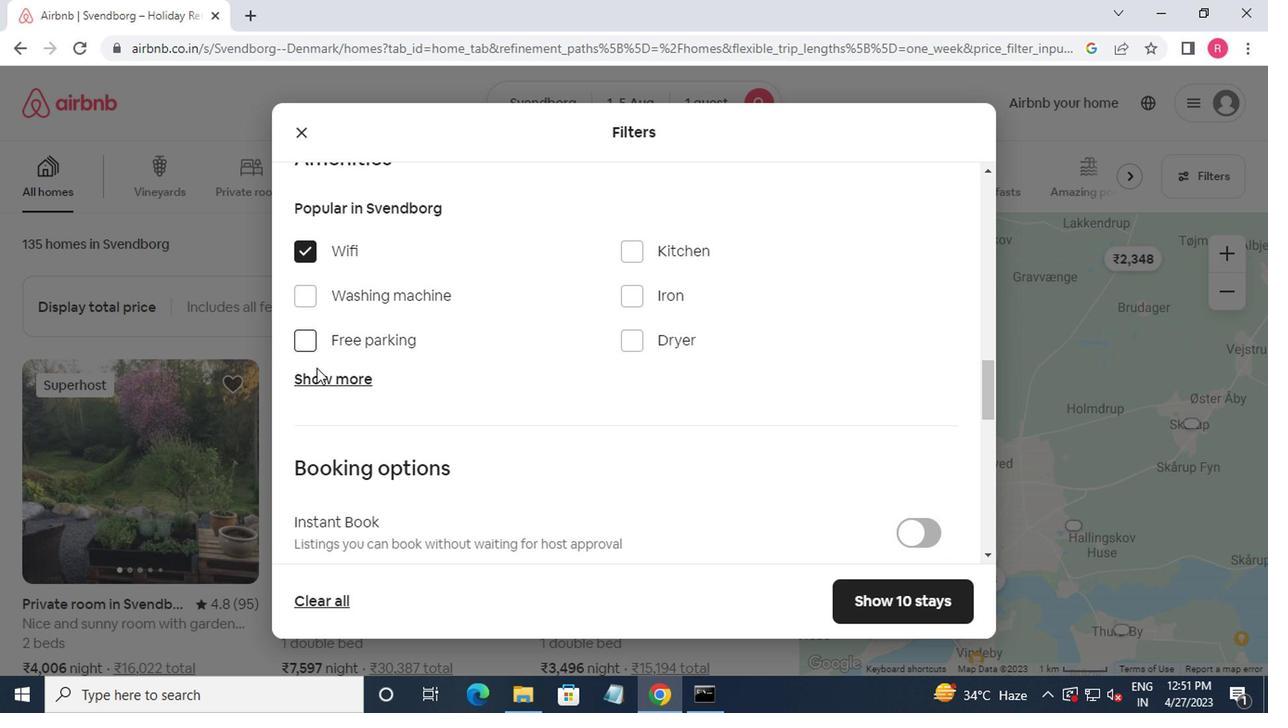 
Action: Mouse moved to (927, 433)
Screenshot: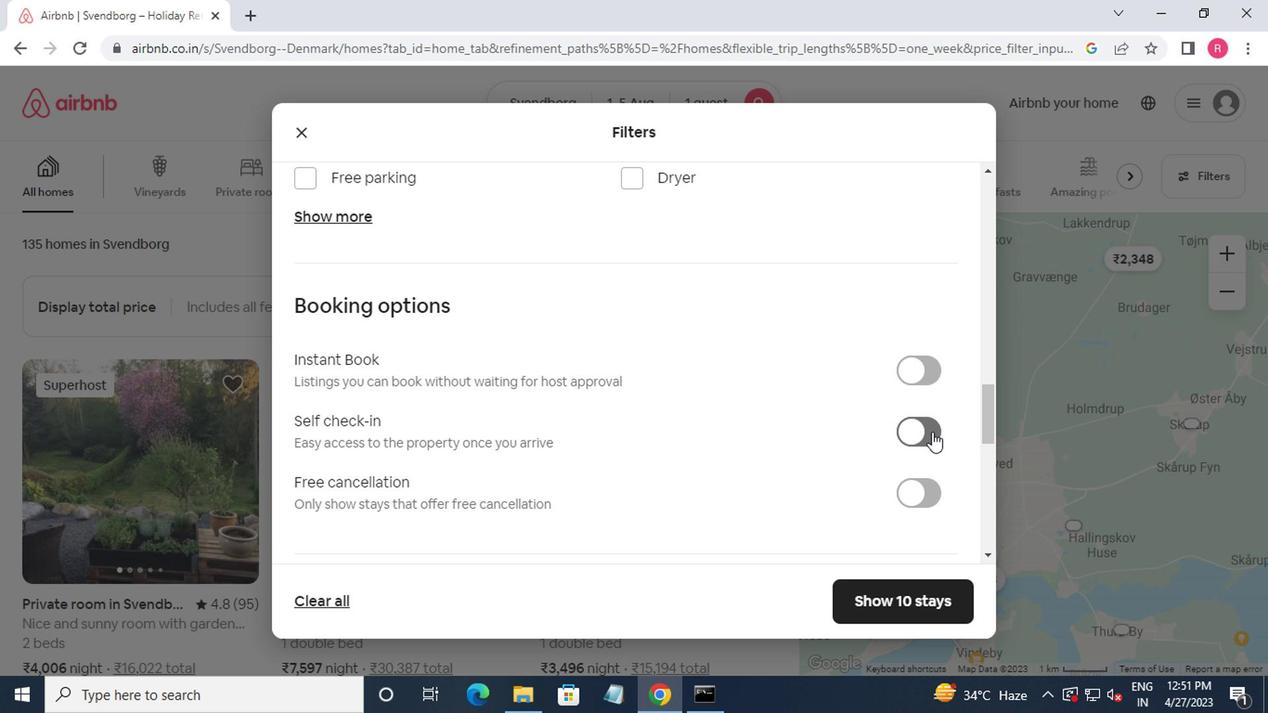 
Action: Mouse pressed left at (927, 433)
Screenshot: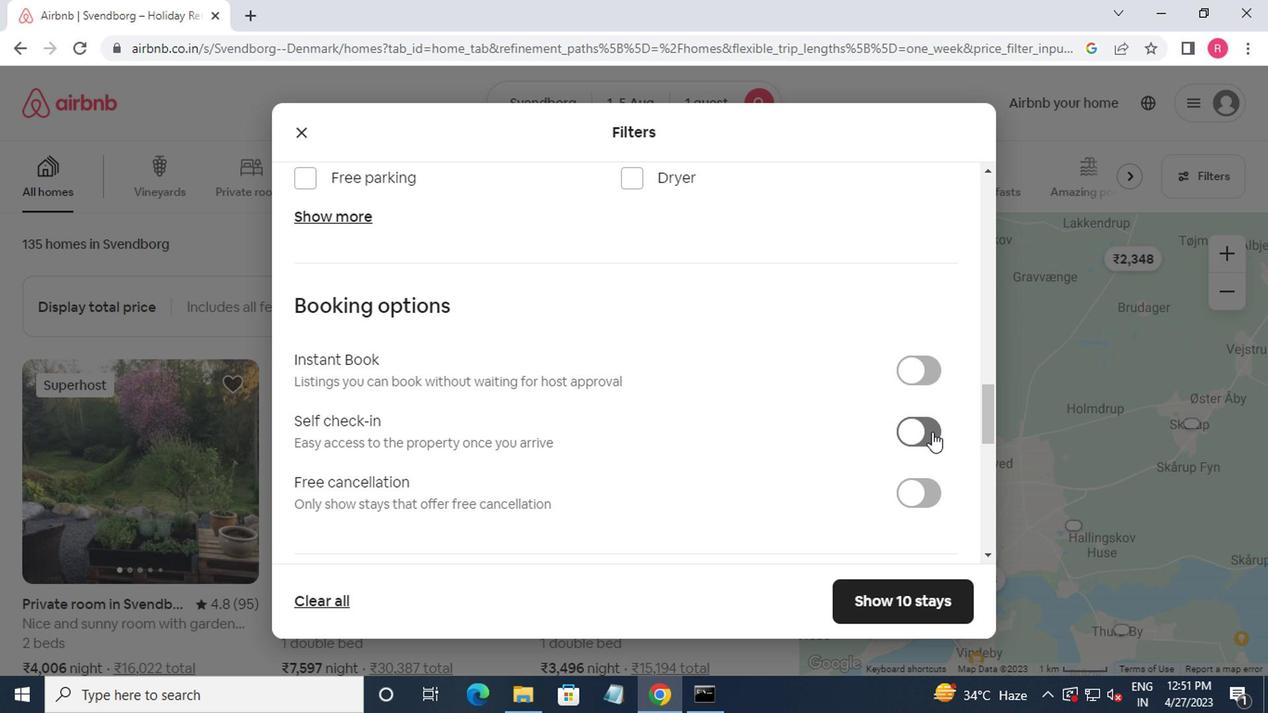 
Action: Mouse moved to (810, 425)
Screenshot: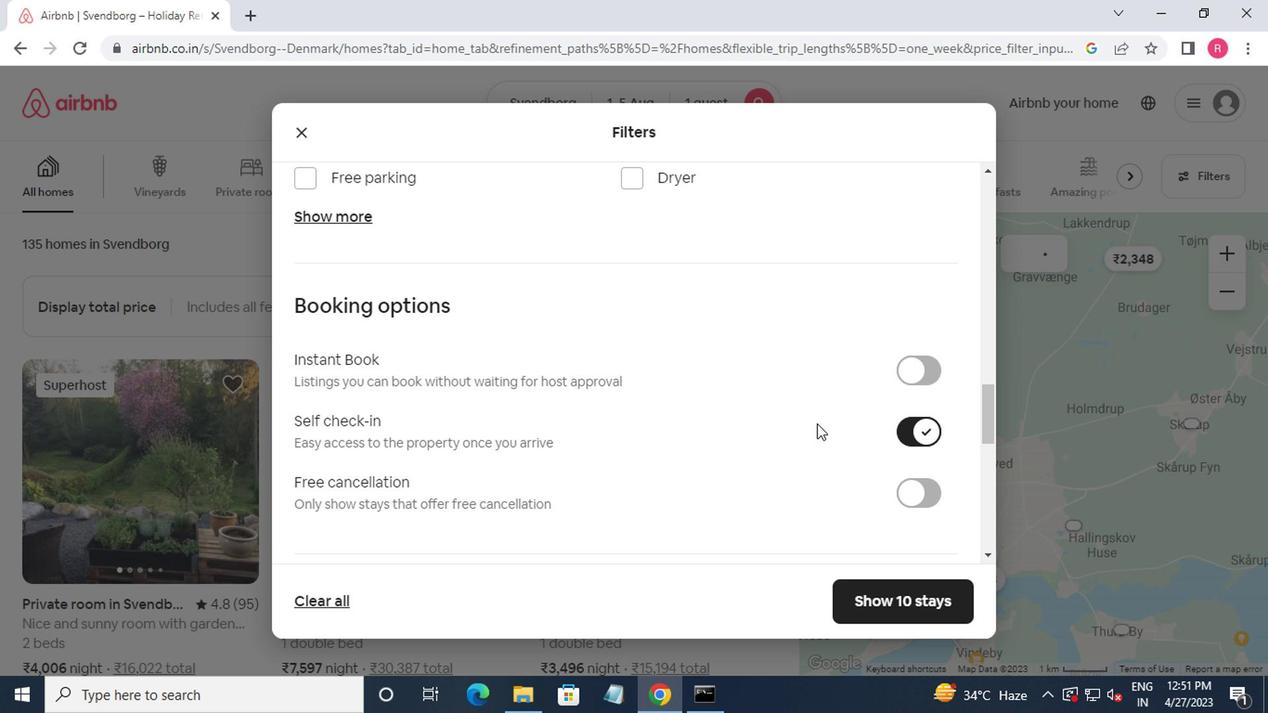 
Action: Mouse scrolled (810, 424) with delta (0, 0)
Screenshot: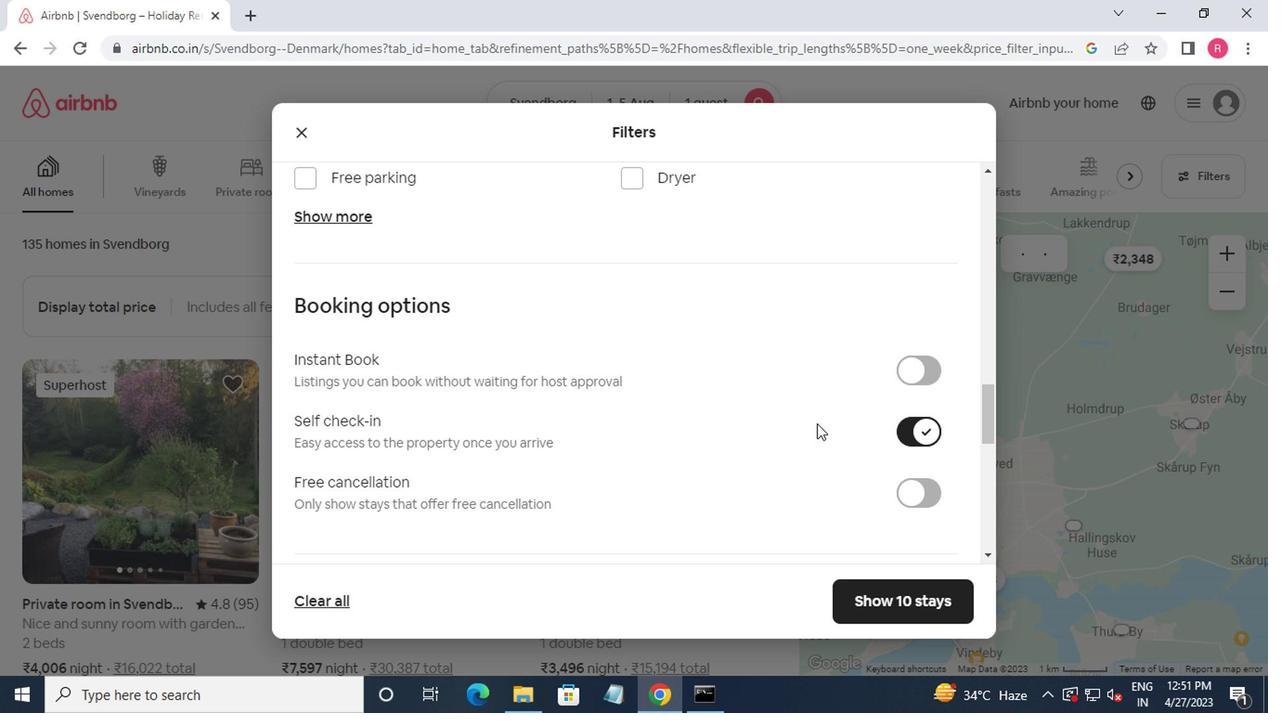 
Action: Mouse scrolled (810, 424) with delta (0, 0)
Screenshot: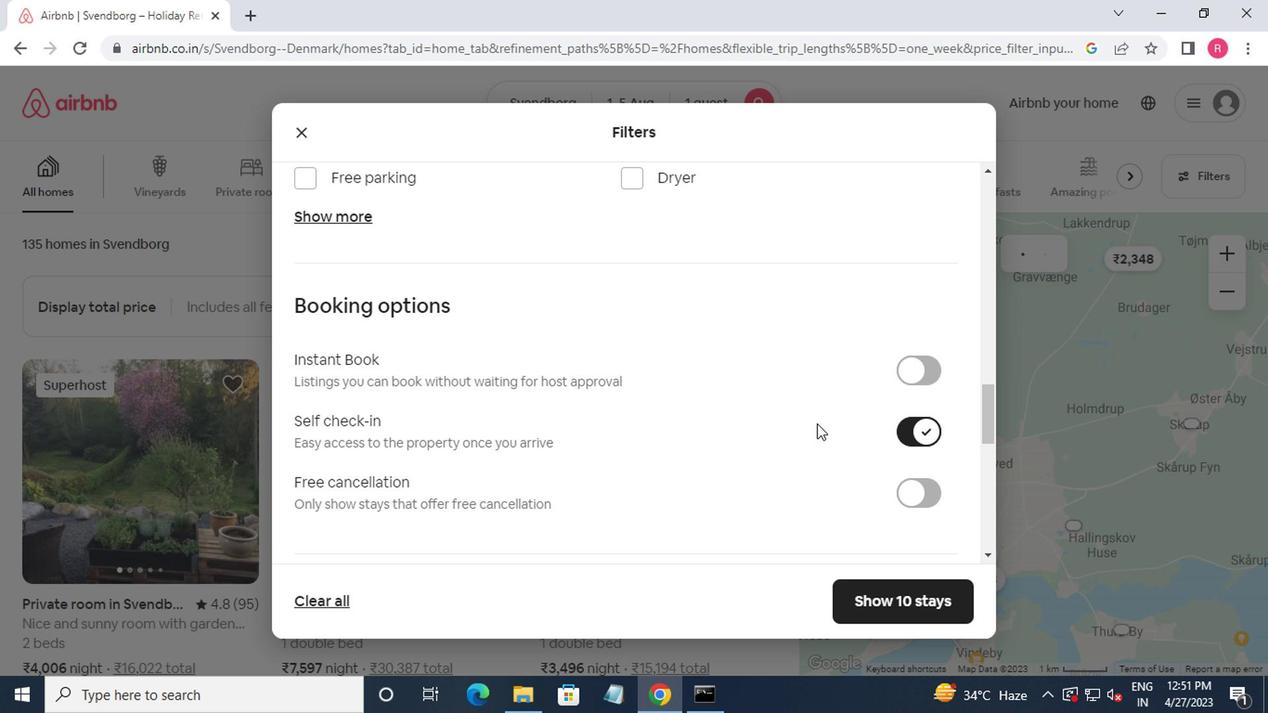 
Action: Mouse scrolled (810, 424) with delta (0, 0)
Screenshot: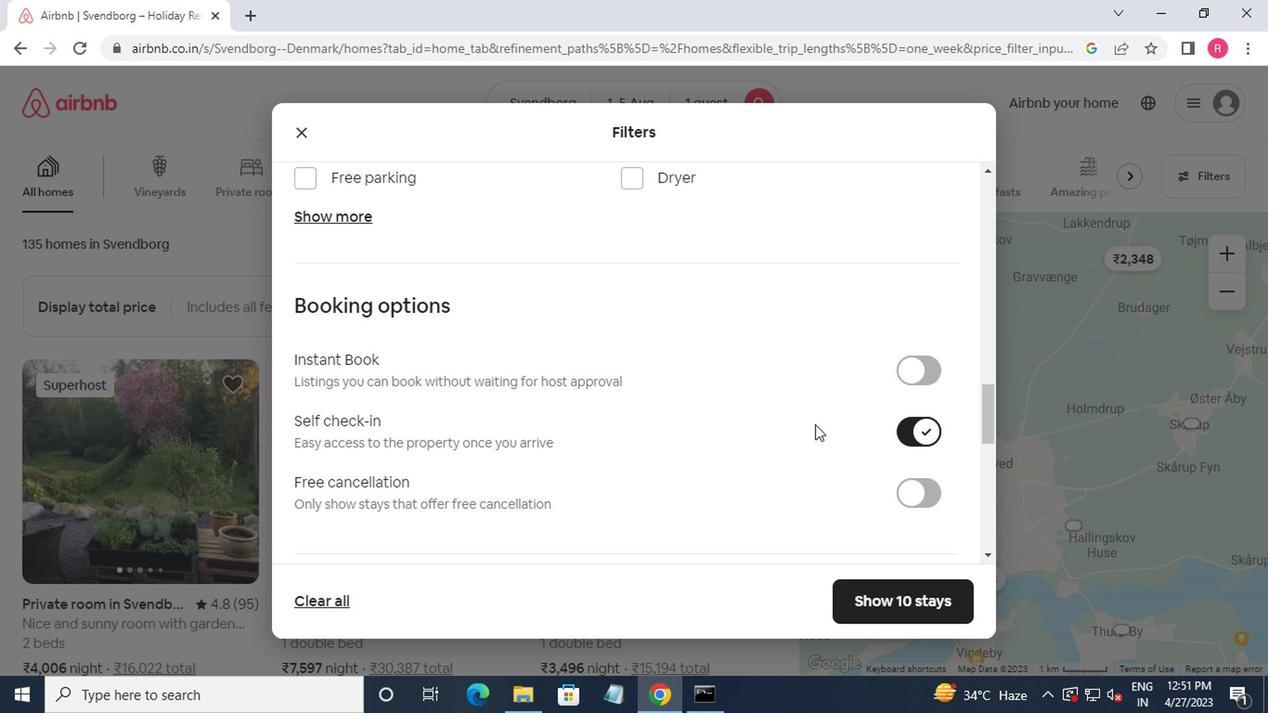 
Action: Mouse moved to (795, 422)
Screenshot: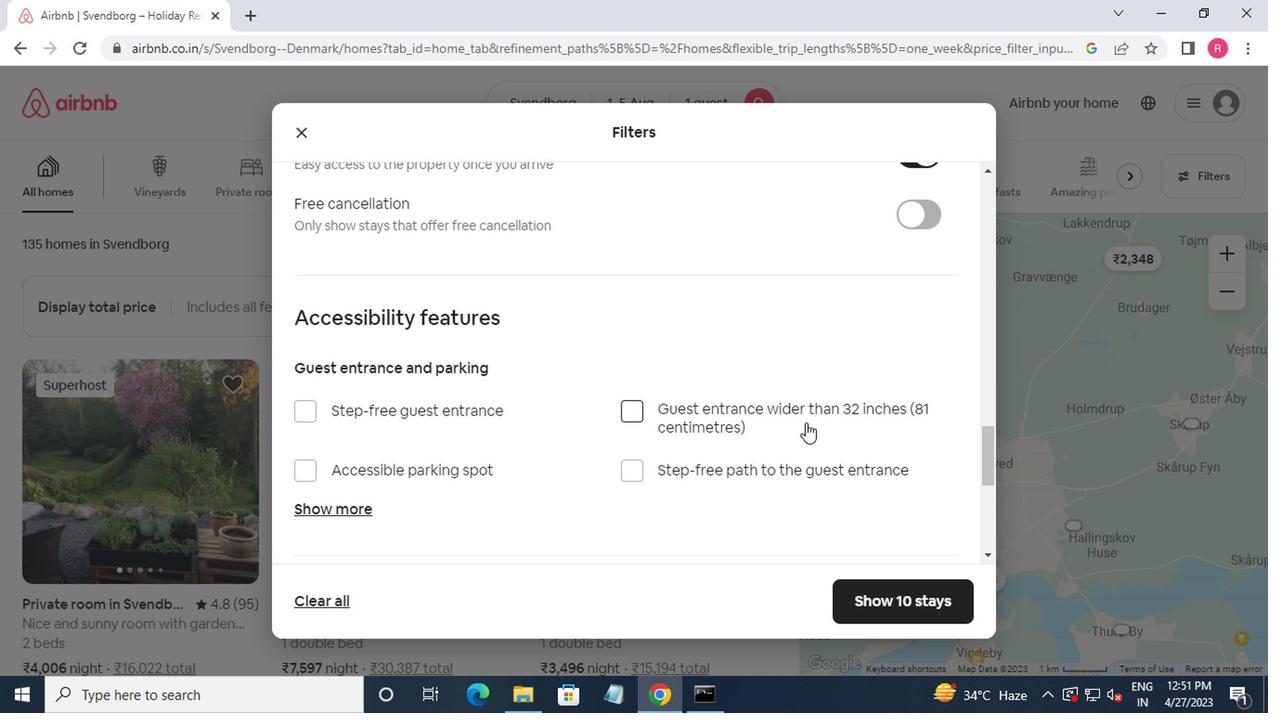 
Action: Mouse scrolled (795, 422) with delta (0, 0)
Screenshot: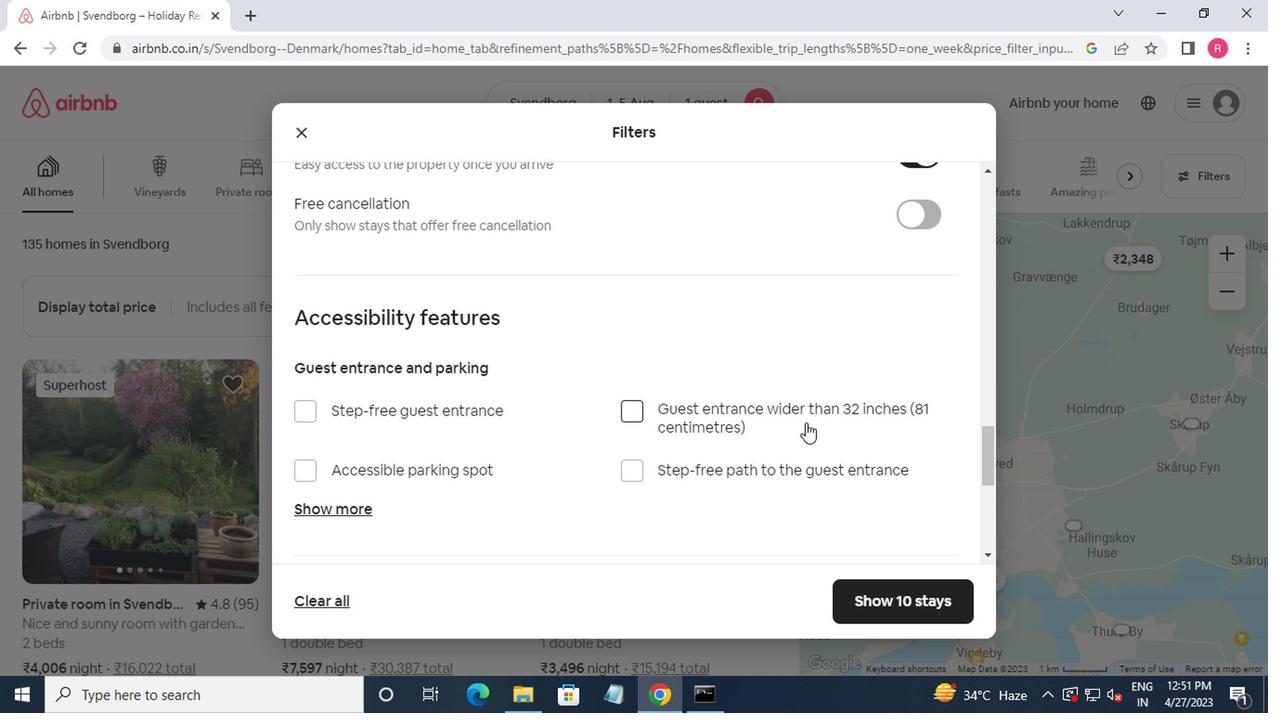 
Action: Mouse moved to (790, 422)
Screenshot: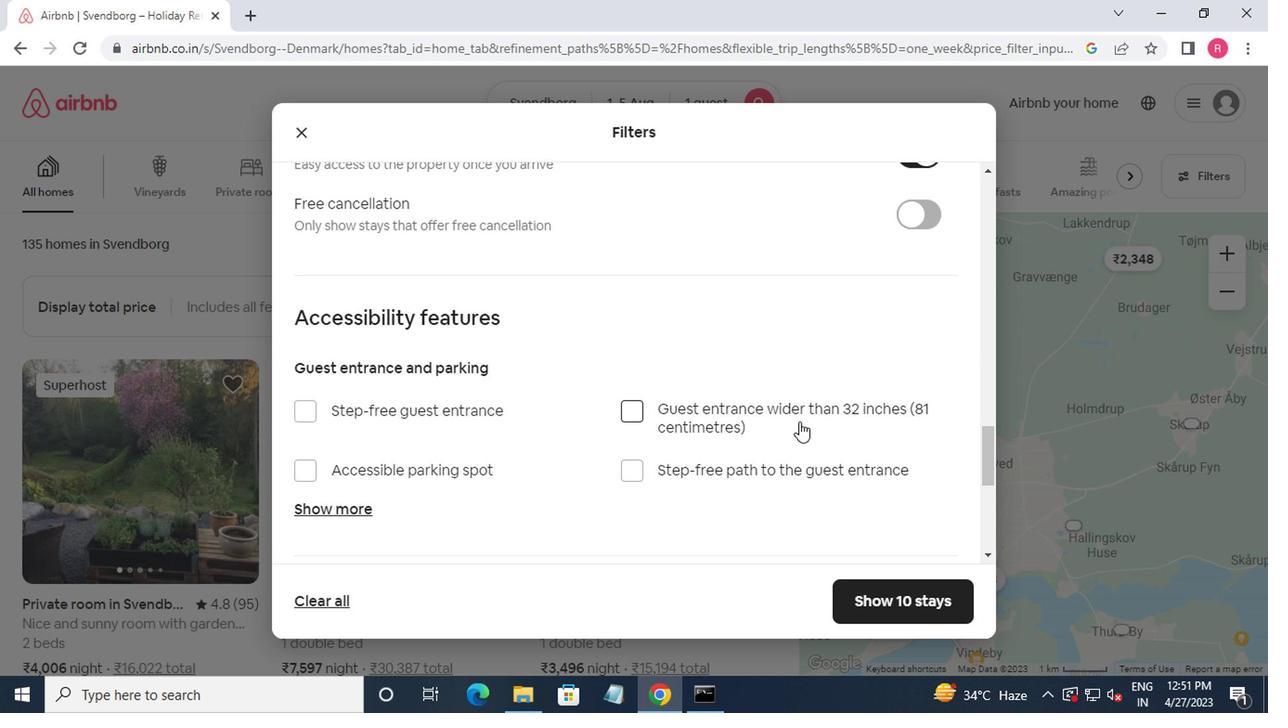 
Action: Mouse scrolled (790, 422) with delta (0, 0)
Screenshot: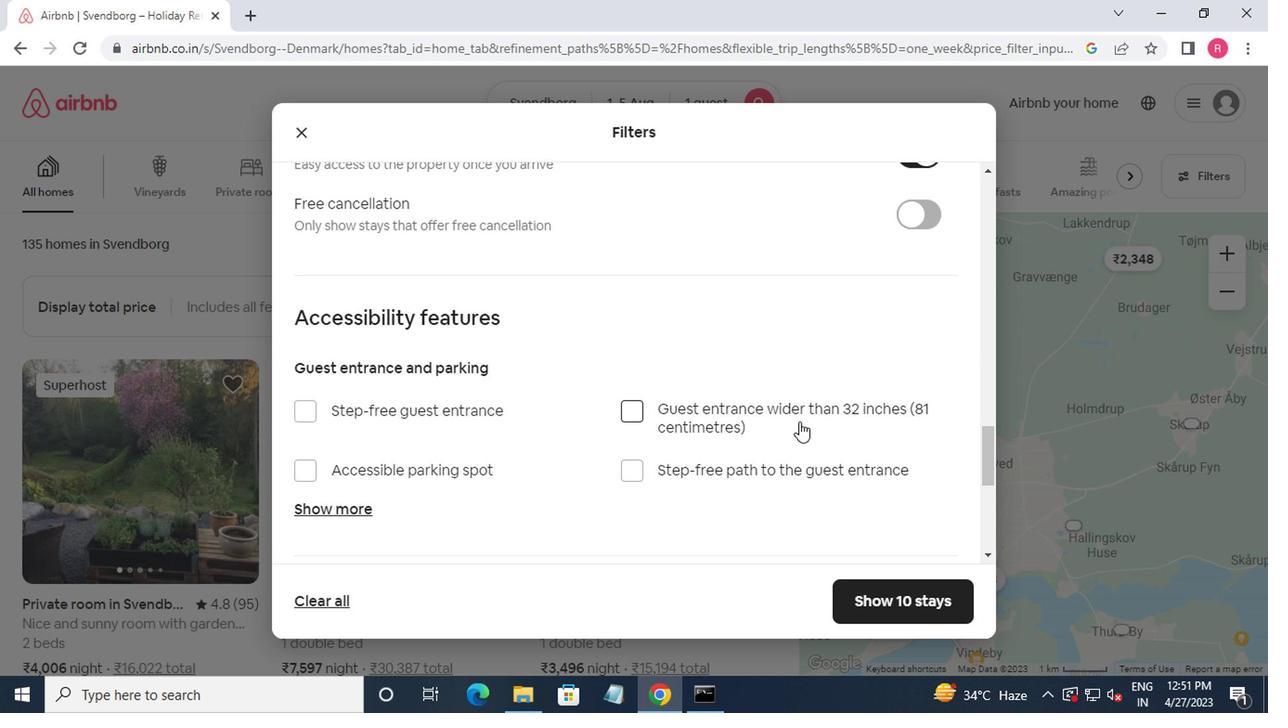 
Action: Mouse moved to (790, 422)
Screenshot: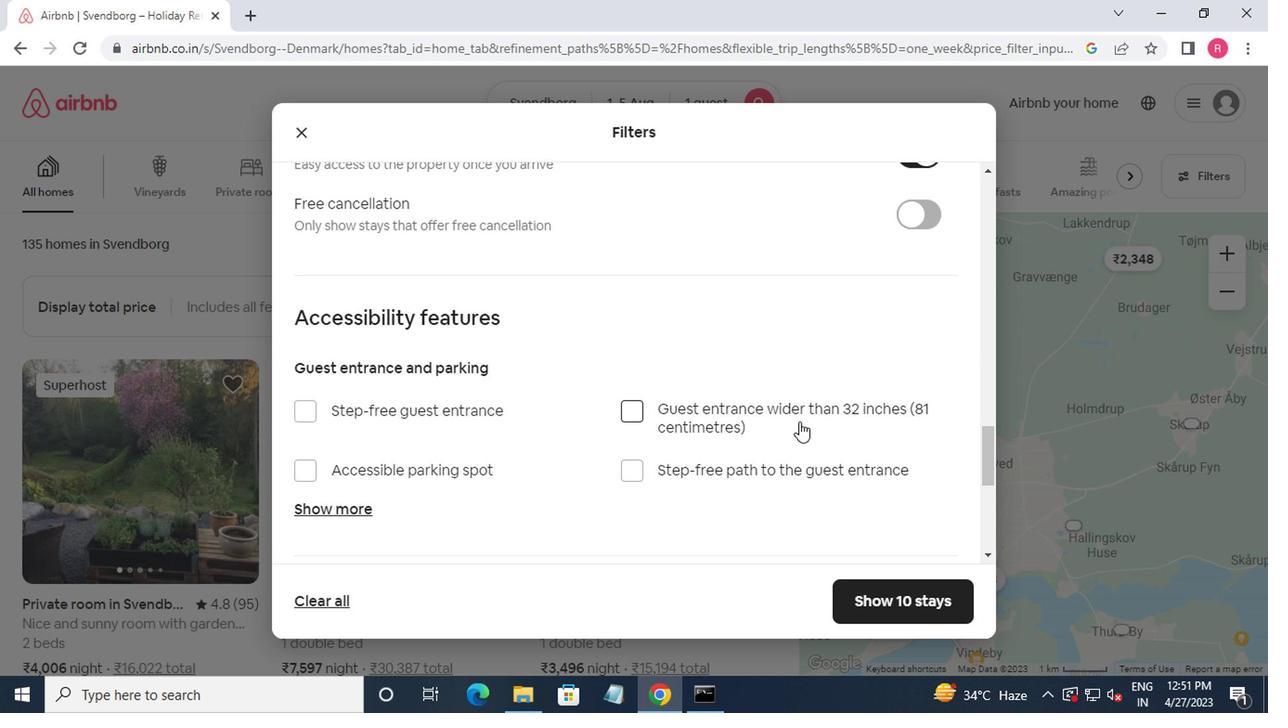 
Action: Mouse scrolled (790, 422) with delta (0, 0)
Screenshot: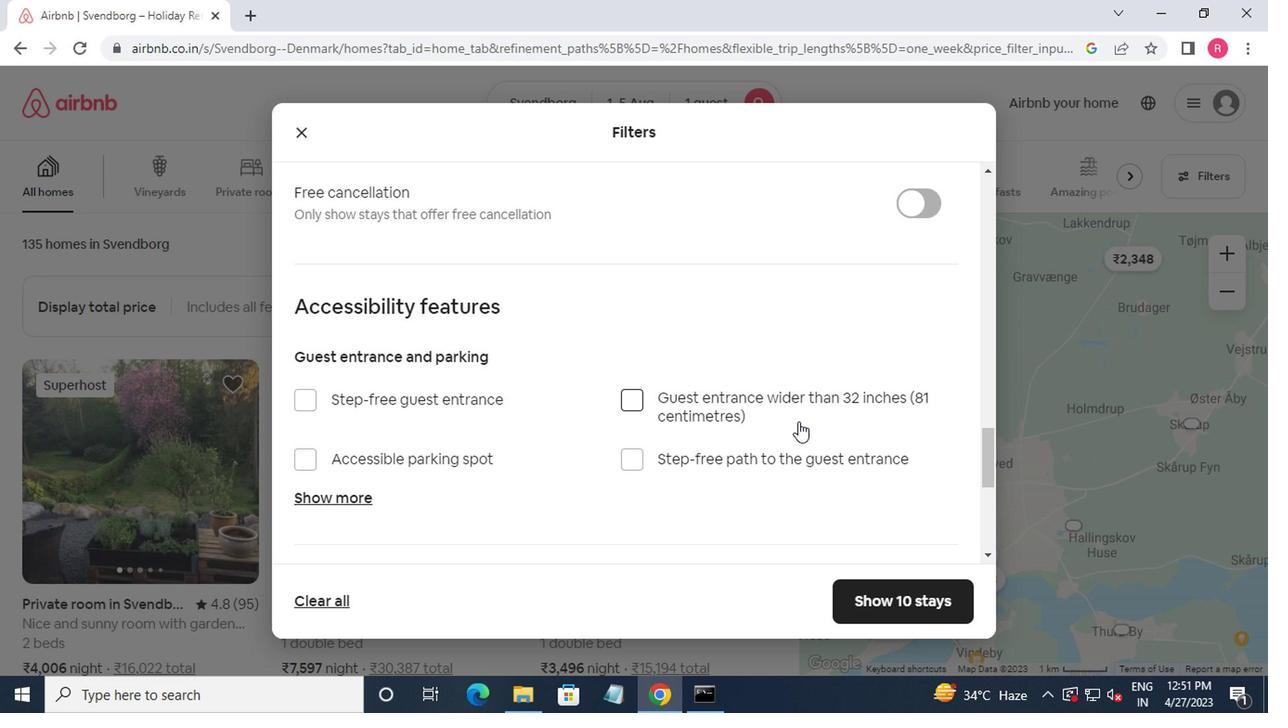 
Action: Mouse moved to (773, 419)
Screenshot: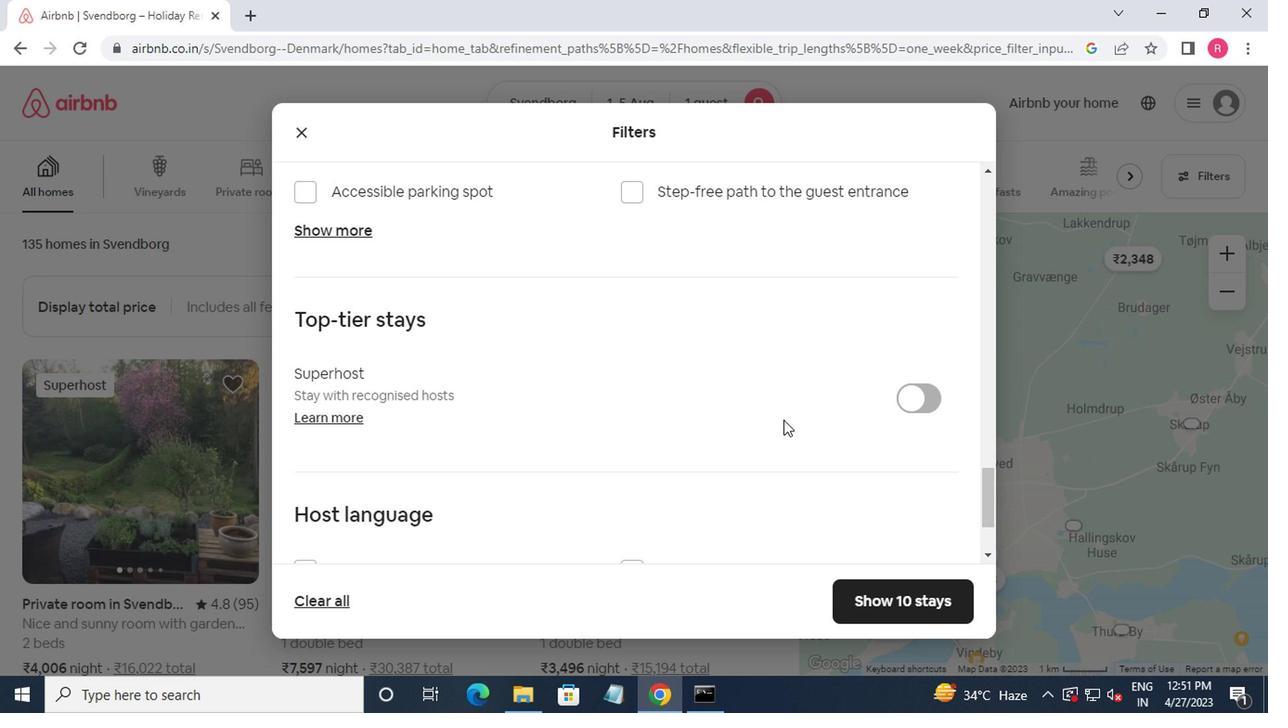 
Action: Mouse scrolled (773, 418) with delta (0, -1)
Screenshot: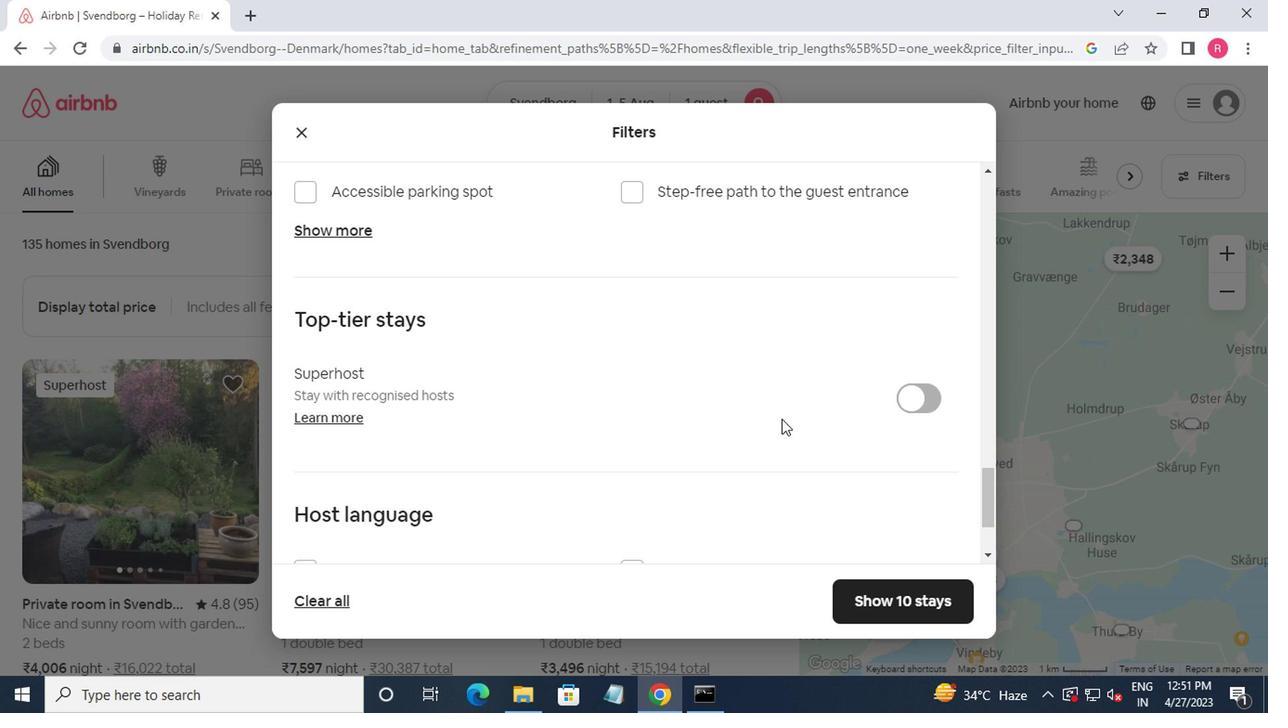 
Action: Mouse moved to (771, 419)
Screenshot: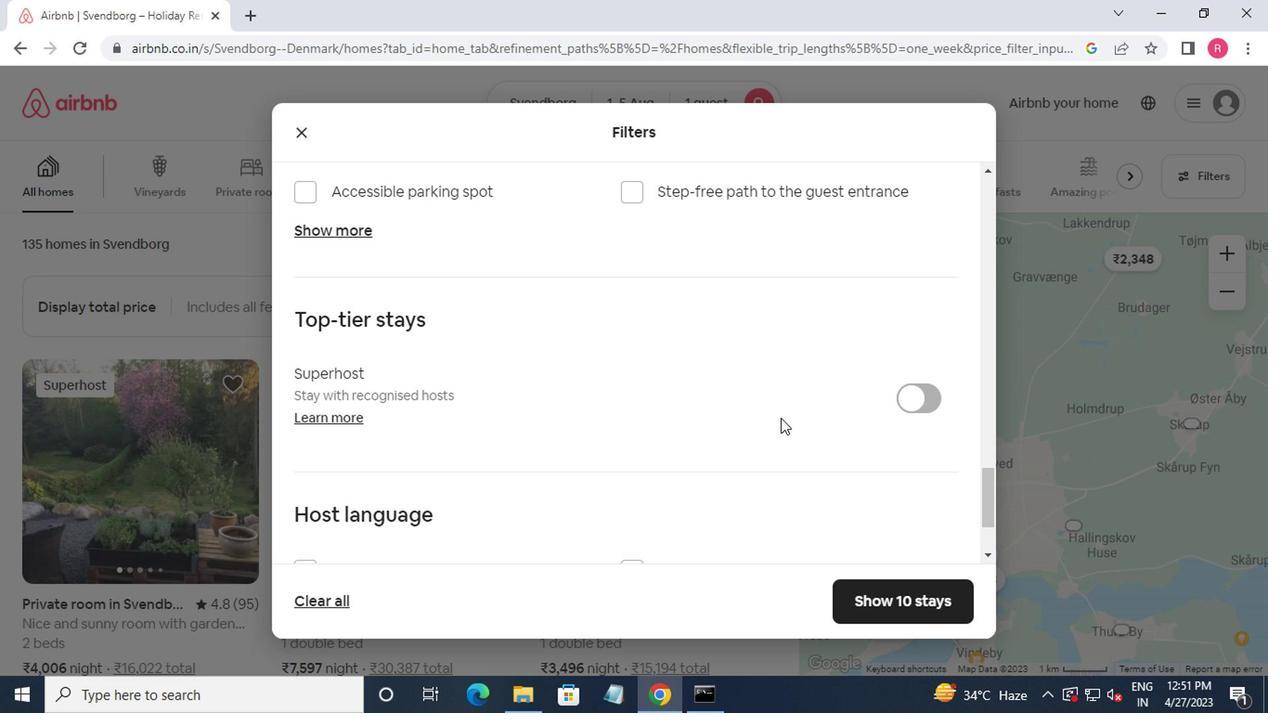 
Action: Mouse scrolled (771, 418) with delta (0, -1)
Screenshot: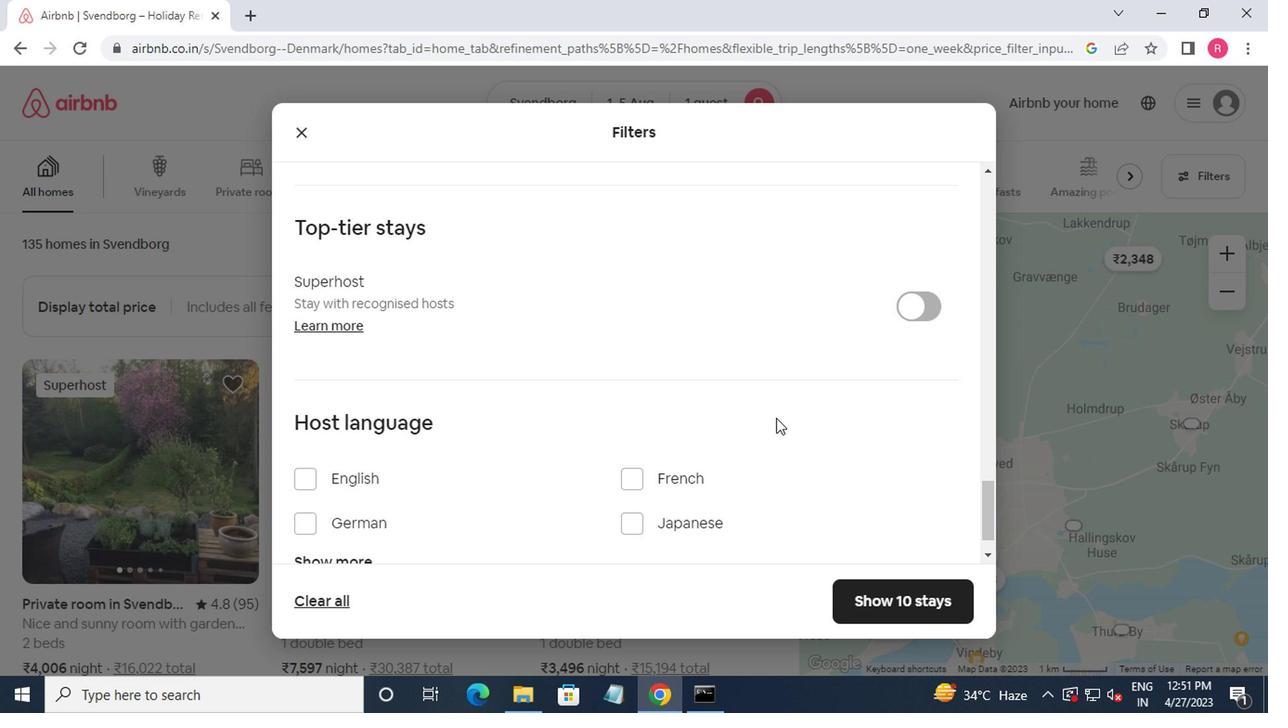 
Action: Mouse moved to (773, 385)
Screenshot: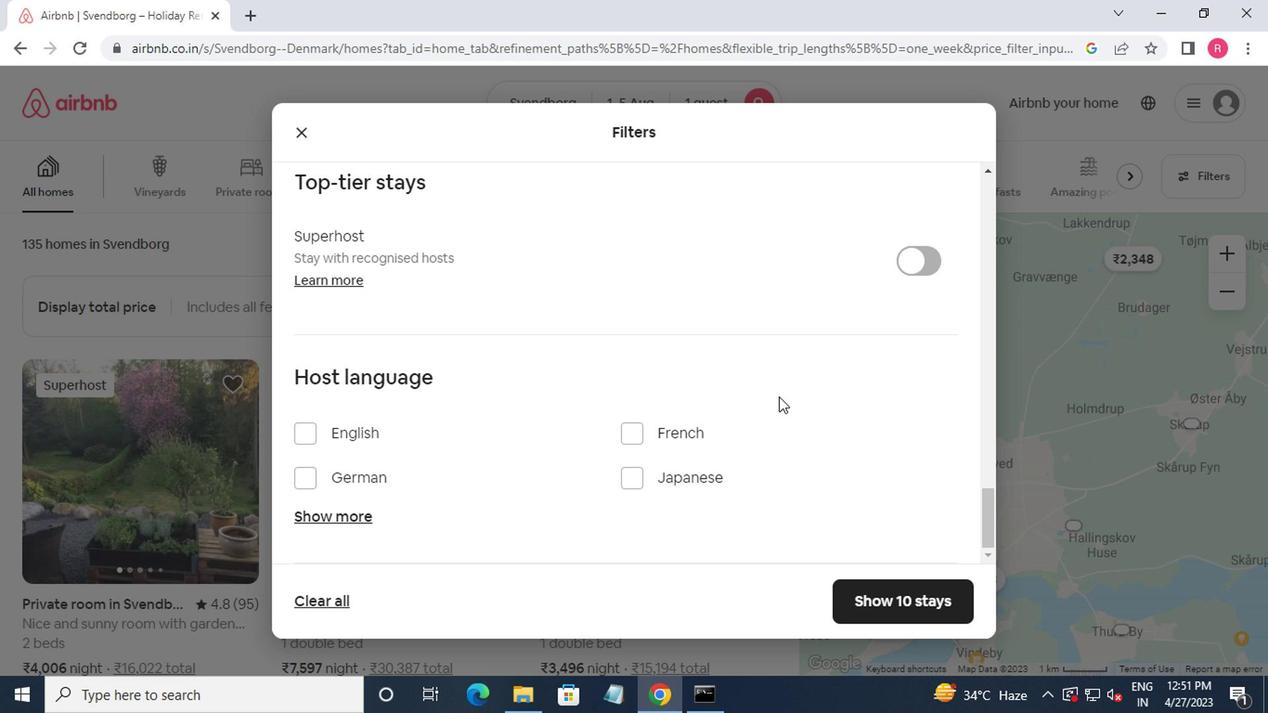 
Action: Mouse scrolled (773, 385) with delta (0, 0)
Screenshot: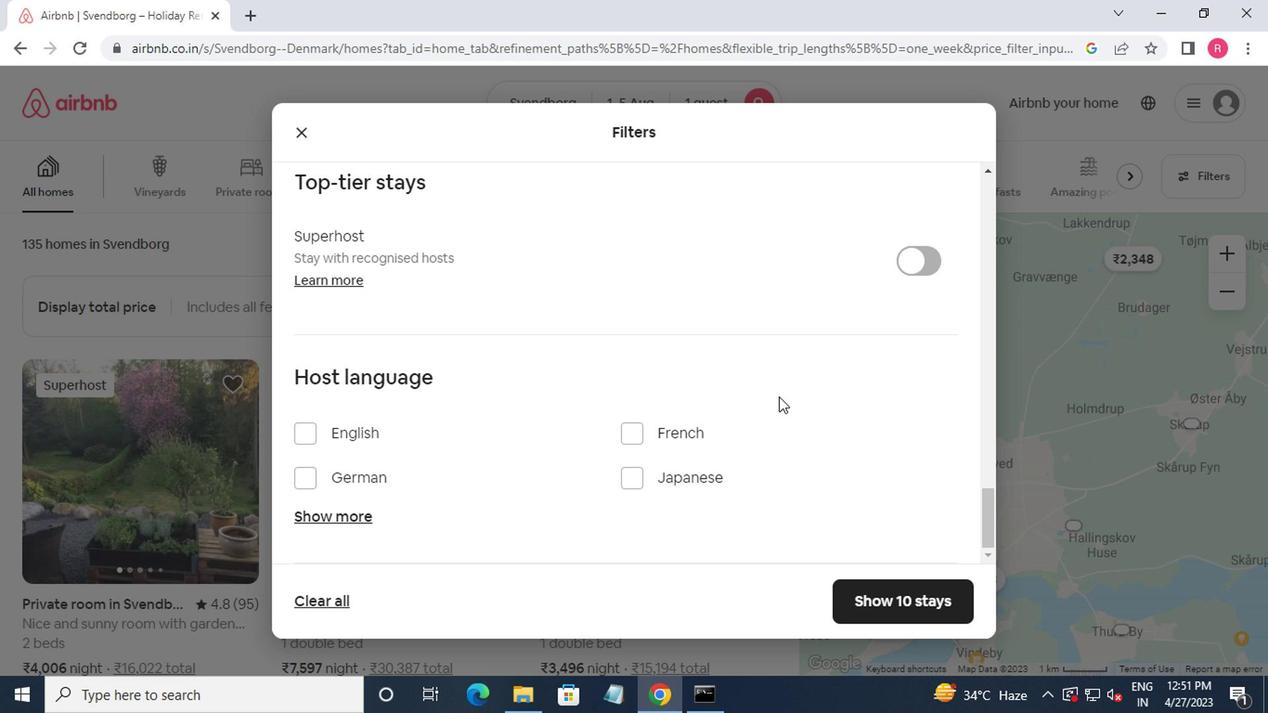 
Action: Mouse moved to (773, 384)
Screenshot: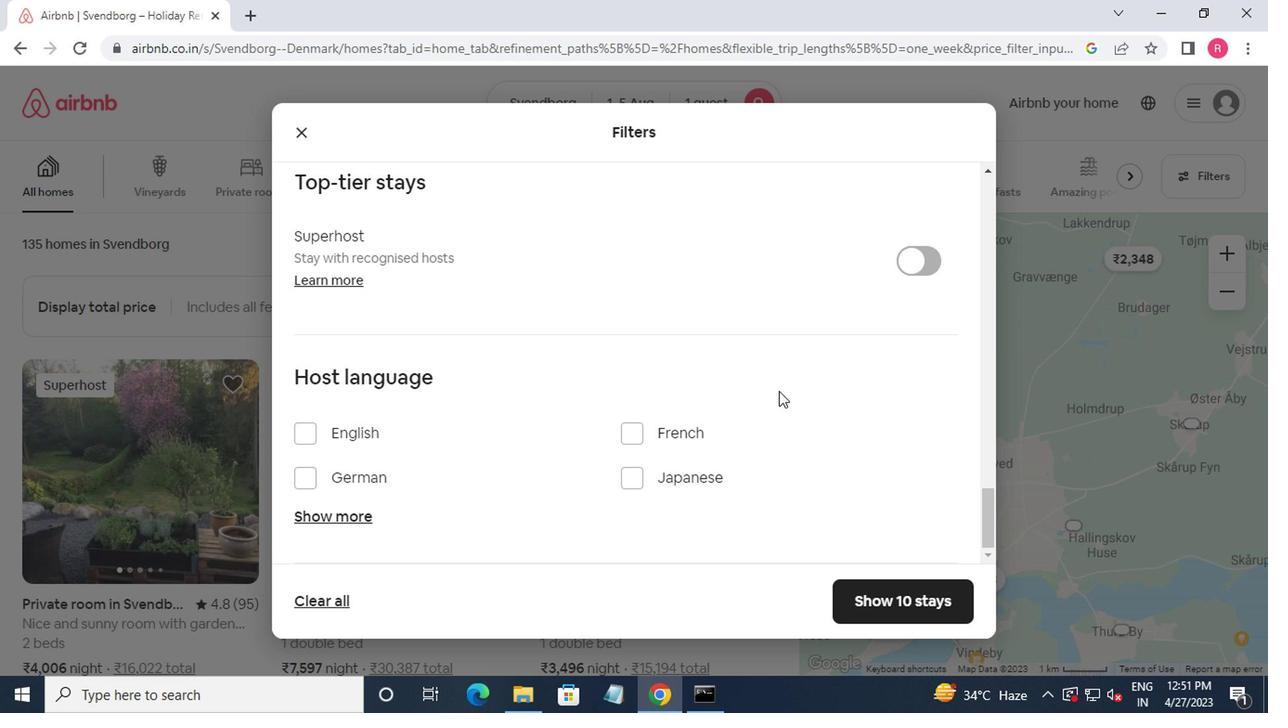 
Action: Mouse scrolled (773, 385) with delta (0, 0)
Screenshot: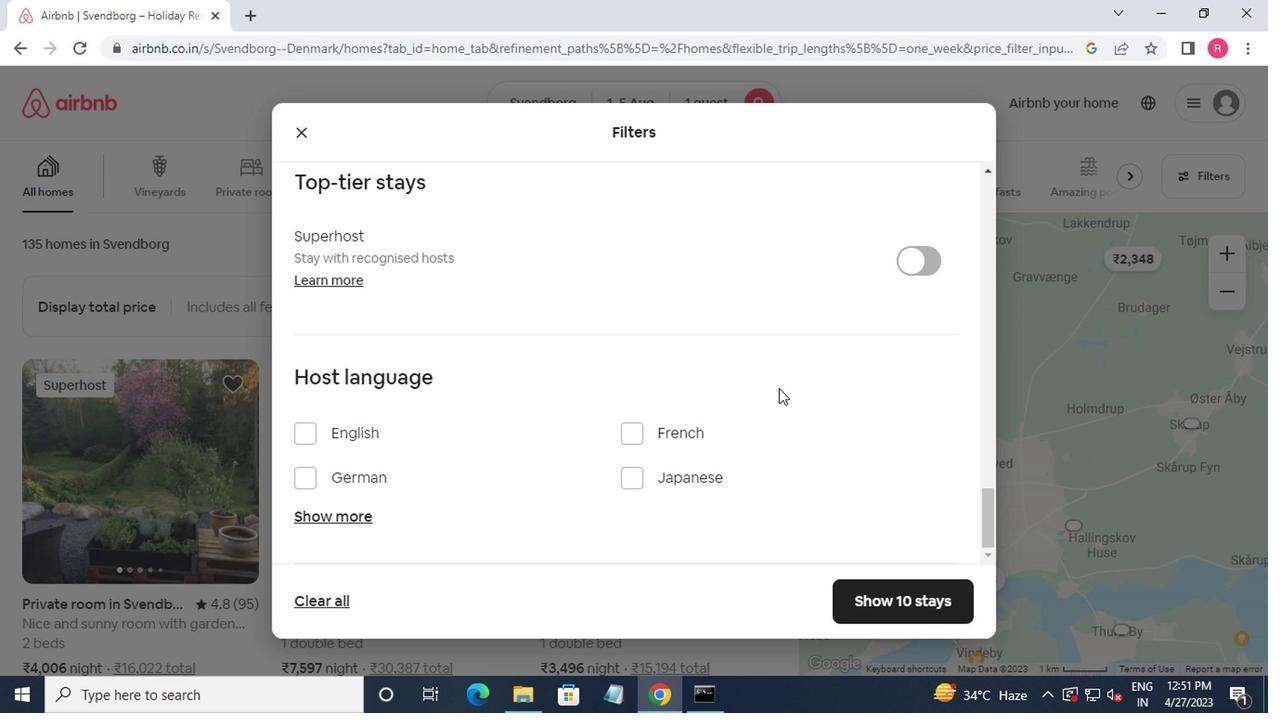 
Action: Mouse moved to (874, 319)
Screenshot: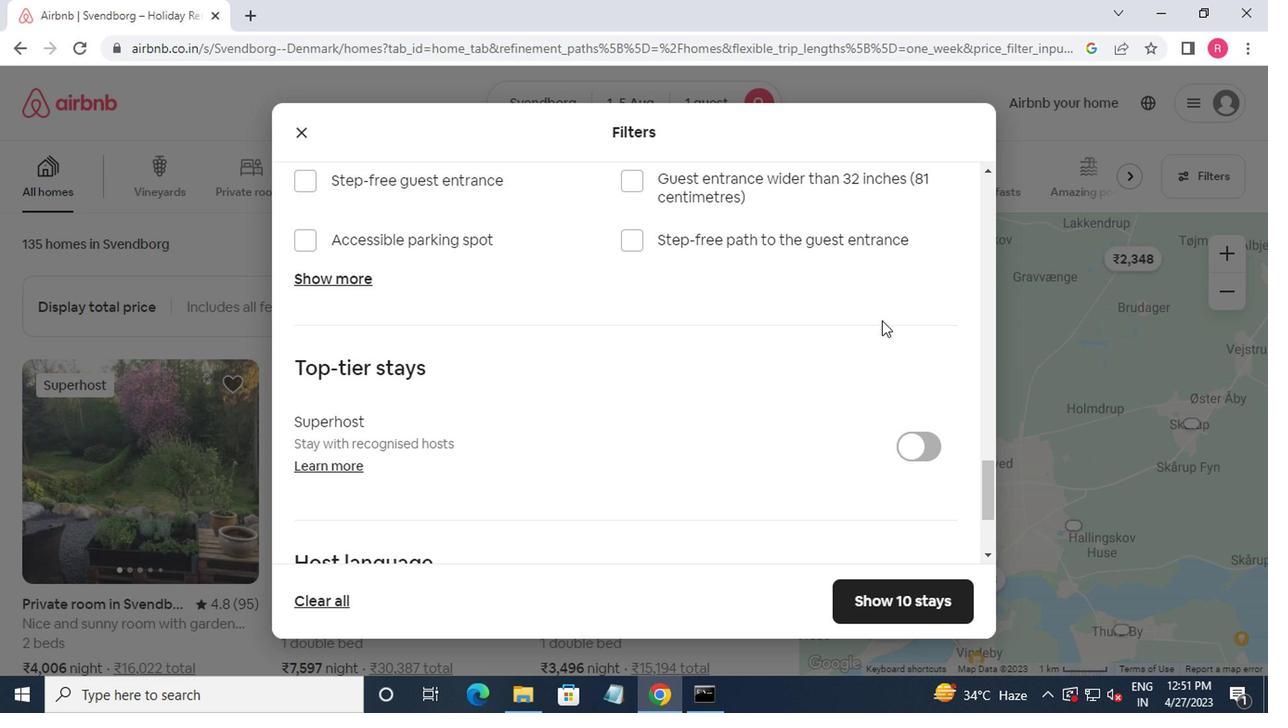 
Action: Mouse scrolled (874, 320) with delta (0, 0)
Screenshot: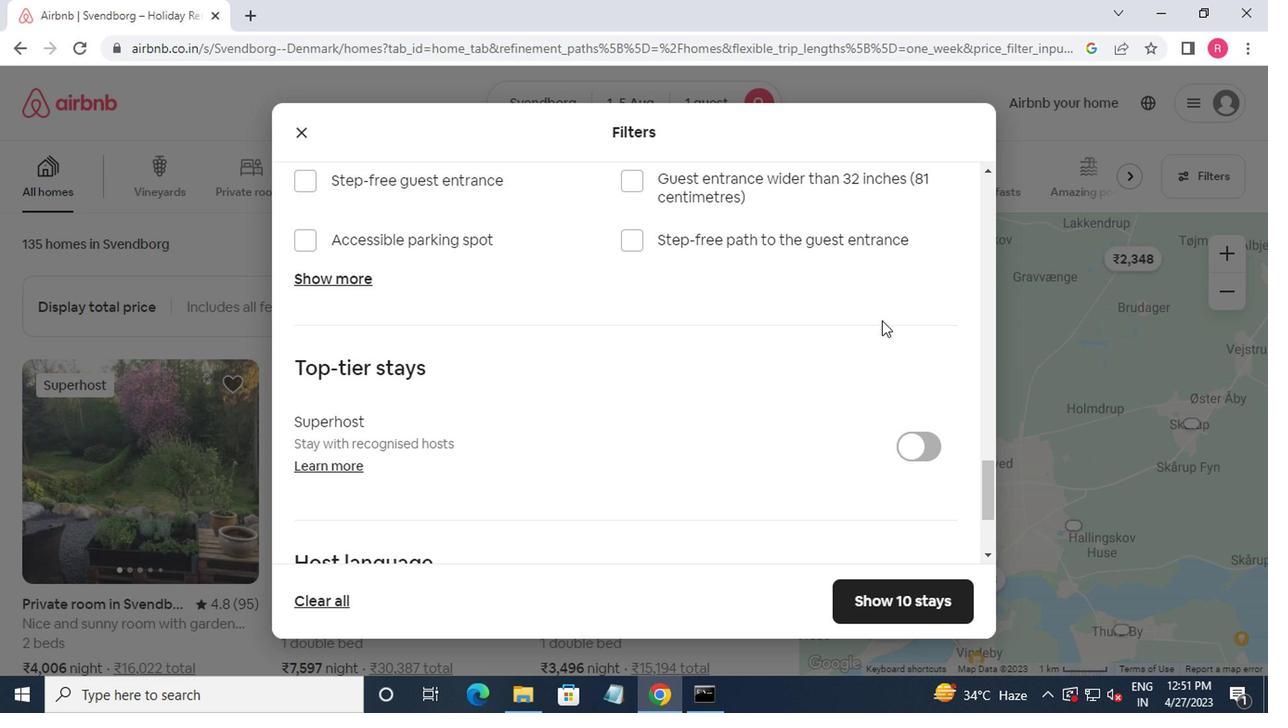 
Action: Mouse moved to (874, 319)
Screenshot: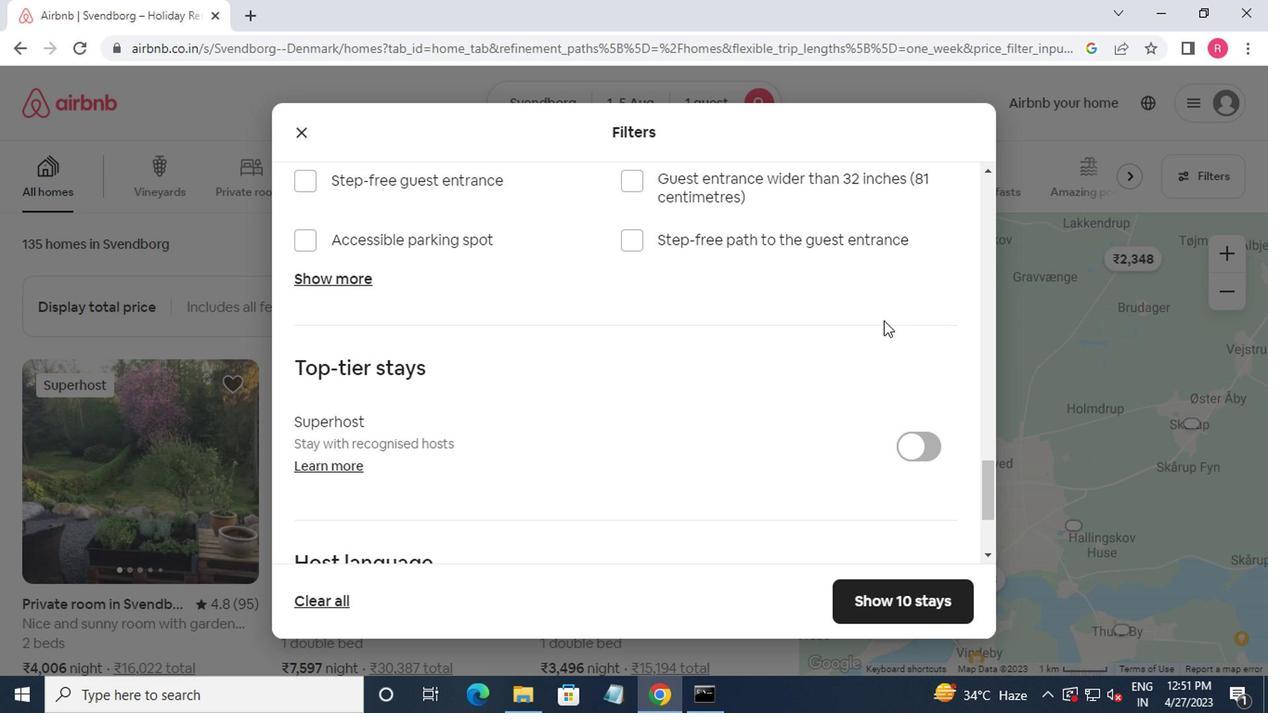 
Action: Mouse scrolled (874, 320) with delta (0, 0)
Screenshot: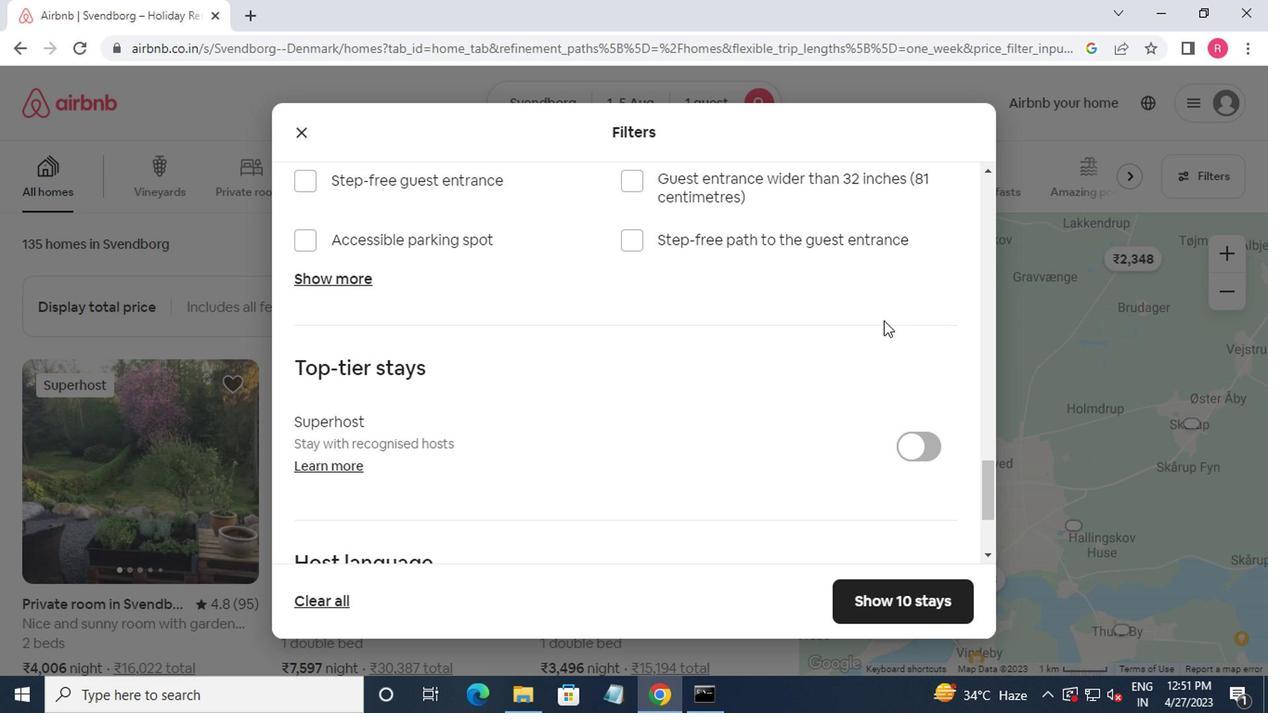 
Action: Mouse moved to (872, 319)
Screenshot: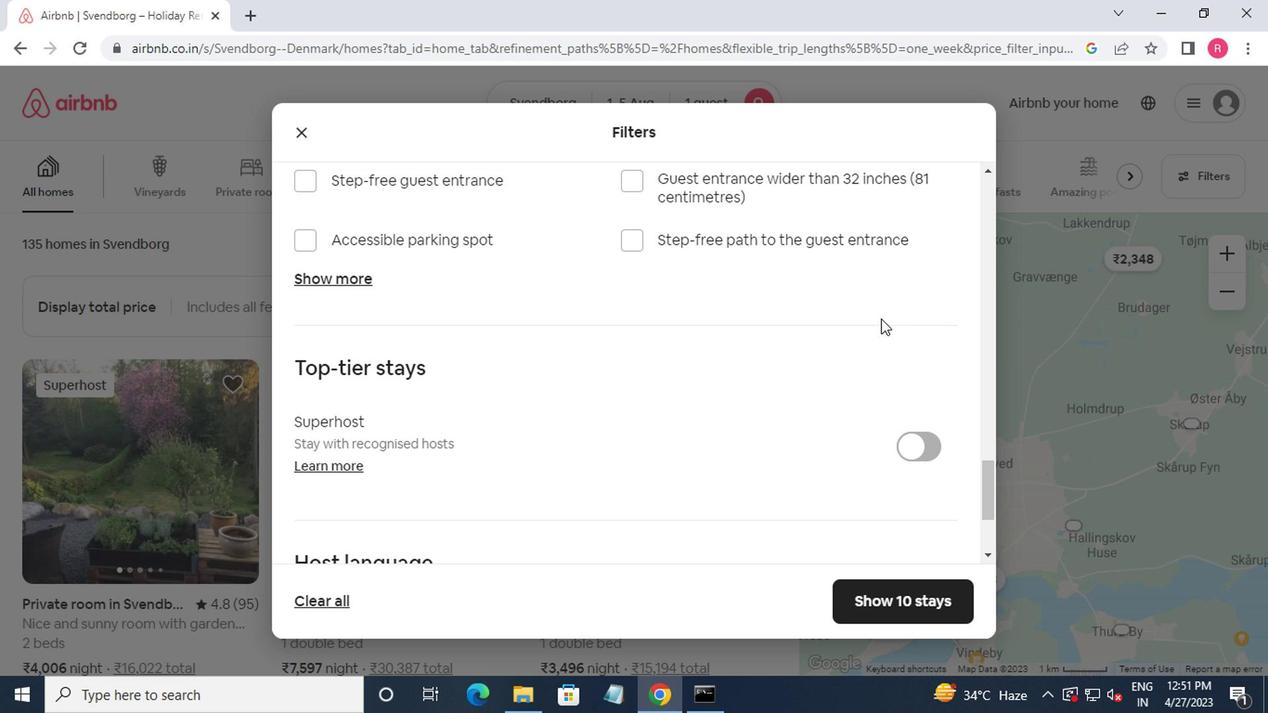 
Action: Mouse scrolled (872, 320) with delta (0, 0)
Screenshot: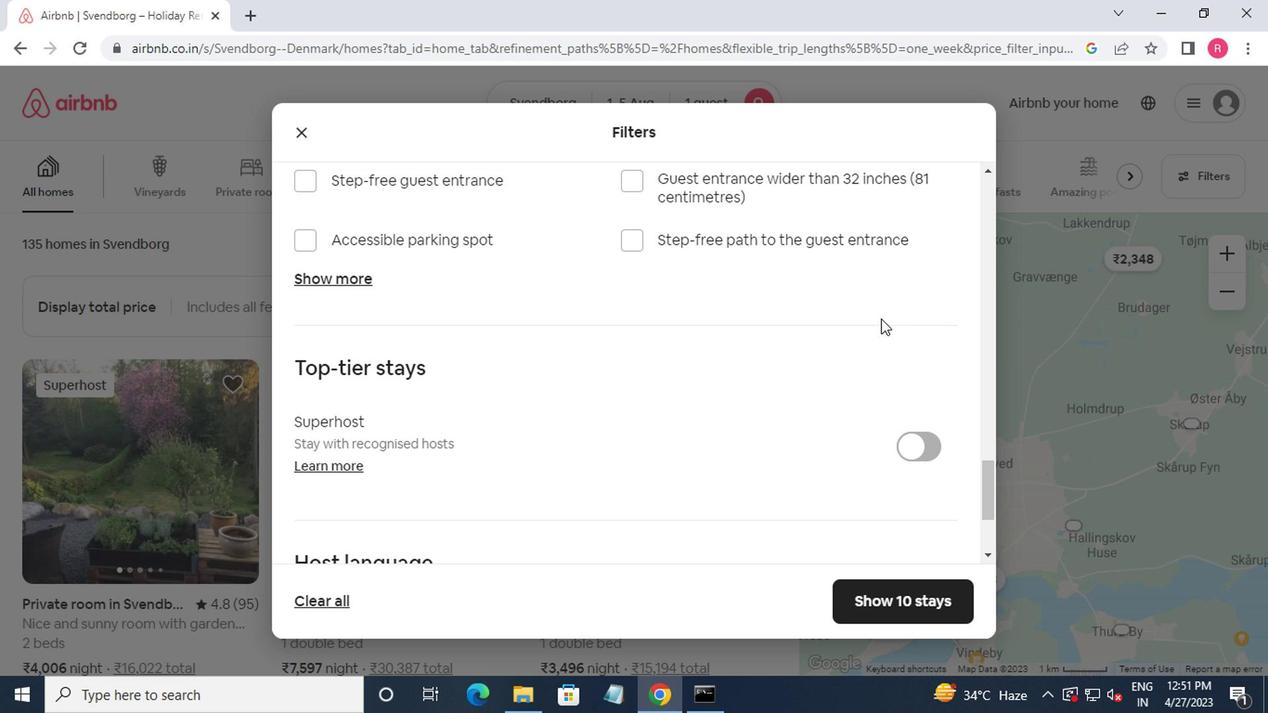
Action: Mouse moved to (884, 299)
Screenshot: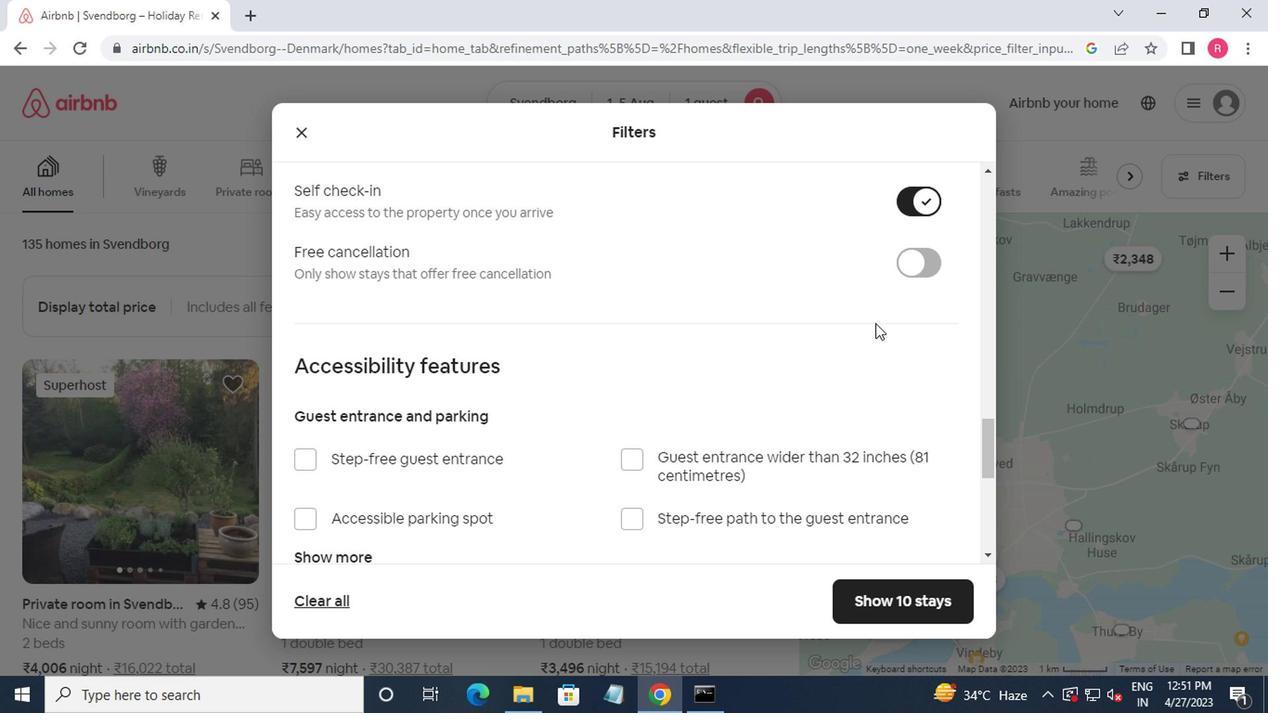 
Action: Mouse scrolled (884, 301) with delta (0, 1)
Screenshot: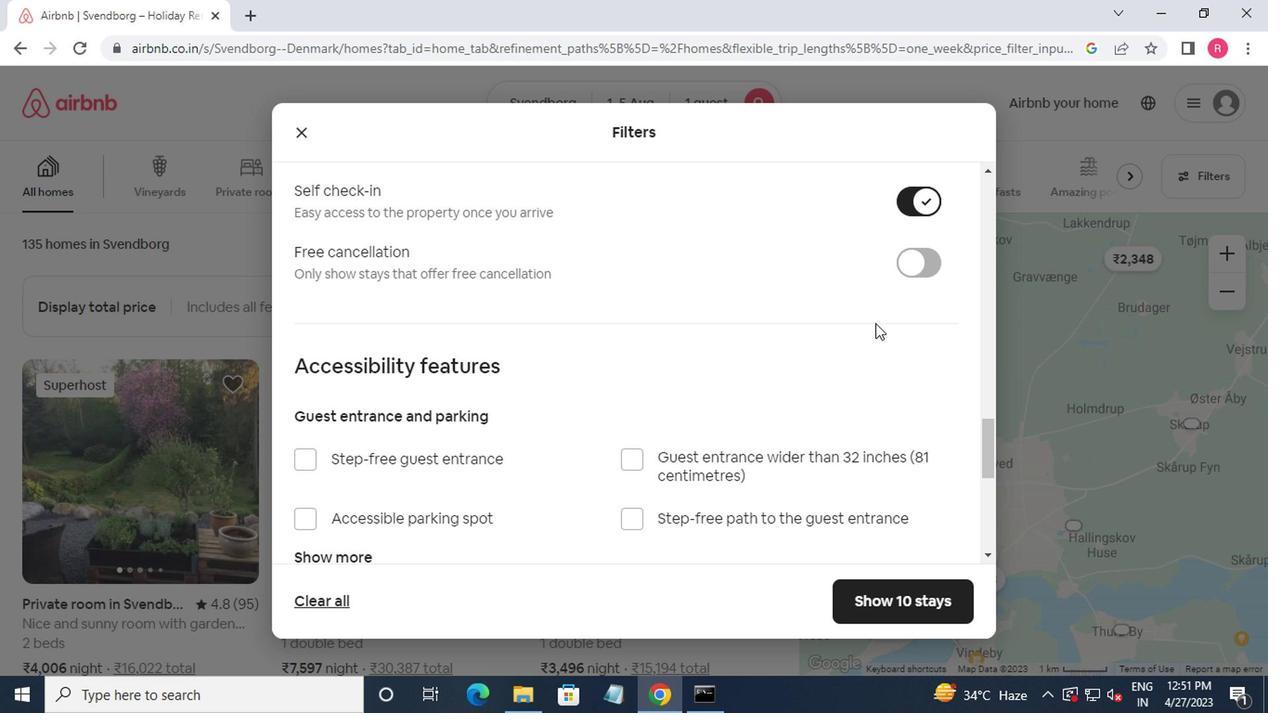 
Action: Mouse moved to (884, 297)
Screenshot: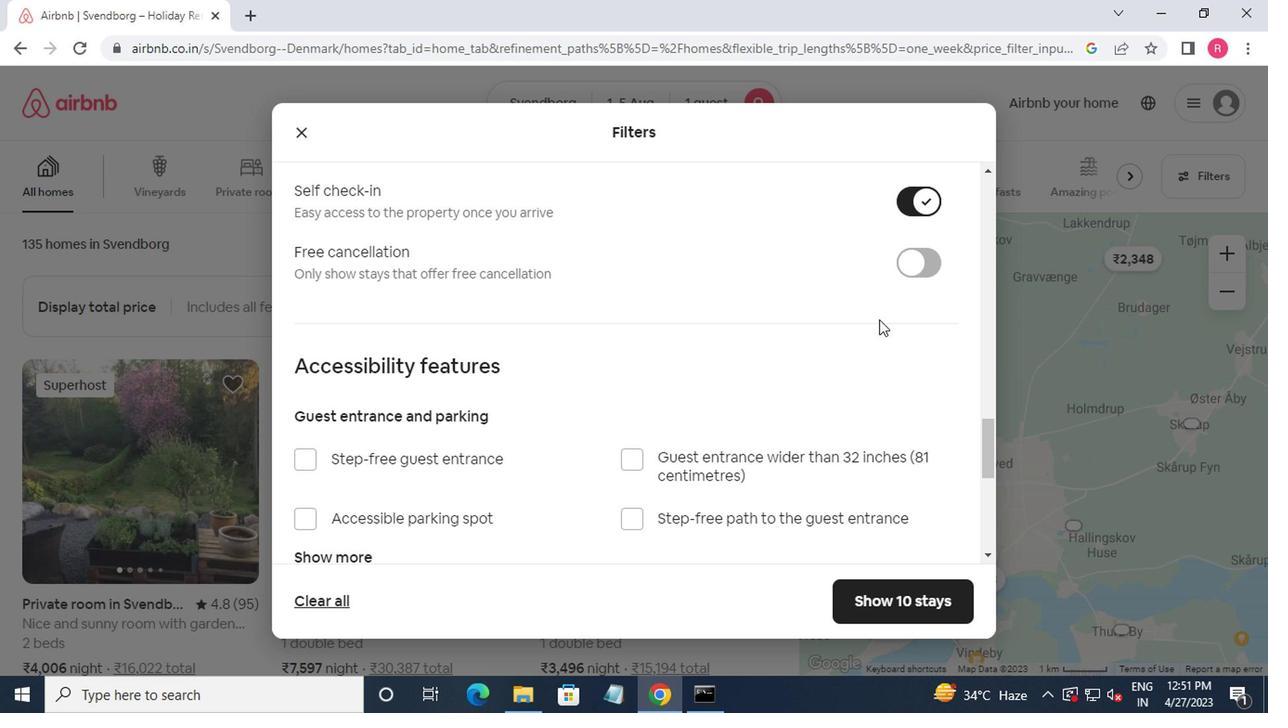 
Action: Mouse scrolled (884, 298) with delta (0, 1)
Screenshot: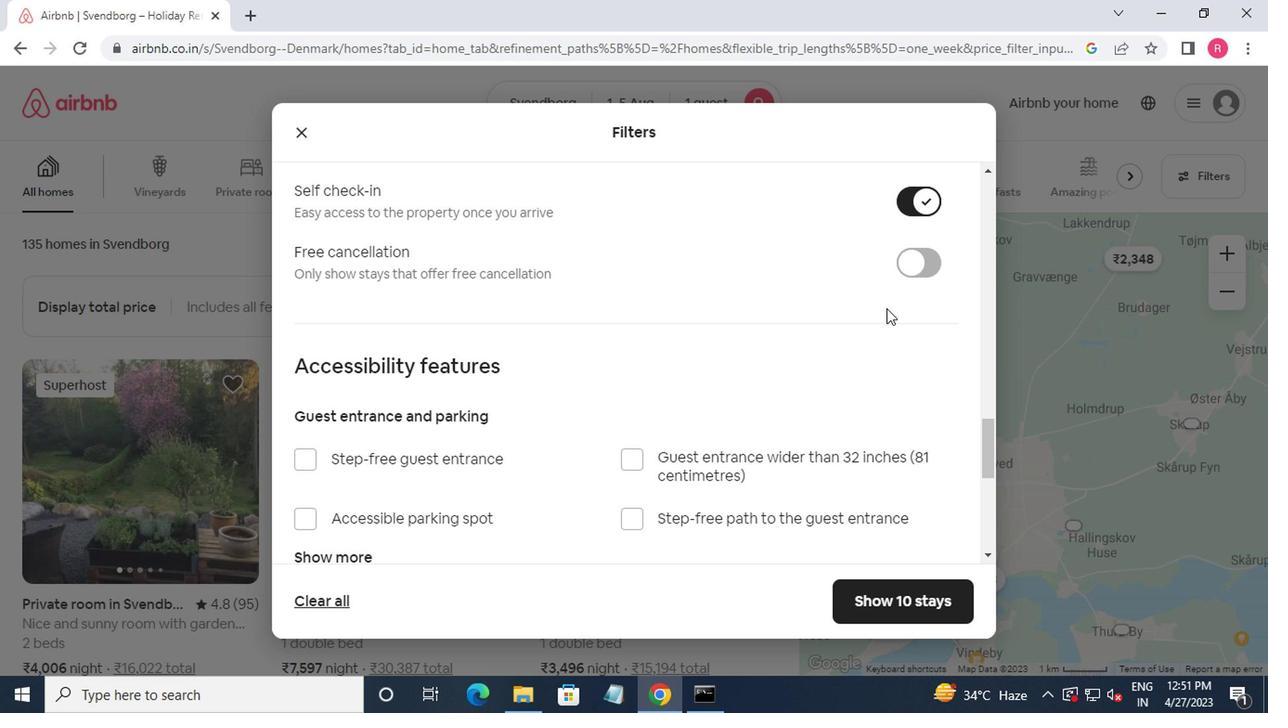 
Action: Mouse moved to (882, 304)
Screenshot: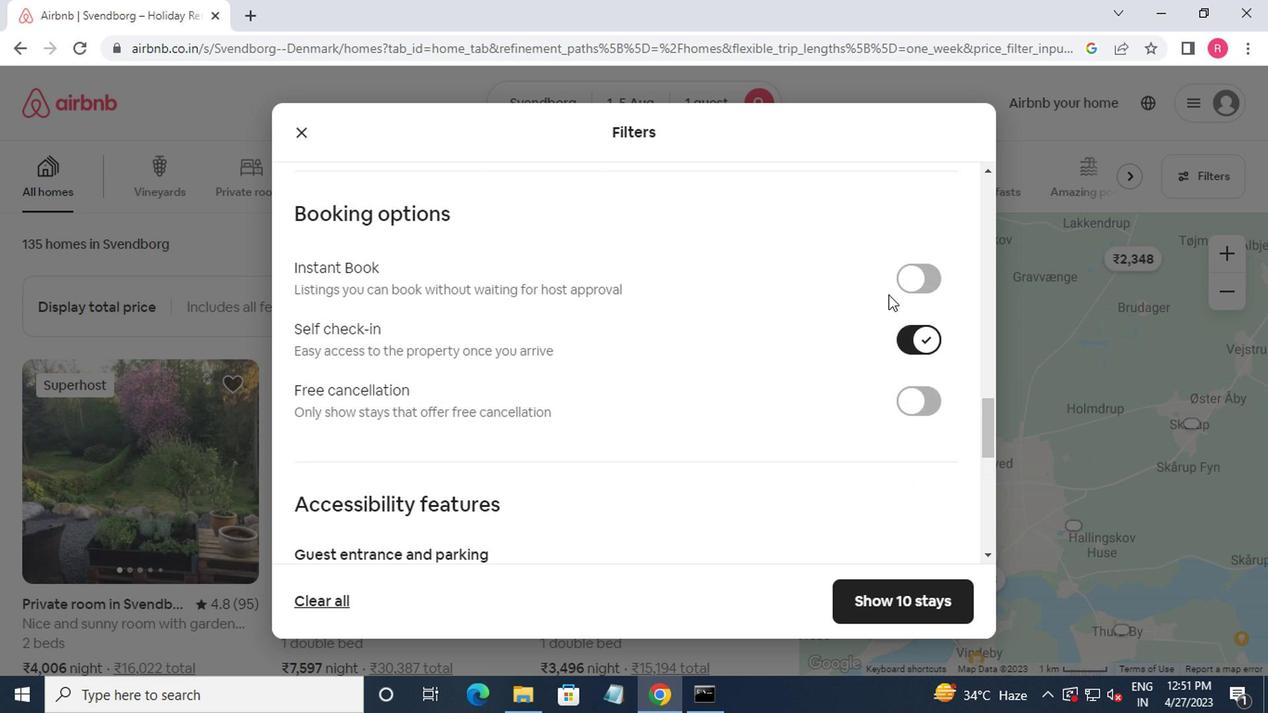 
Action: Mouse scrolled (882, 303) with delta (0, 0)
Screenshot: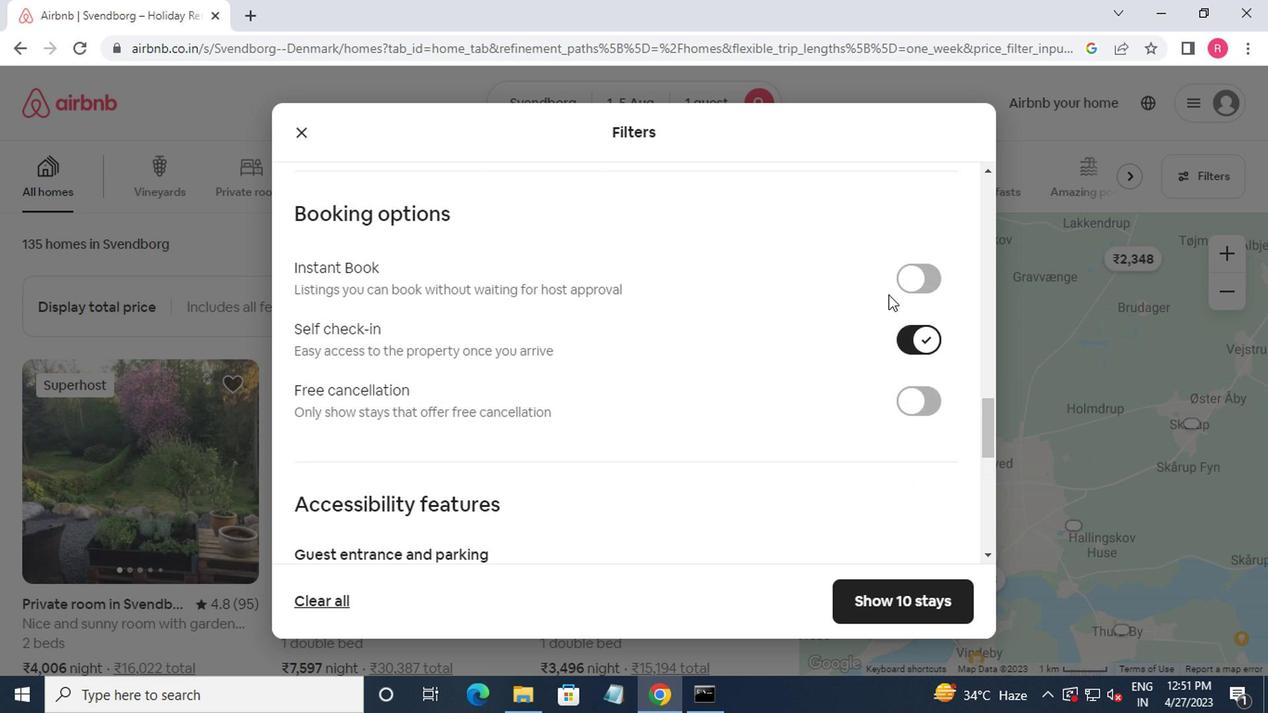 
Action: Mouse moved to (880, 306)
Screenshot: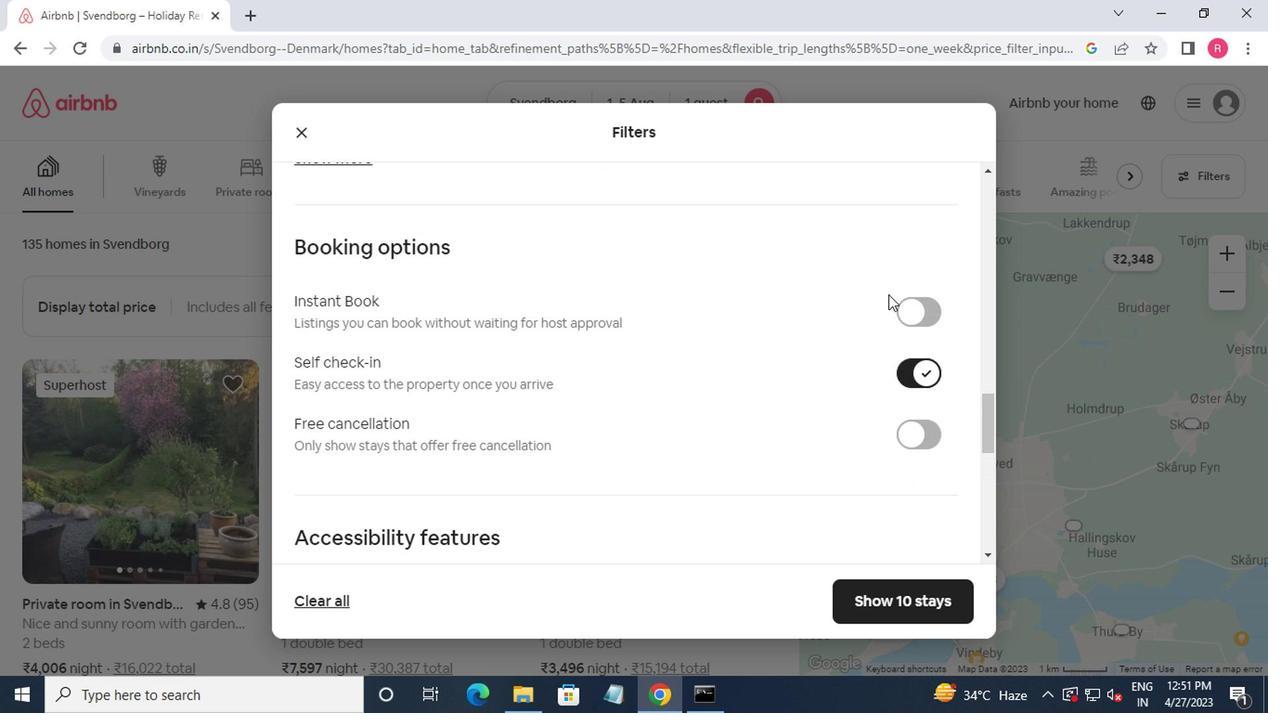 
Action: Mouse scrolled (880, 305) with delta (0, 0)
Screenshot: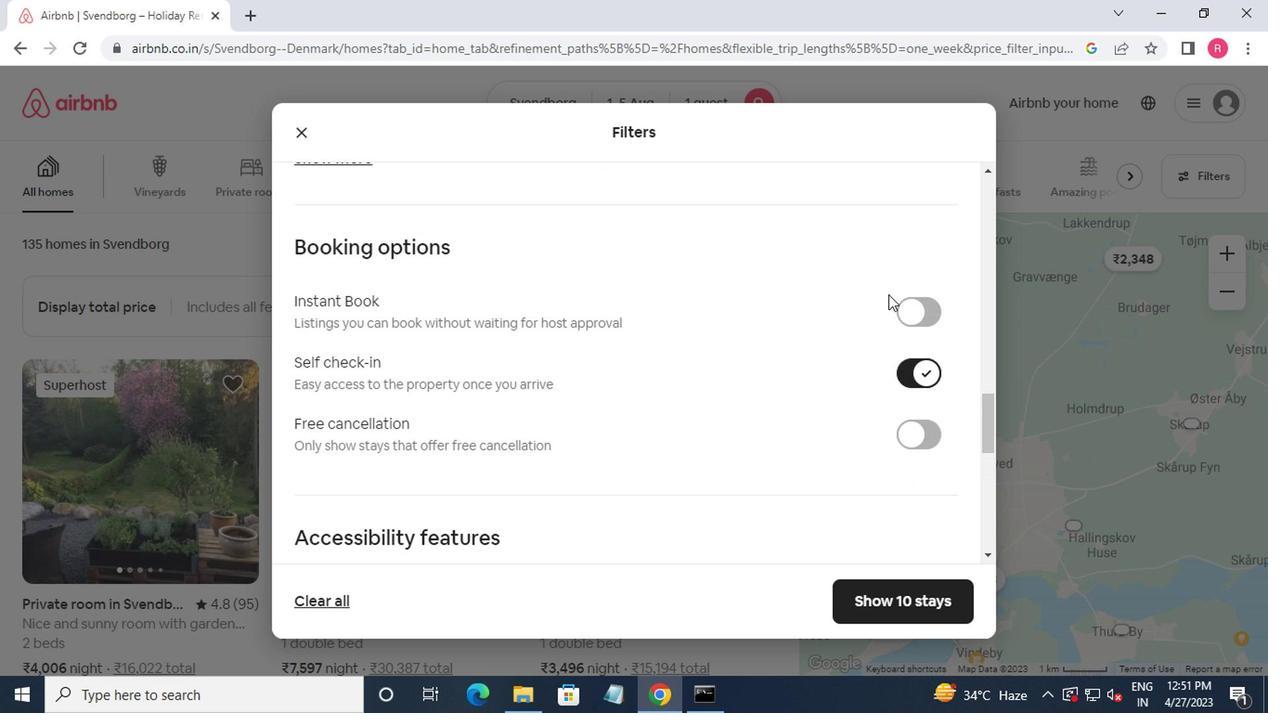 
Action: Mouse moved to (880, 309)
Screenshot: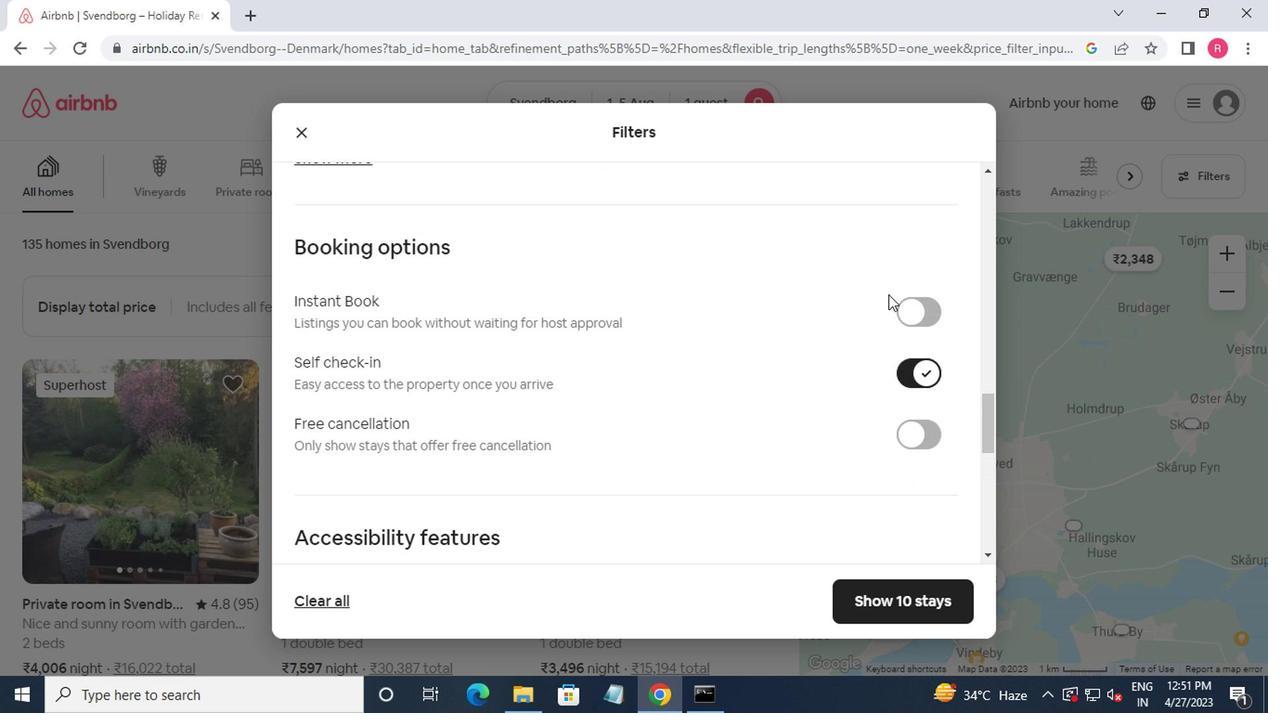 
Action: Mouse scrolled (880, 308) with delta (0, 0)
Screenshot: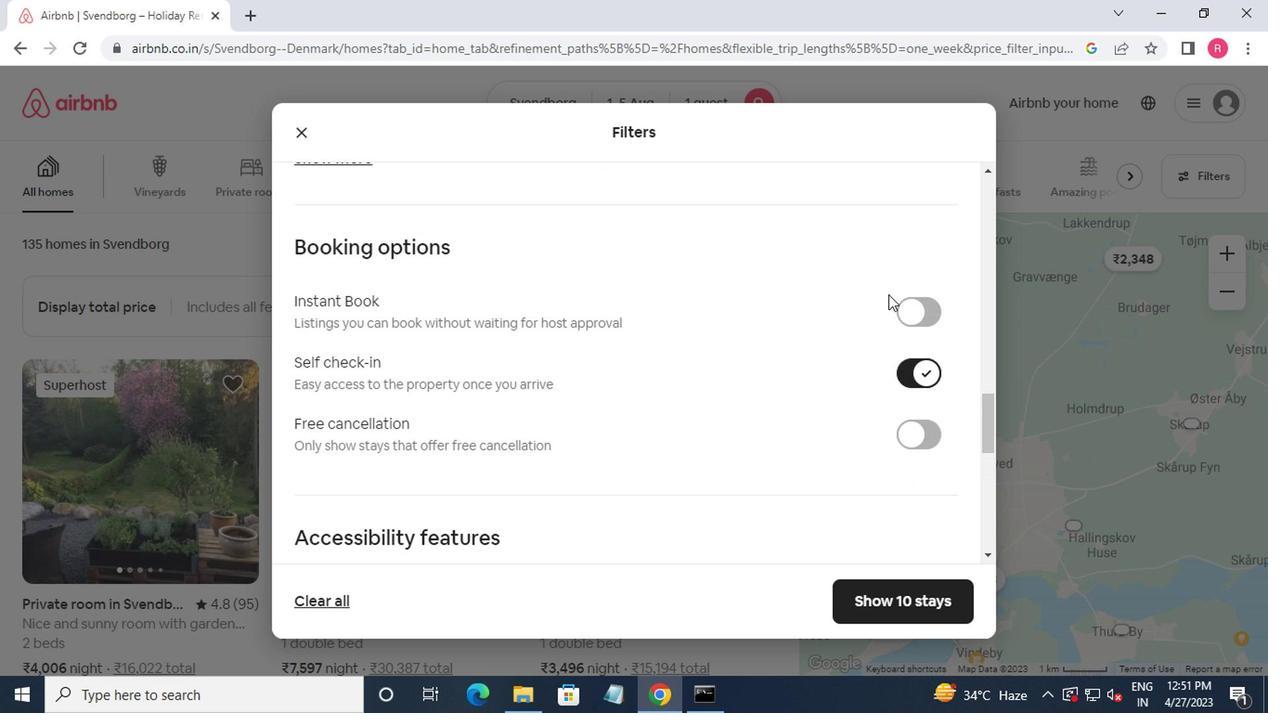
Action: Mouse moved to (708, 391)
Screenshot: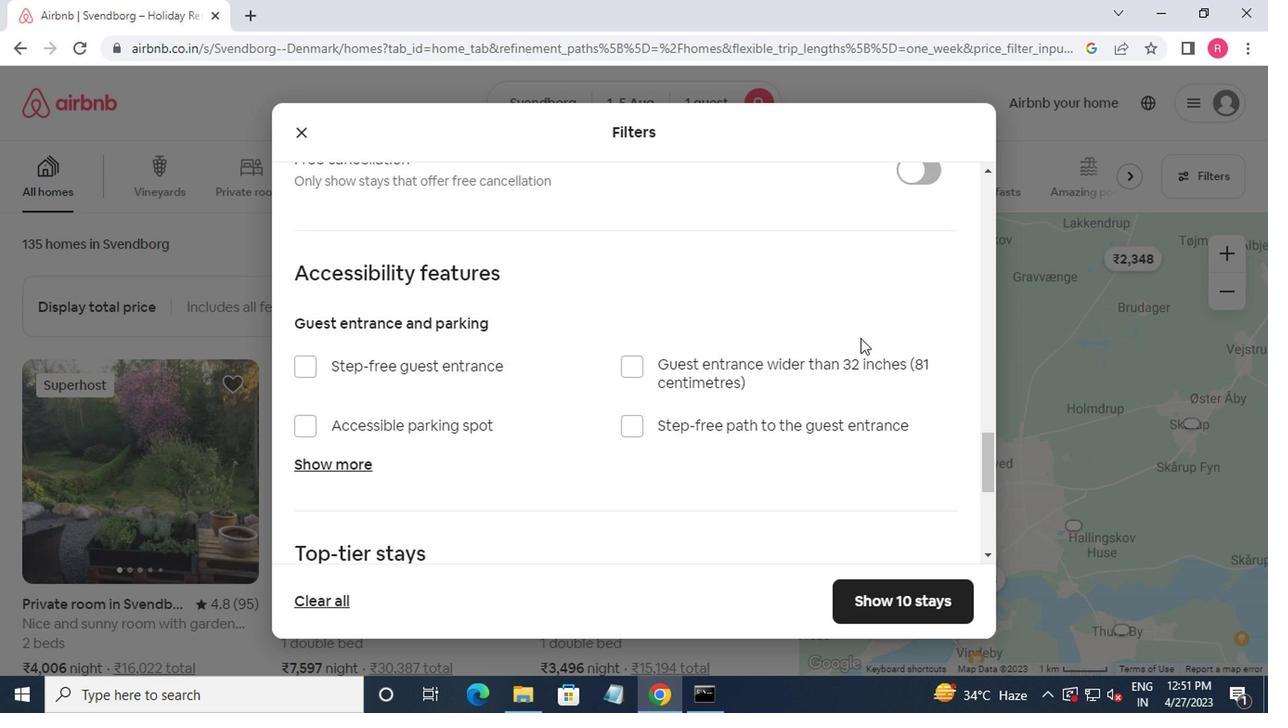 
Action: Mouse scrolled (708, 390) with delta (0, -1)
Screenshot: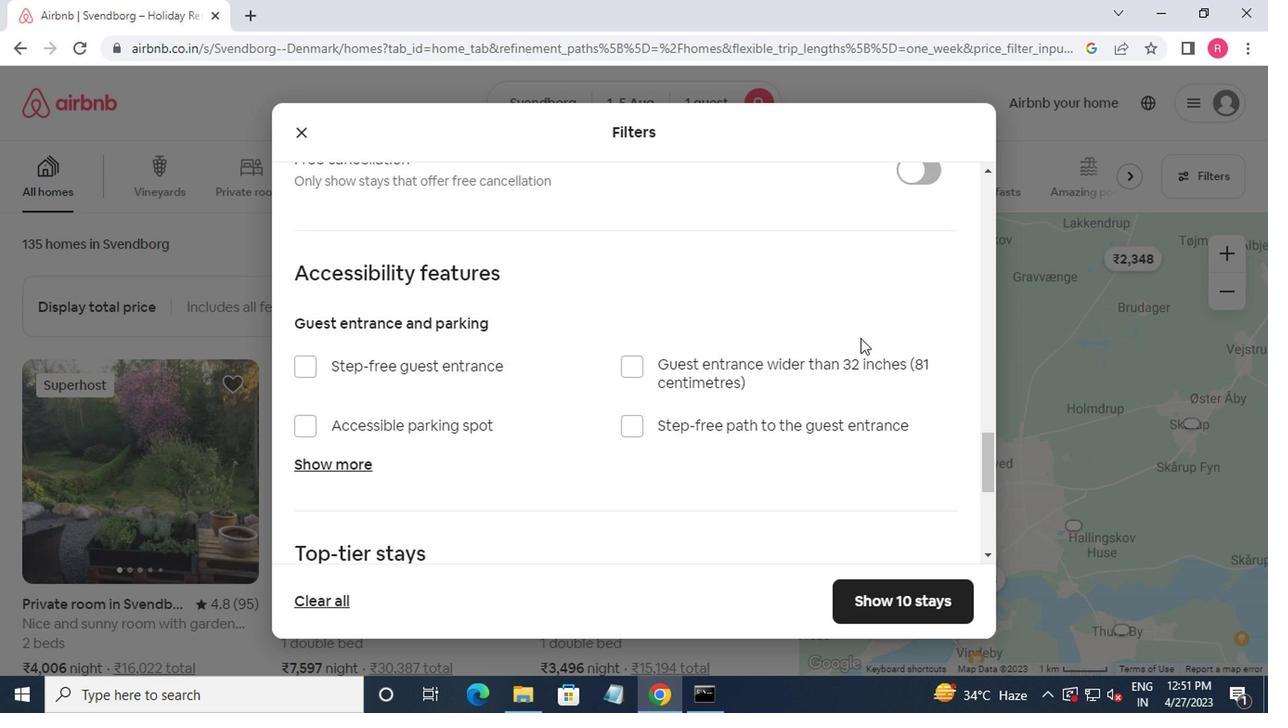 
Action: Mouse moved to (652, 412)
Screenshot: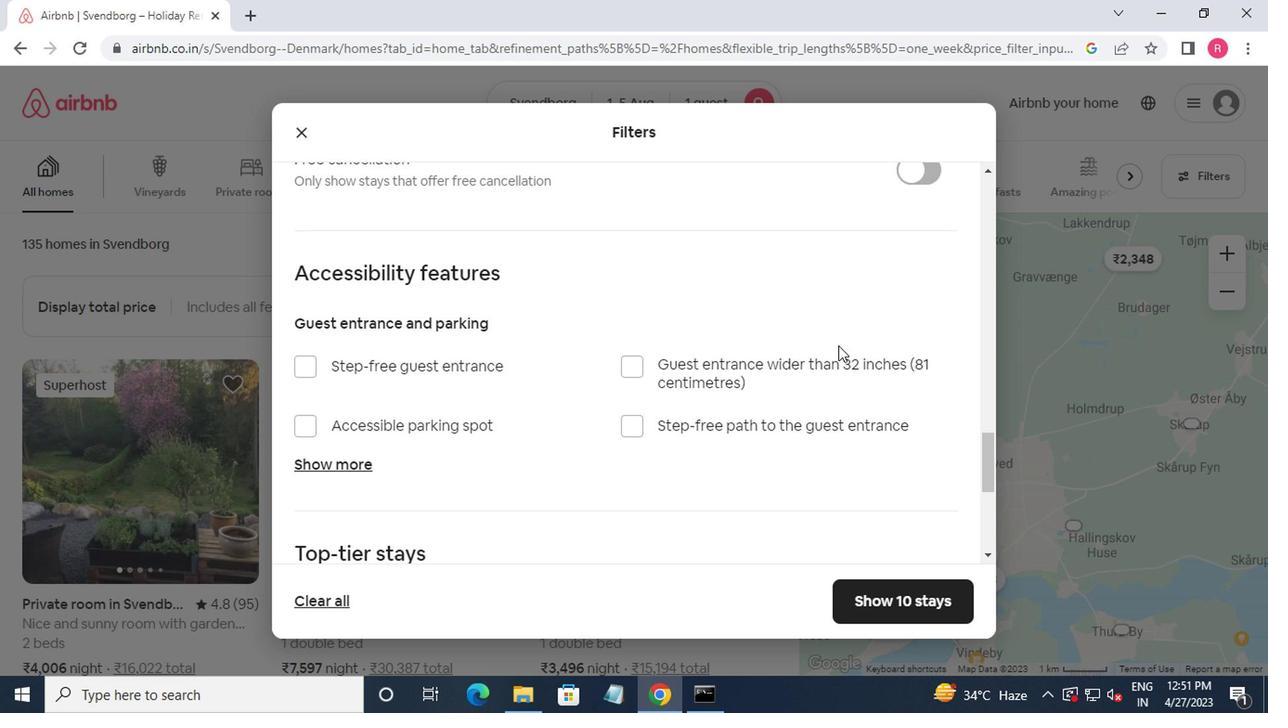 
Action: Mouse scrolled (652, 410) with delta (0, -1)
Screenshot: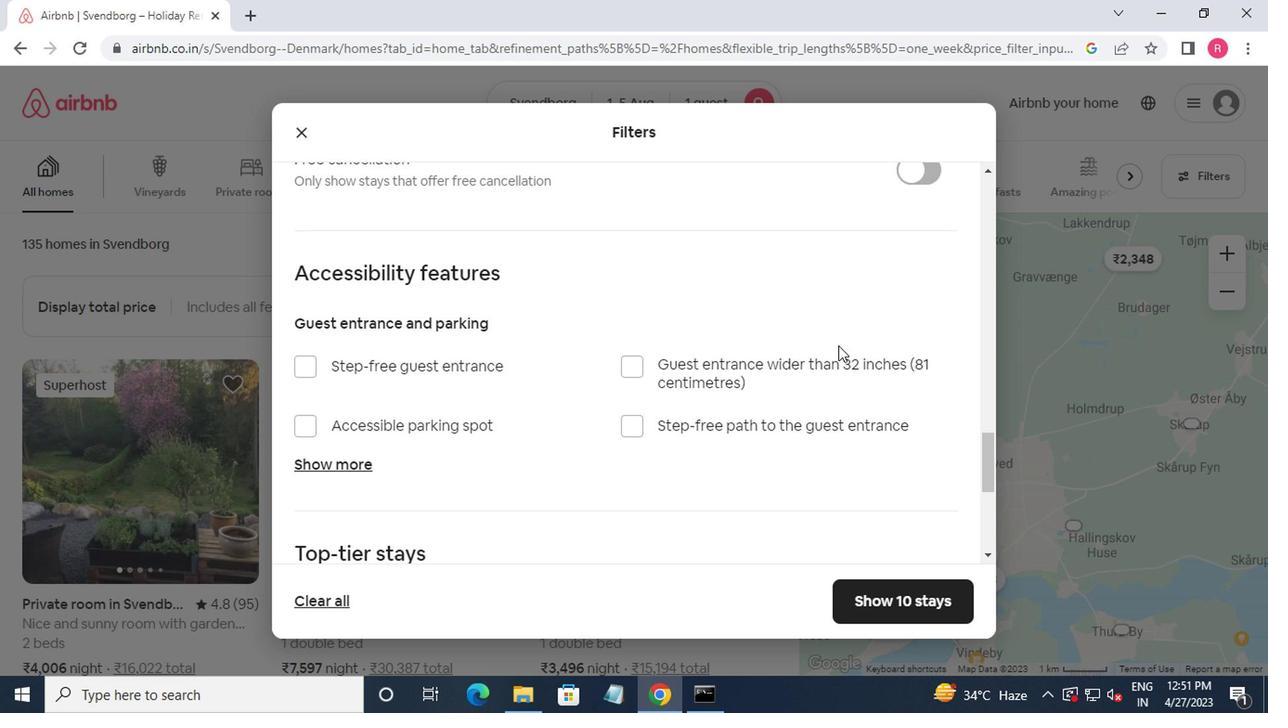 
Action: Mouse moved to (632, 418)
Screenshot: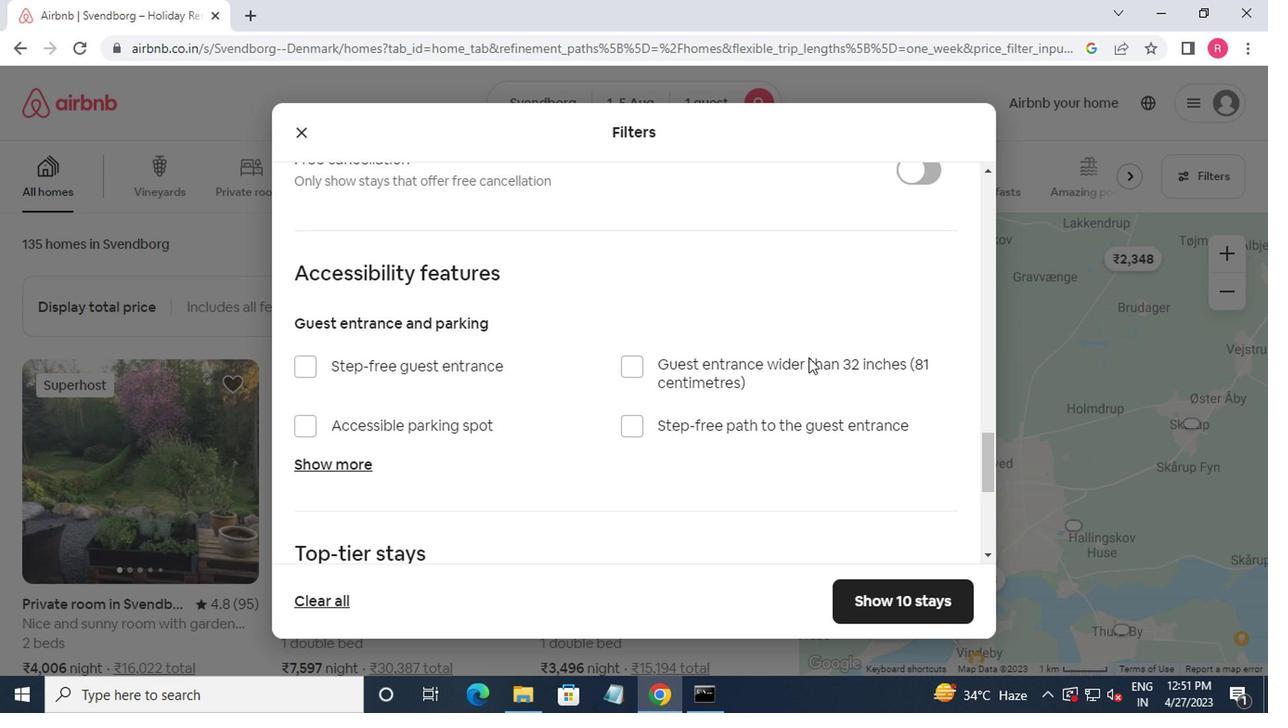 
Action: Mouse scrolled (632, 417) with delta (0, 0)
Screenshot: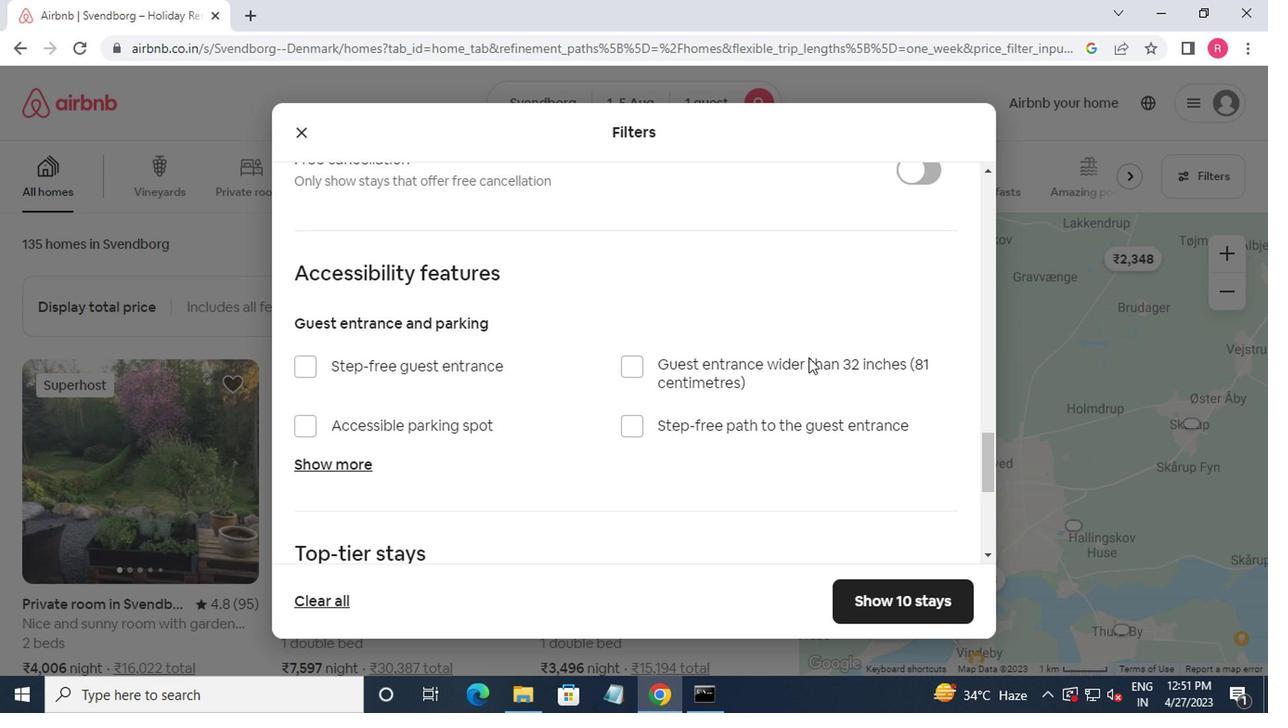 
Action: Mouse moved to (623, 421)
Screenshot: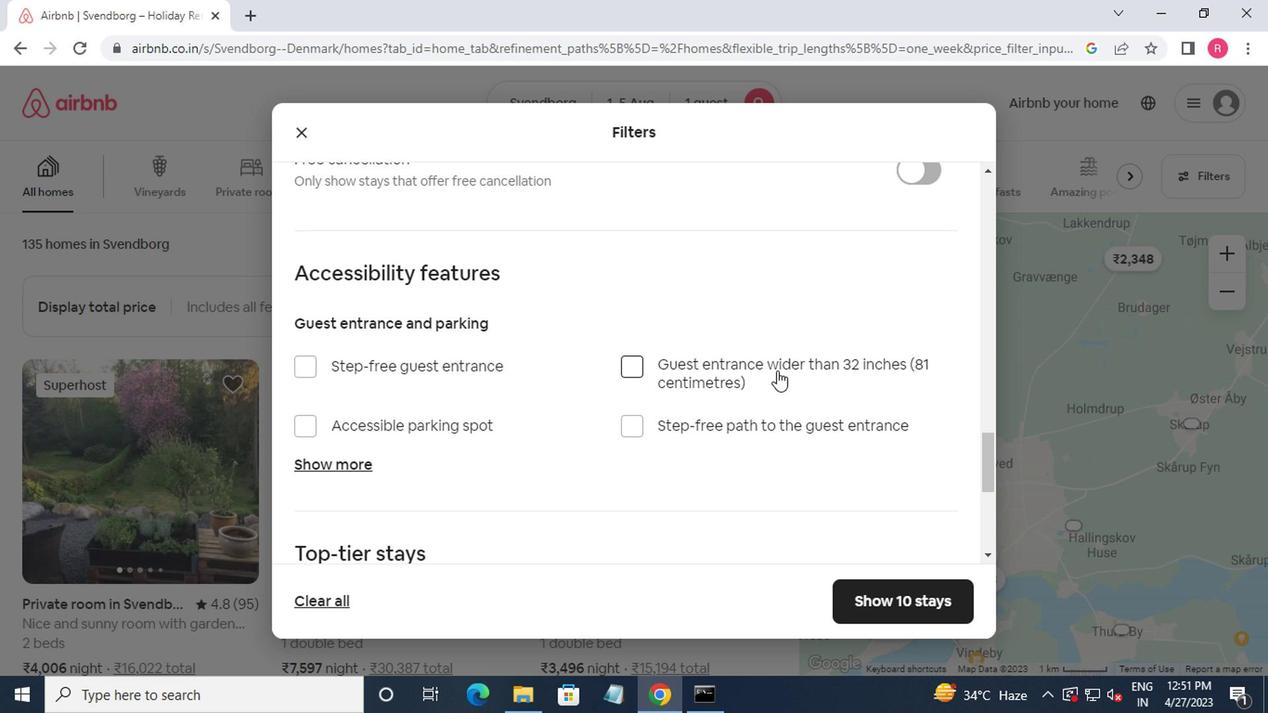 
Action: Mouse scrolled (623, 420) with delta (0, -1)
Screenshot: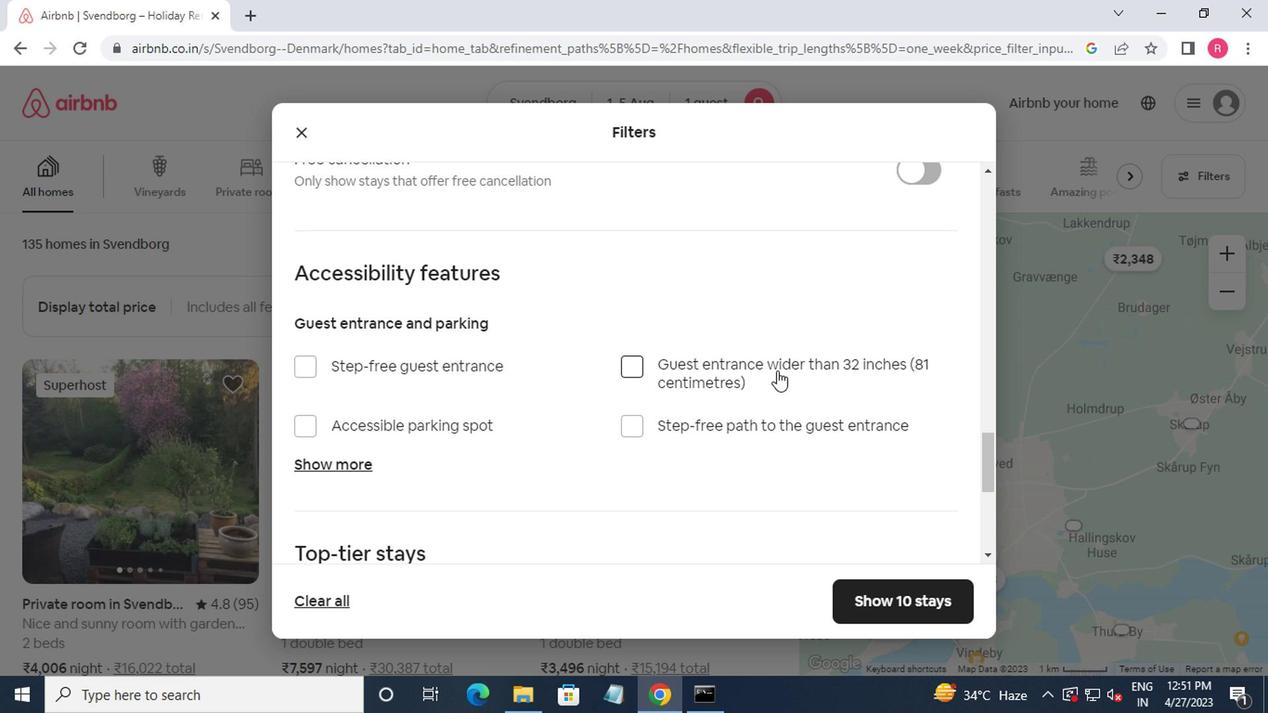 
Action: Mouse moved to (296, 432)
Screenshot: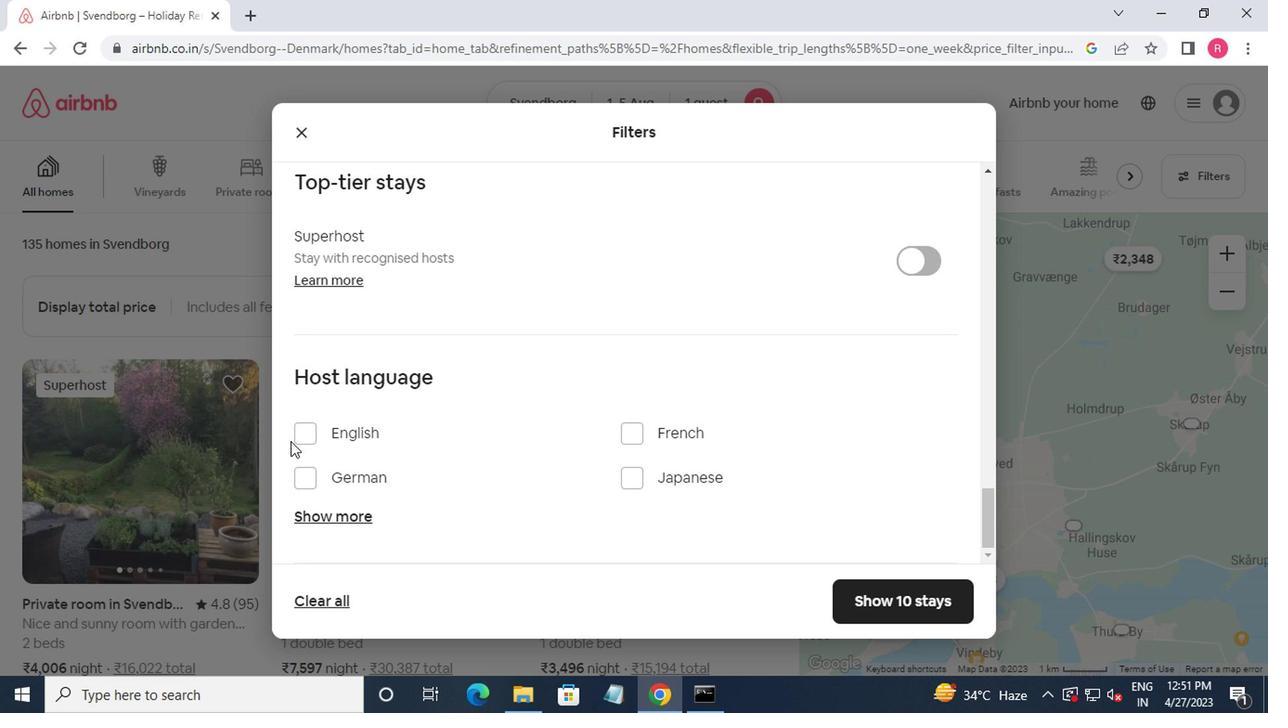 
Action: Mouse pressed left at (296, 432)
Screenshot: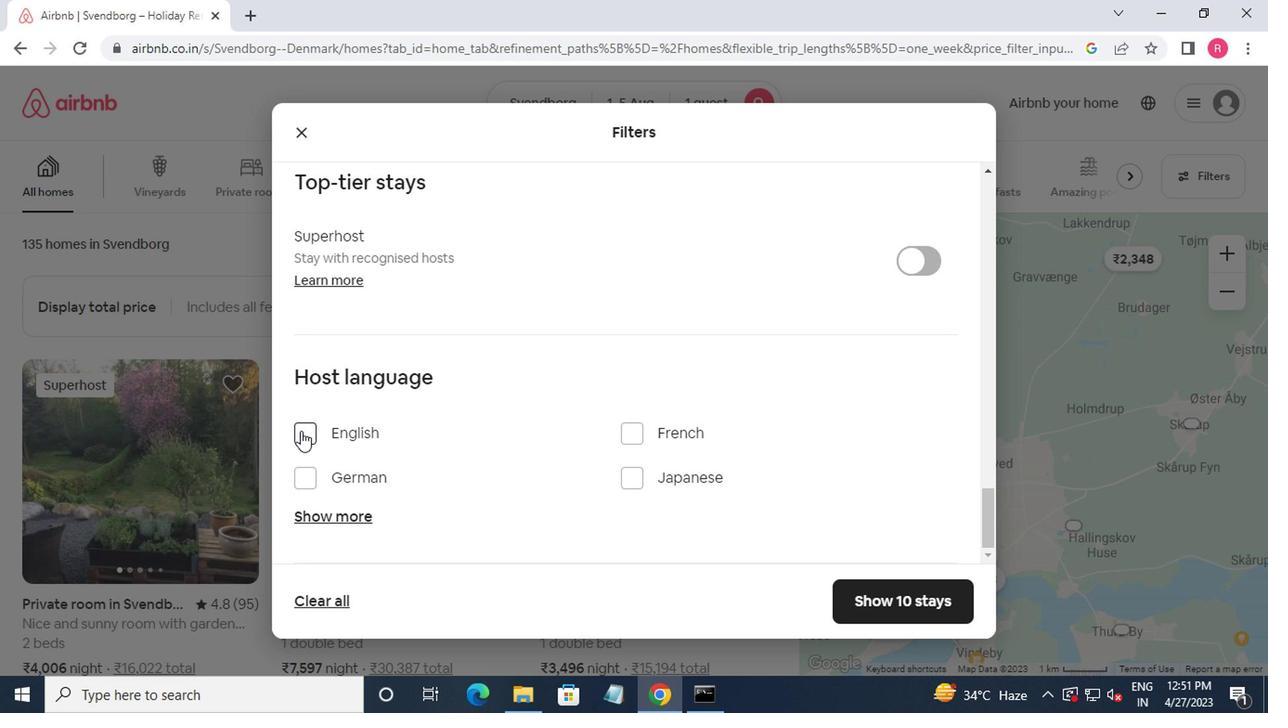 
Action: Mouse moved to (901, 606)
Screenshot: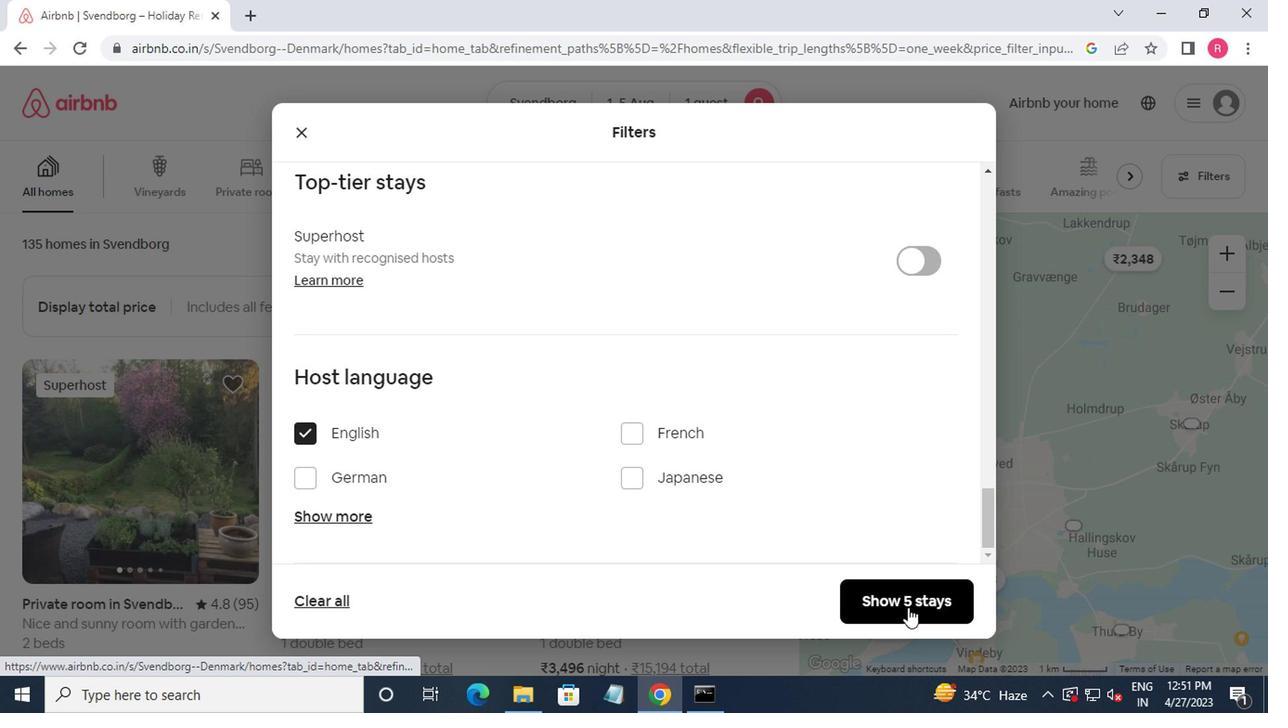
Action: Mouse pressed left at (901, 606)
Screenshot: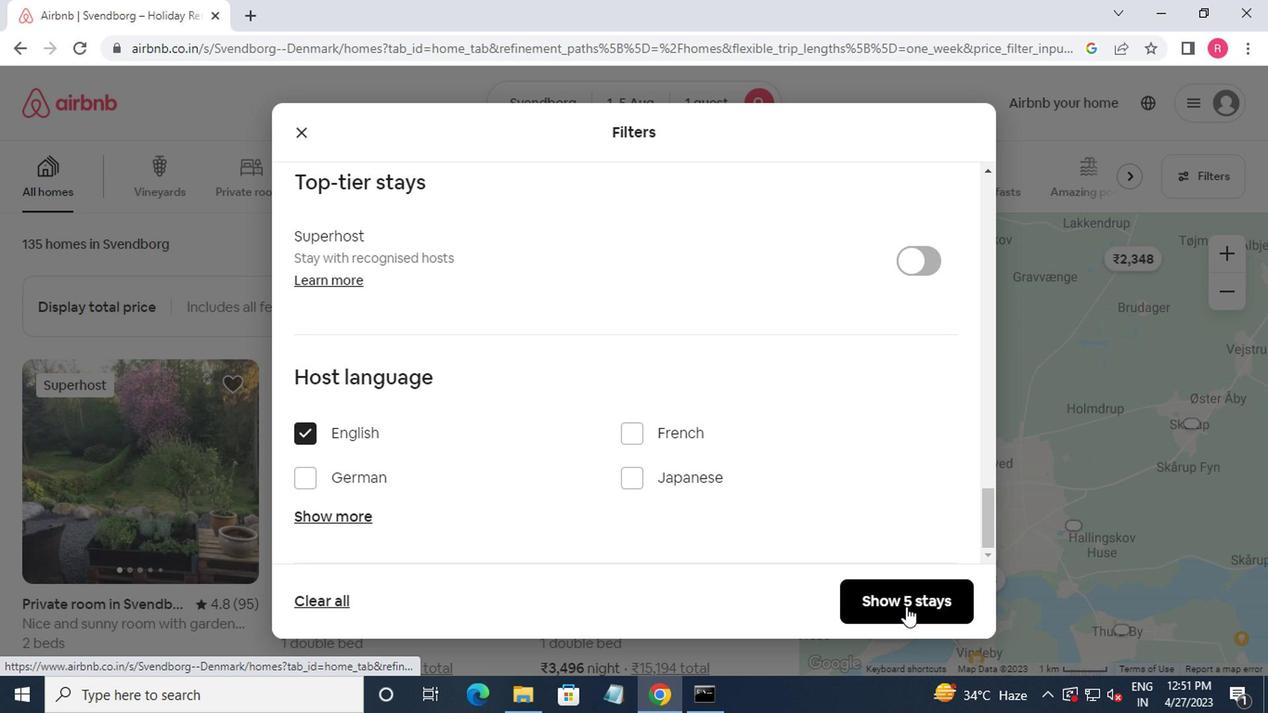 
Action: Mouse moved to (899, 601)
Screenshot: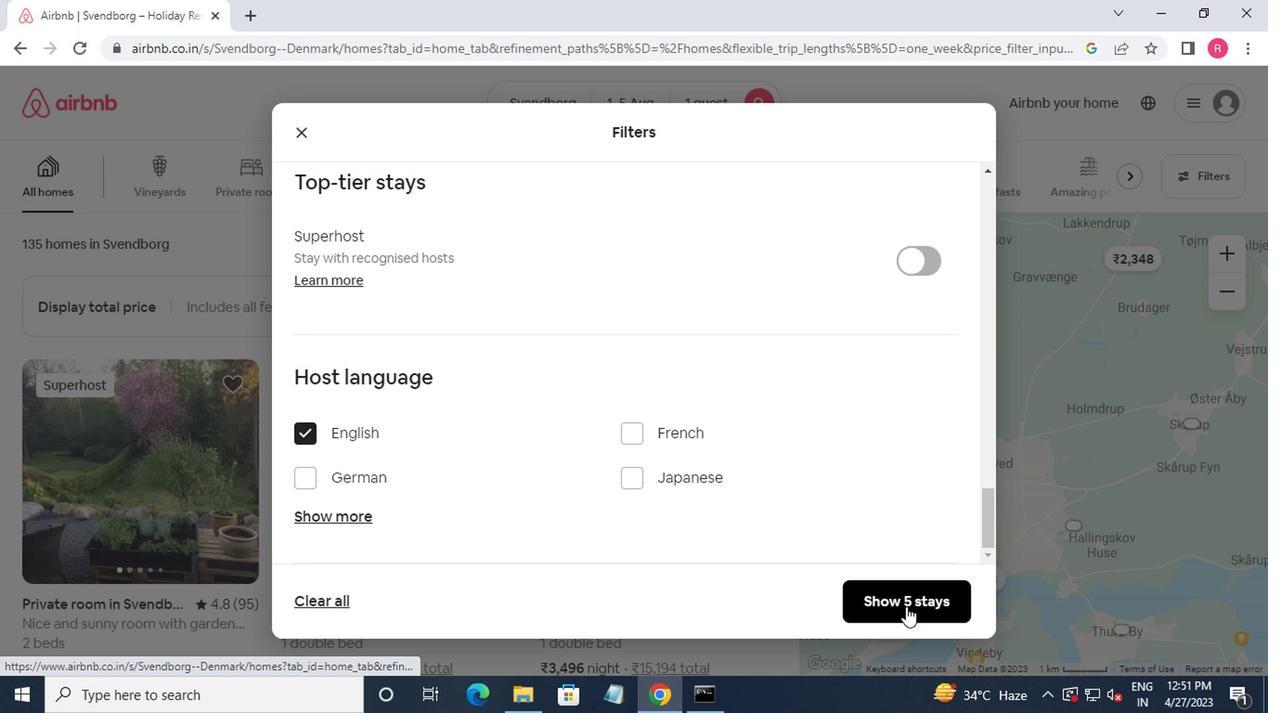 
